 Task: Add Similasan Complete Eye Relief Drops to the cart.
Action: Mouse moved to (310, 142)
Screenshot: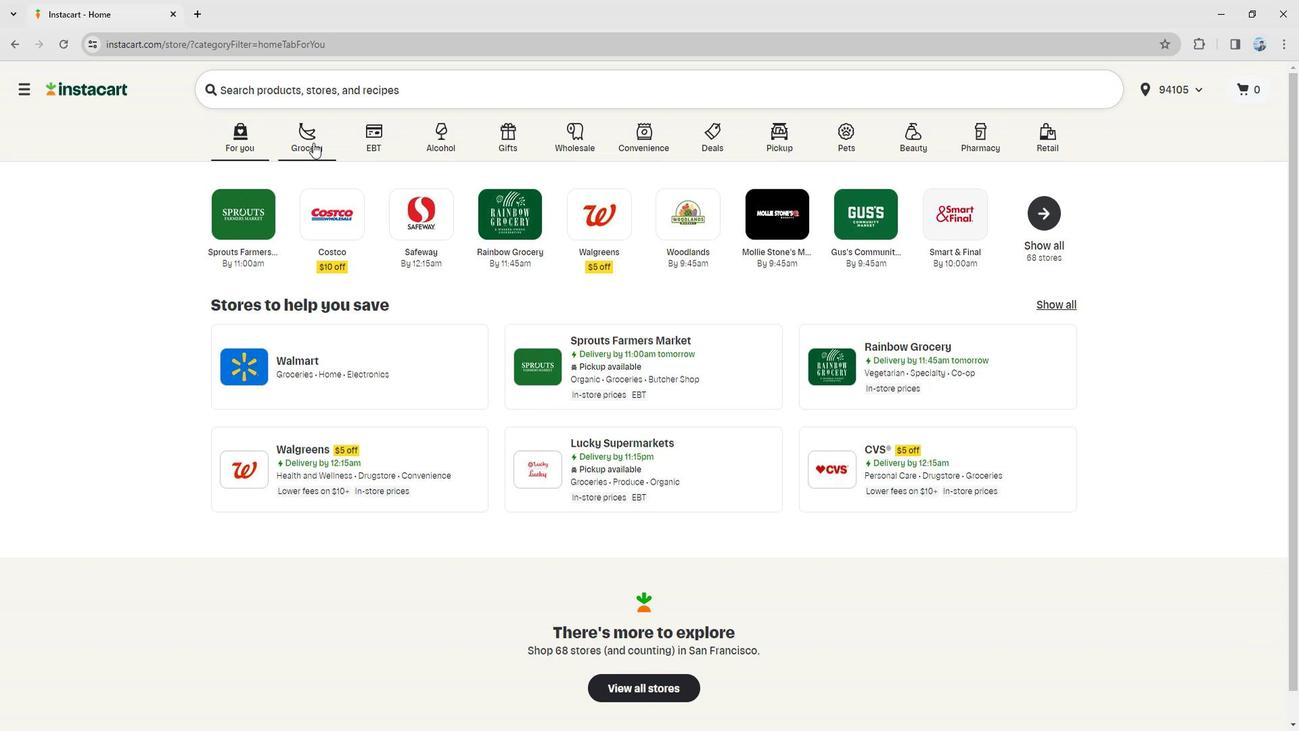 
Action: Mouse pressed left at (310, 142)
Screenshot: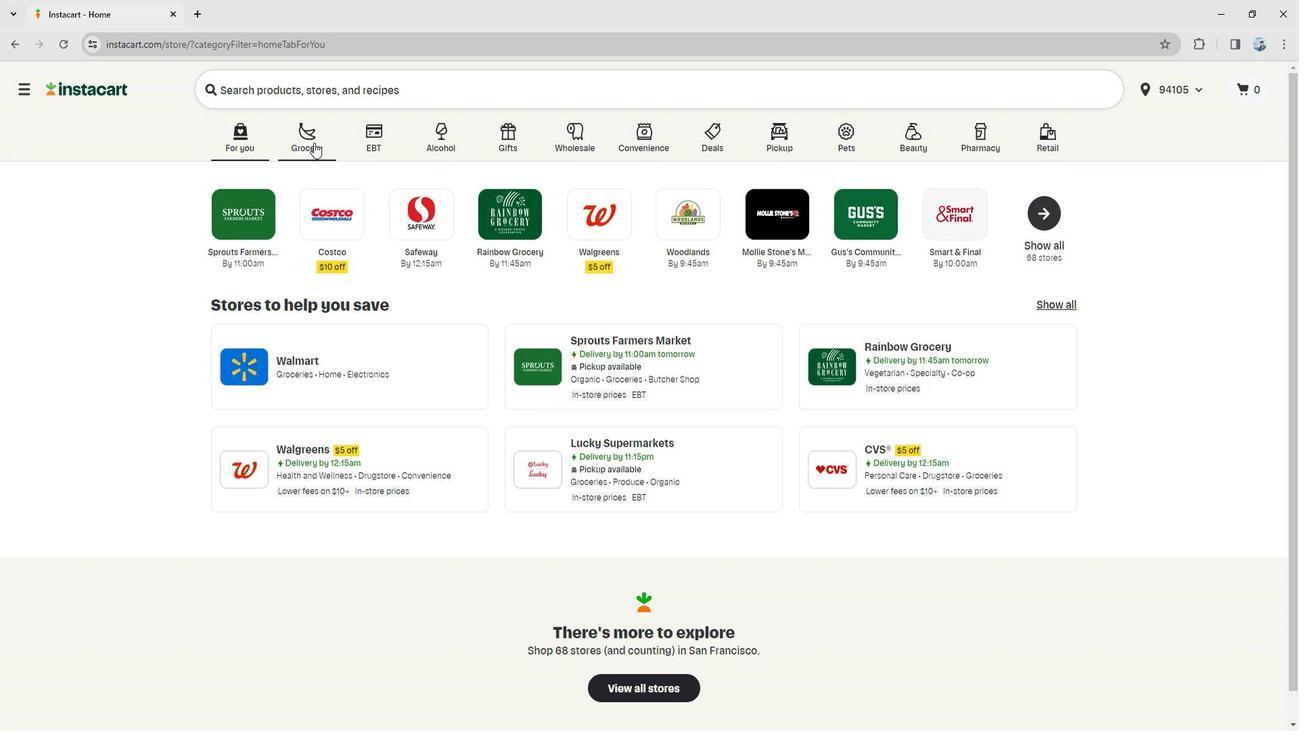 
Action: Mouse moved to (1010, 232)
Screenshot: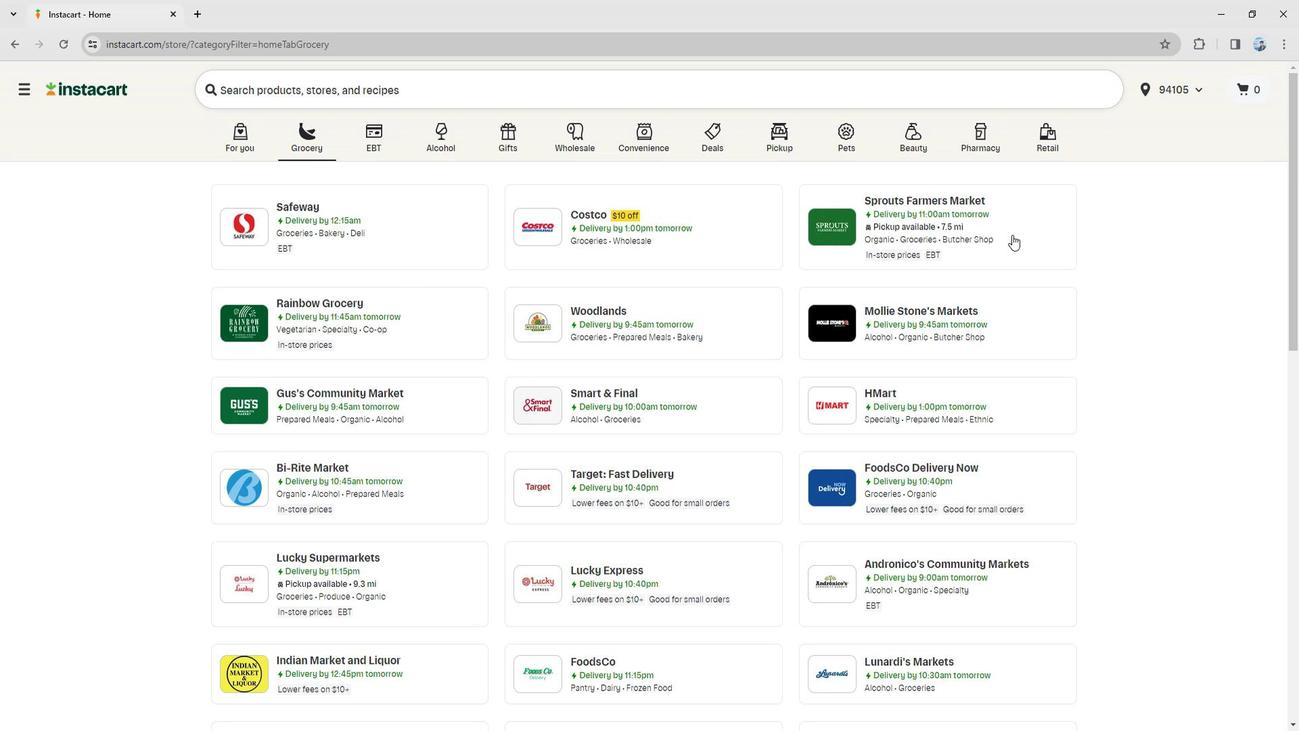 
Action: Mouse pressed left at (1010, 232)
Screenshot: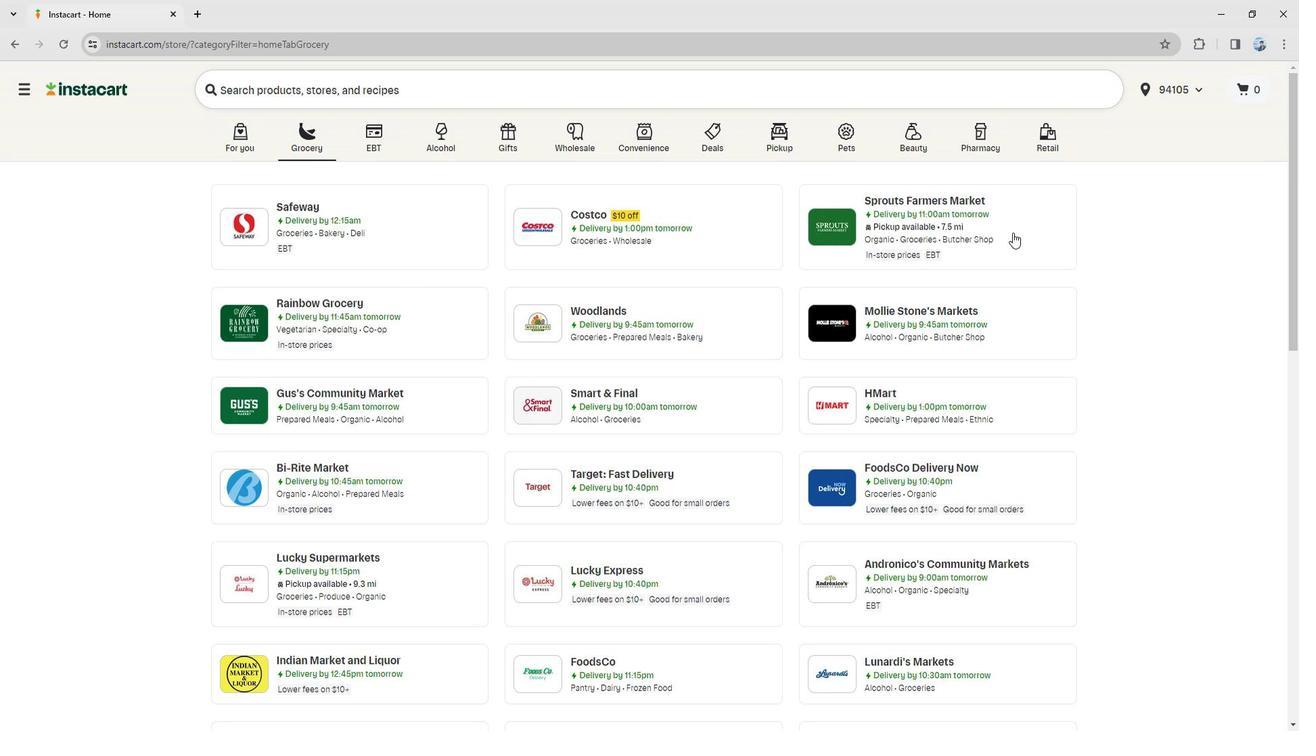 
Action: Mouse moved to (71, 468)
Screenshot: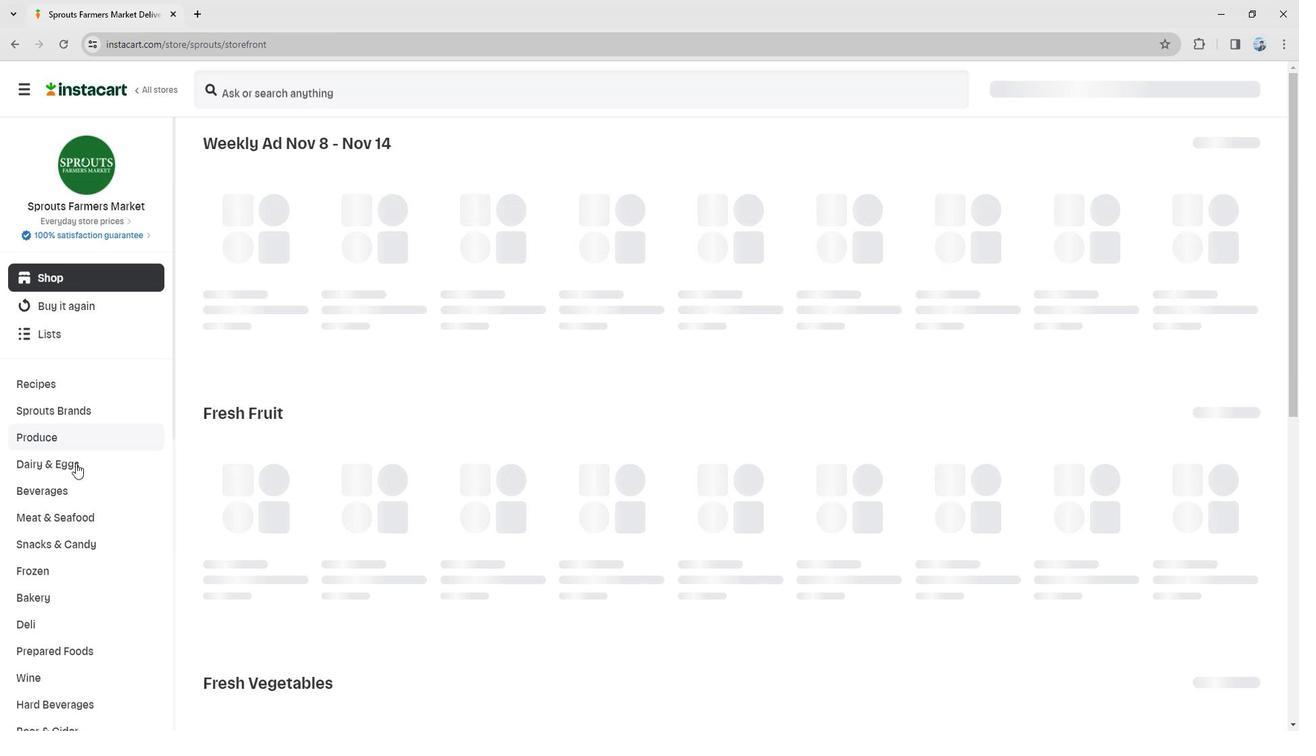 
Action: Mouse scrolled (71, 467) with delta (0, 0)
Screenshot: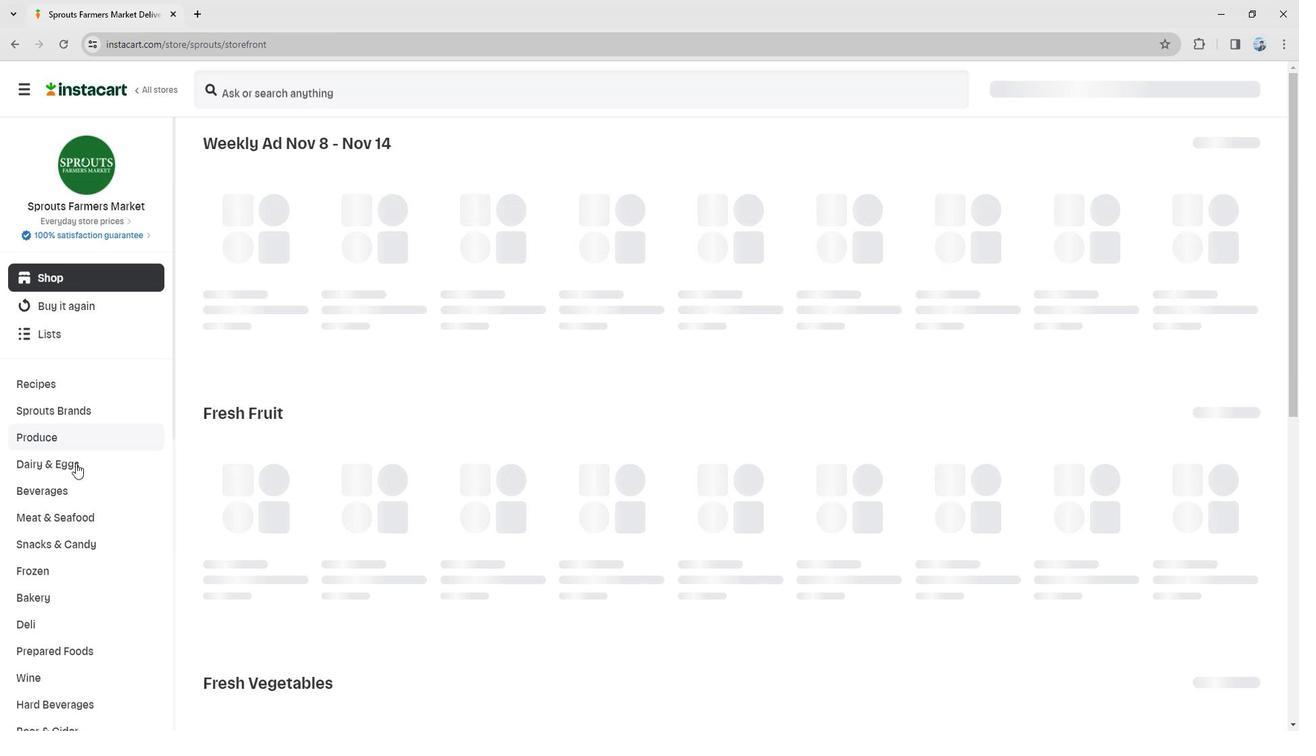 
Action: Mouse scrolled (71, 467) with delta (0, 0)
Screenshot: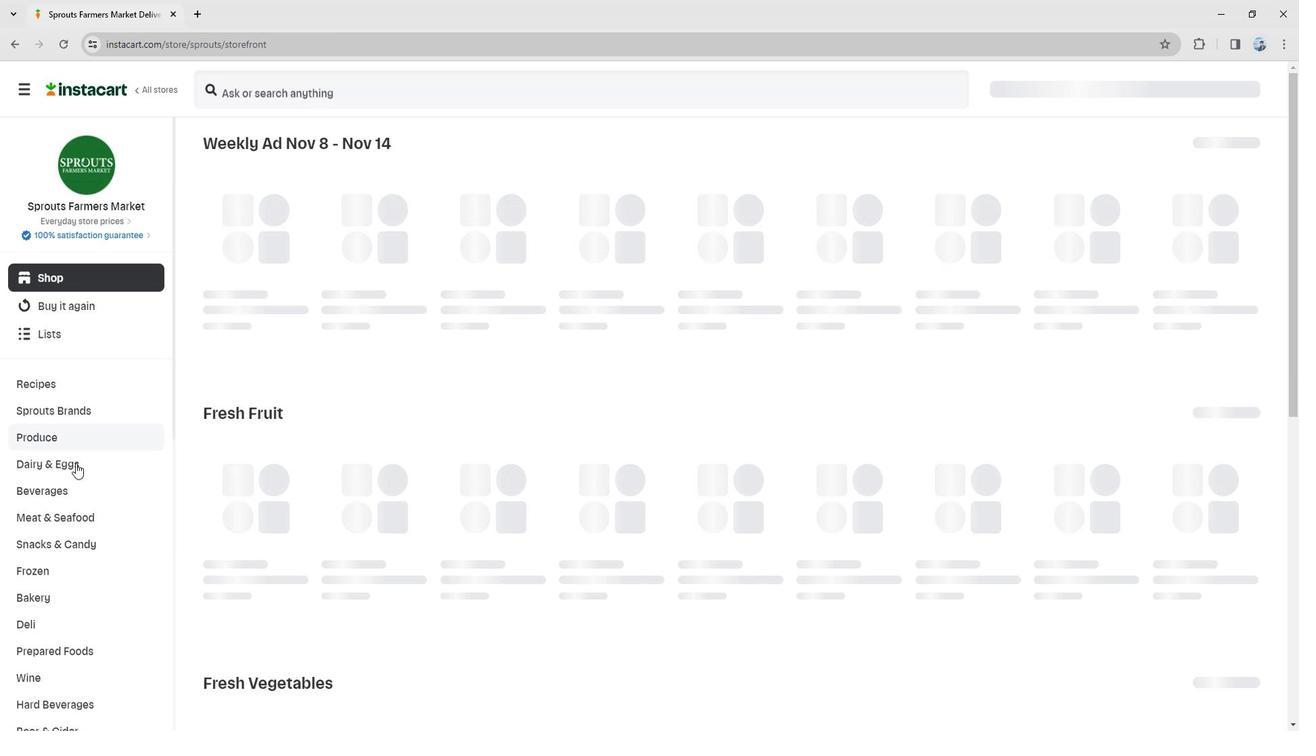 
Action: Mouse moved to (71, 469)
Screenshot: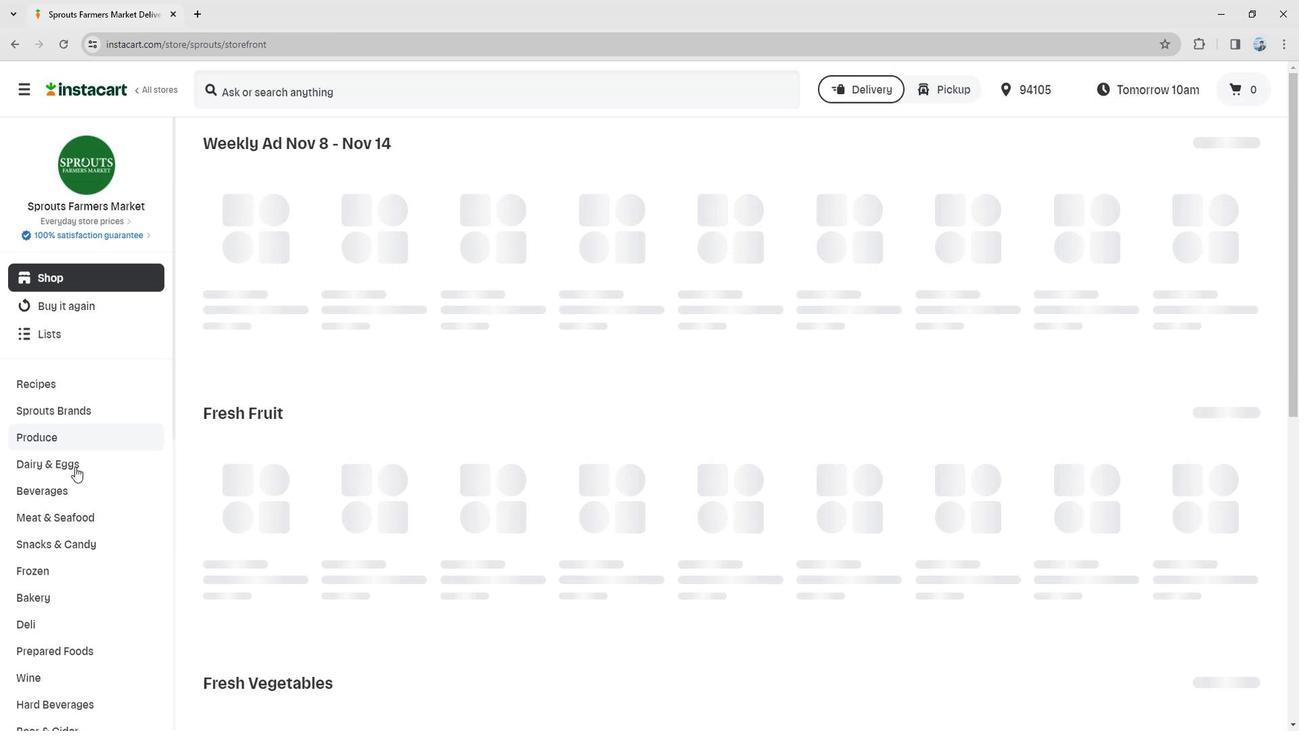 
Action: Mouse scrolled (71, 468) with delta (0, 0)
Screenshot: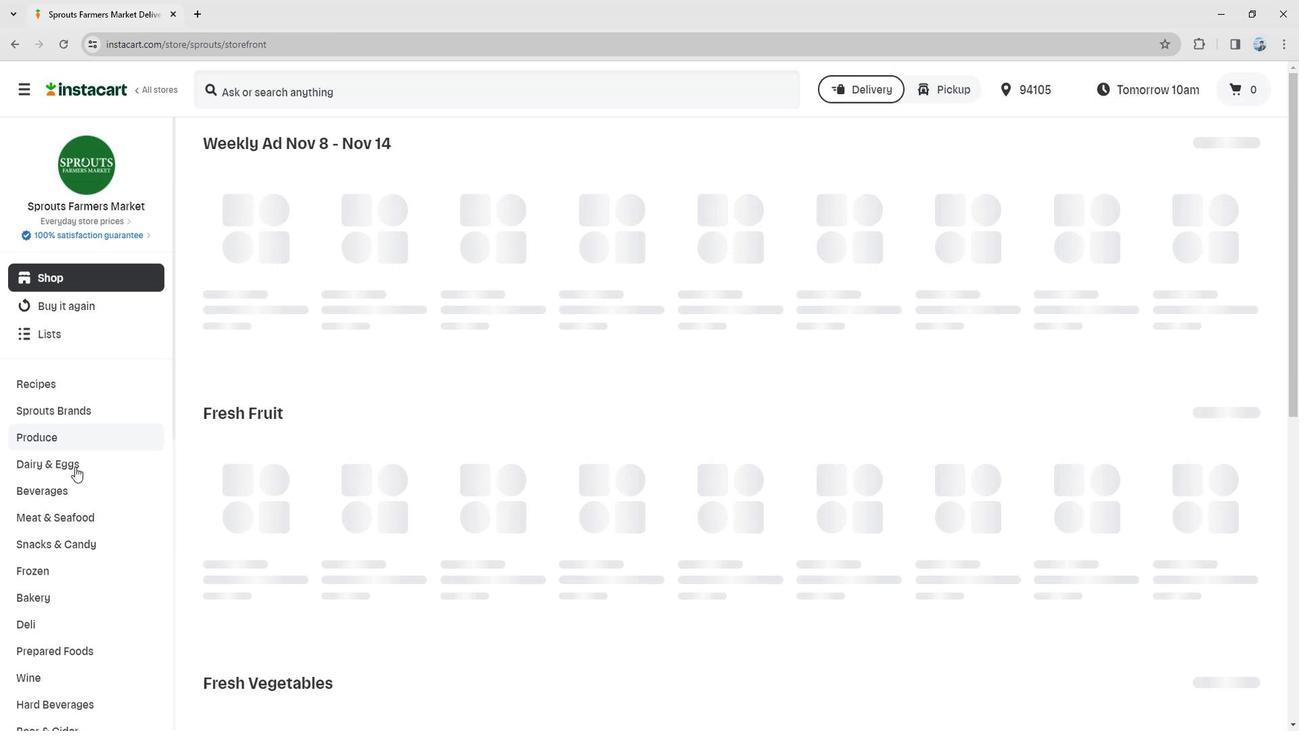 
Action: Mouse moved to (71, 470)
Screenshot: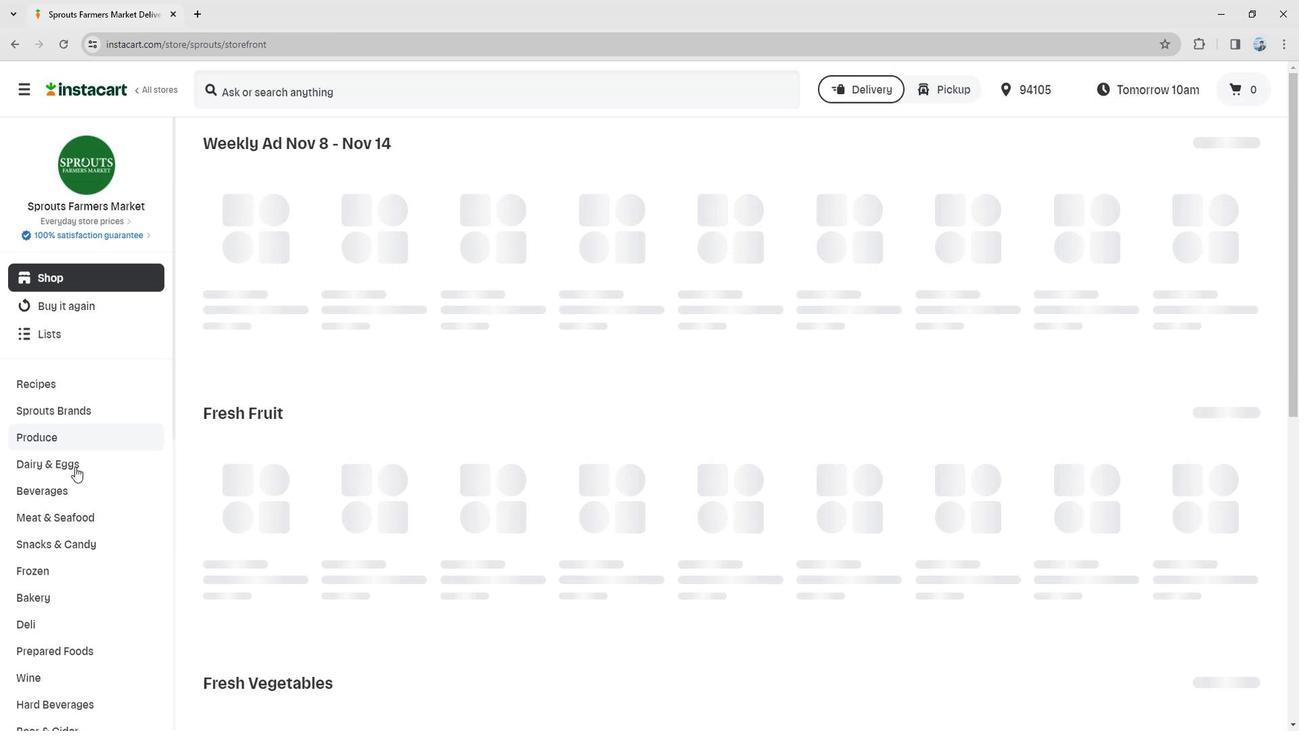 
Action: Mouse scrolled (71, 469) with delta (0, 0)
Screenshot: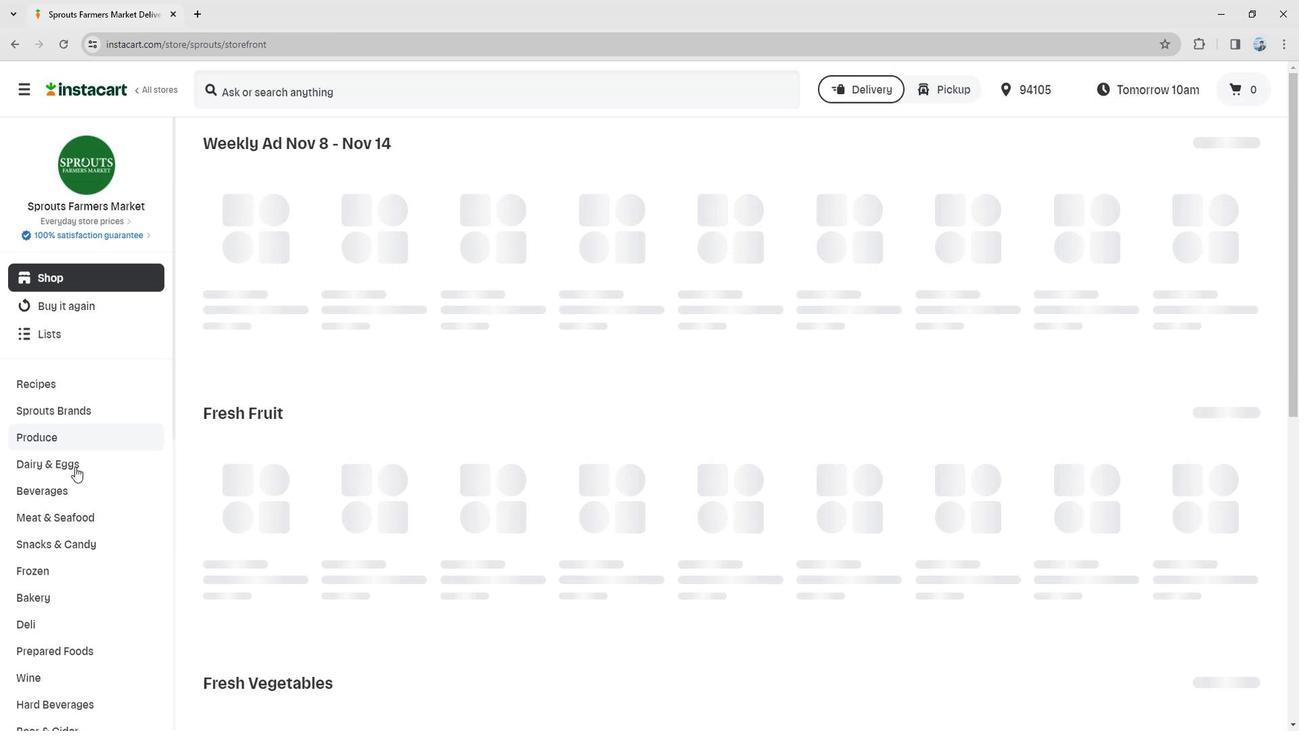 
Action: Mouse moved to (71, 470)
Screenshot: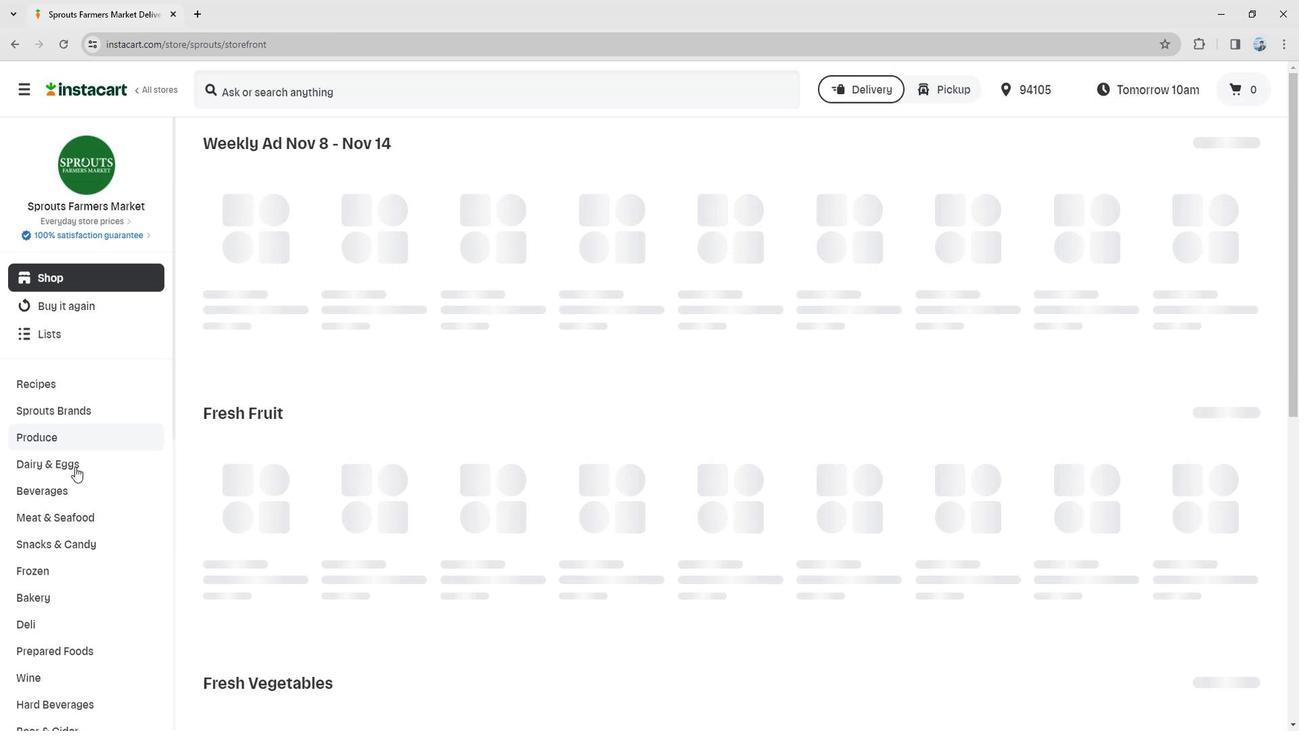 
Action: Mouse scrolled (71, 469) with delta (0, 0)
Screenshot: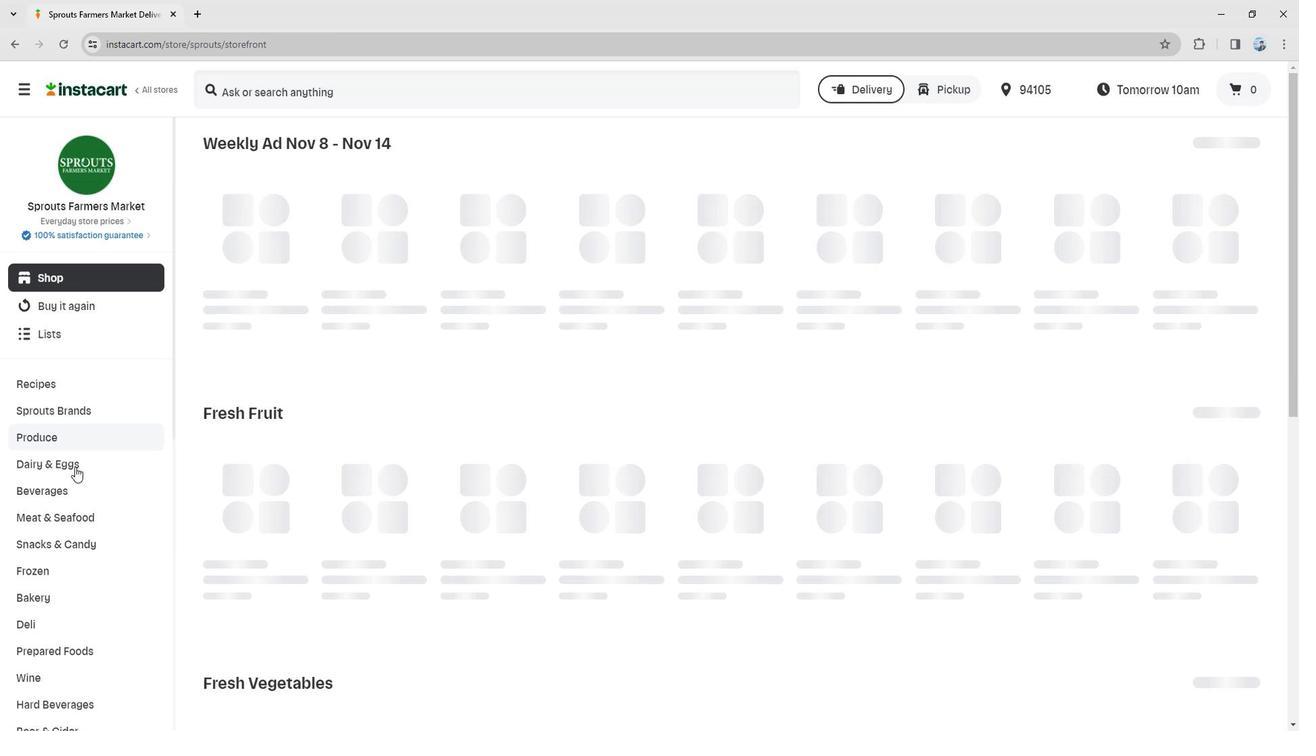 
Action: Mouse scrolled (71, 469) with delta (0, 0)
Screenshot: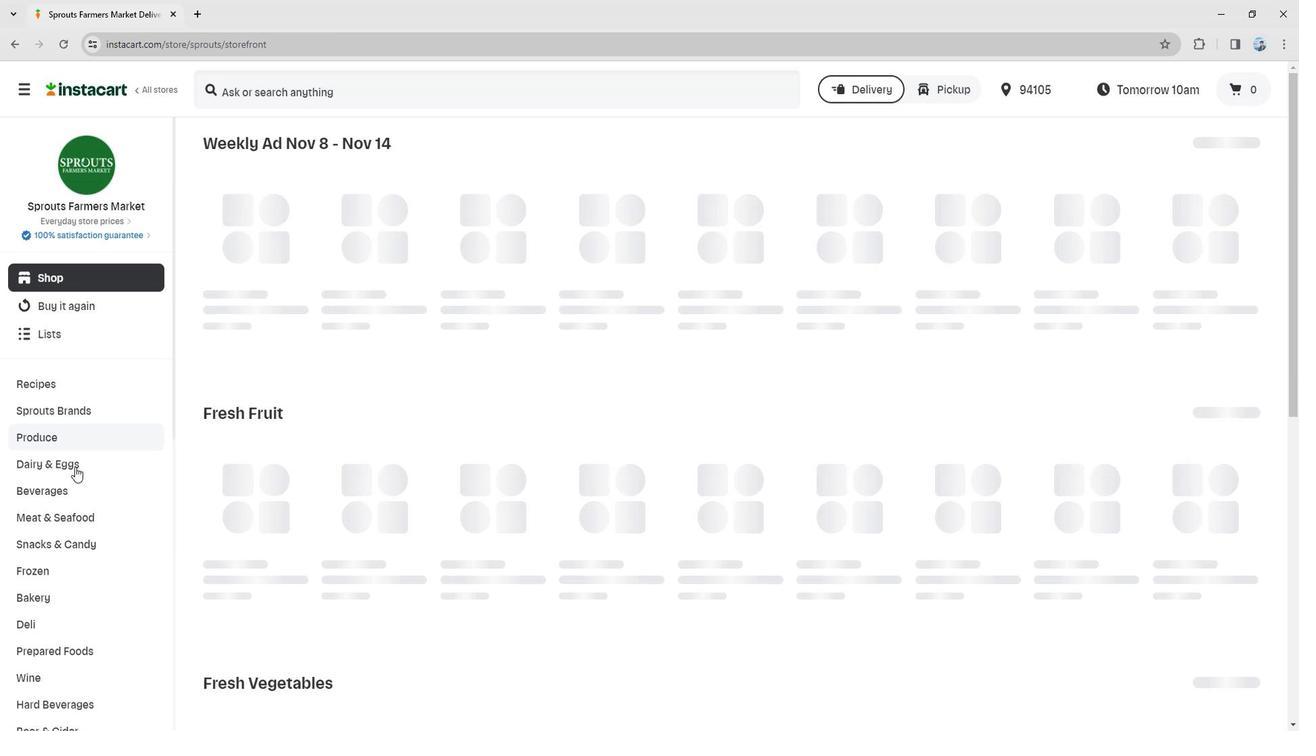 
Action: Mouse scrolled (71, 469) with delta (0, 0)
Screenshot: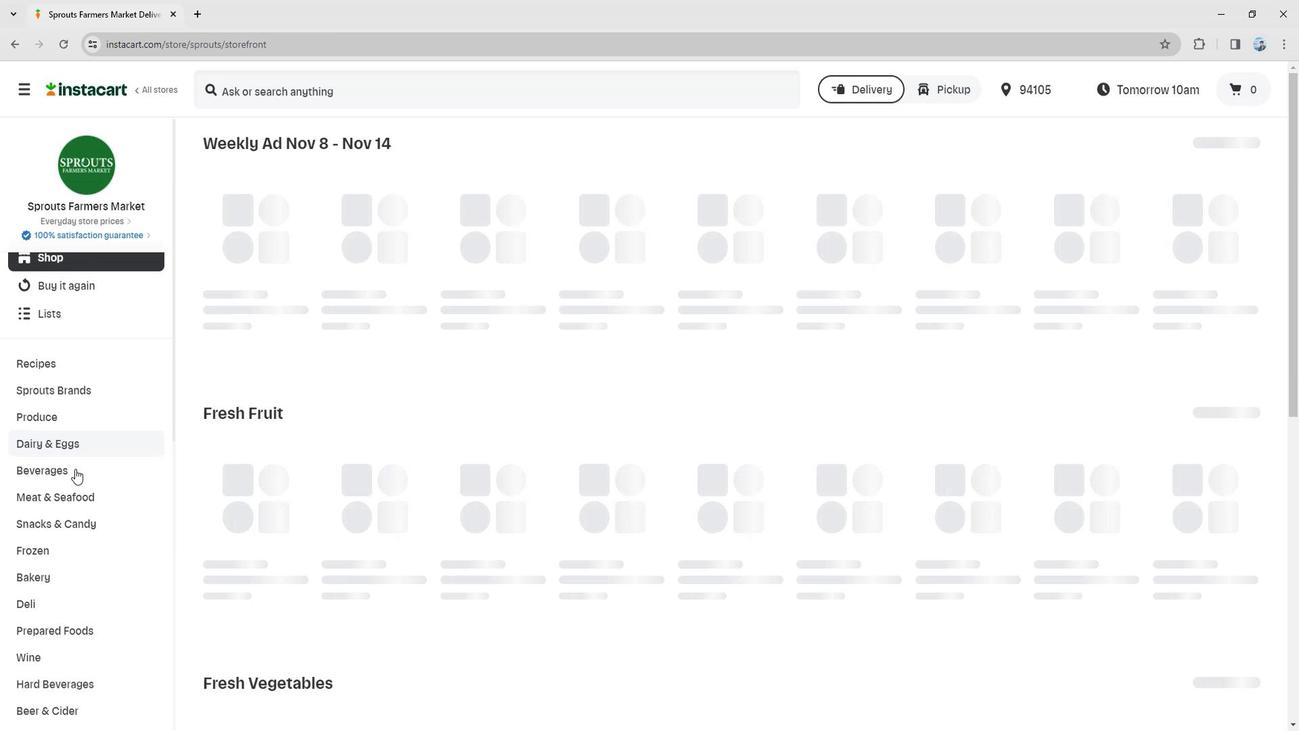 
Action: Mouse scrolled (71, 469) with delta (0, 0)
Screenshot: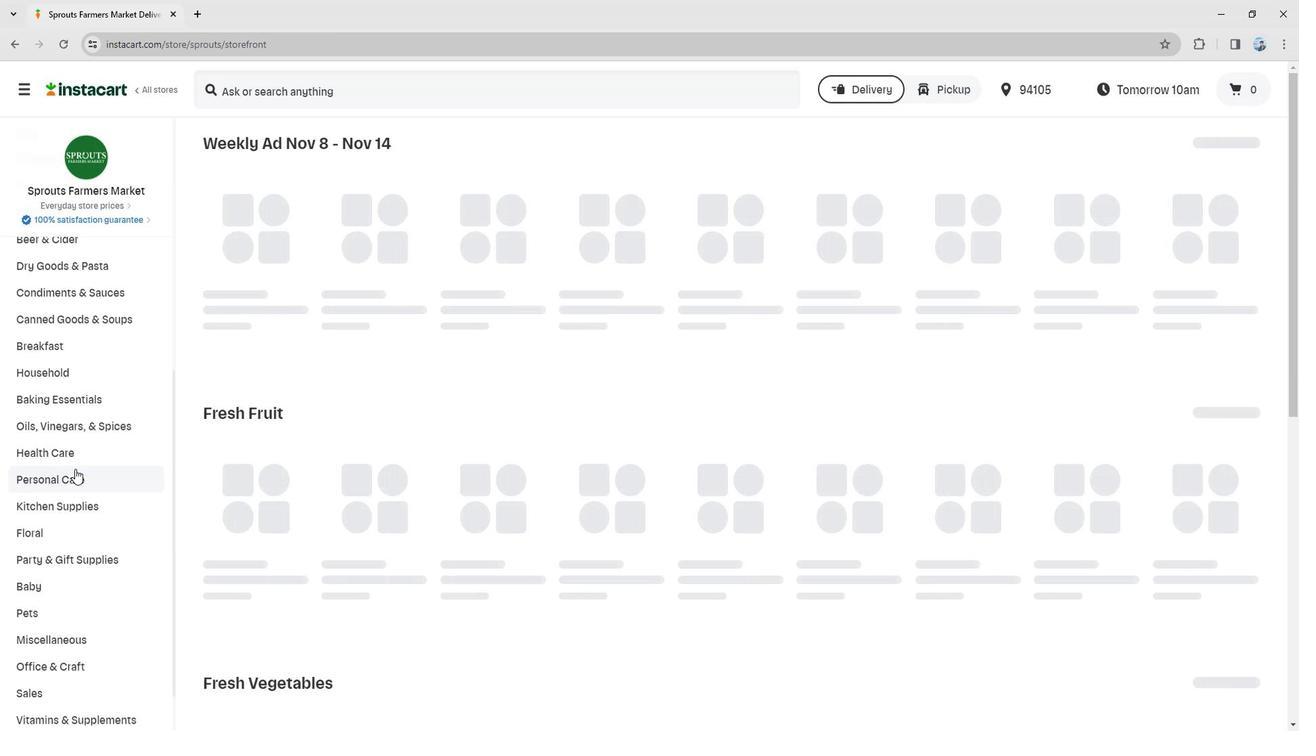 
Action: Mouse scrolled (71, 469) with delta (0, 0)
Screenshot: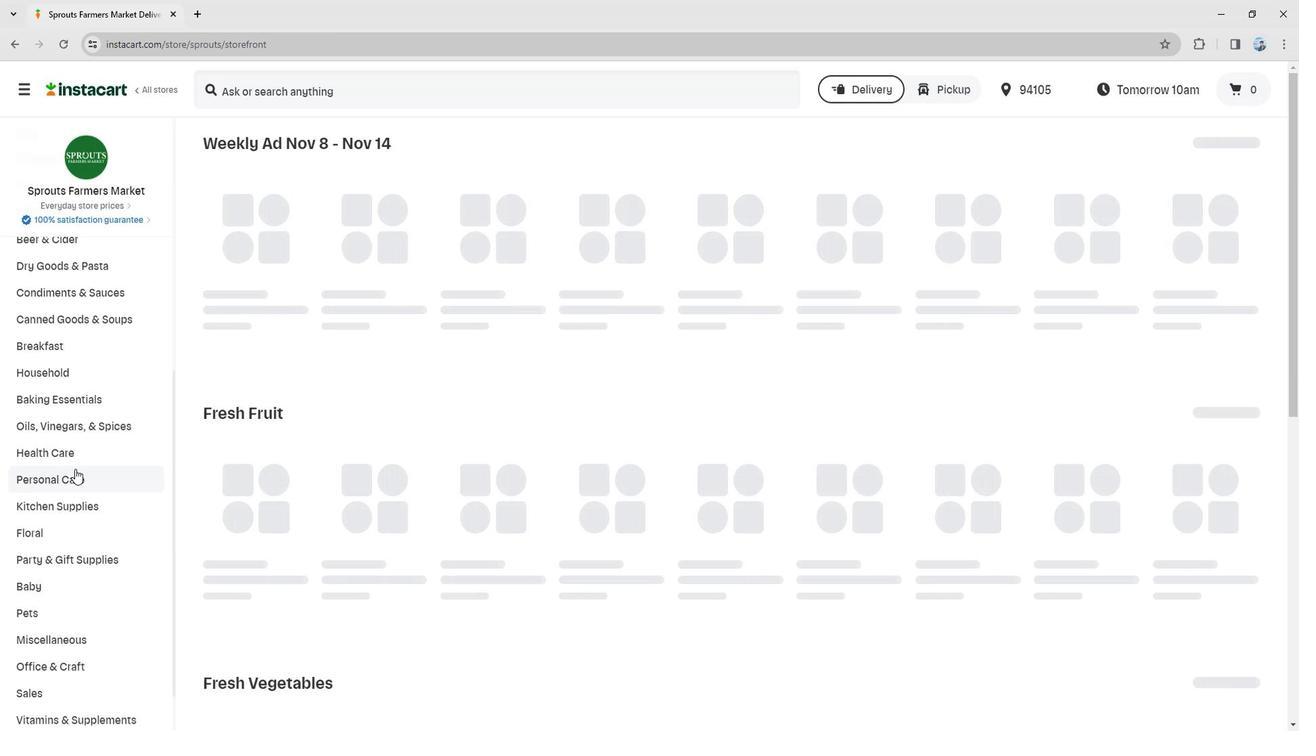 
Action: Mouse scrolled (71, 469) with delta (0, 0)
Screenshot: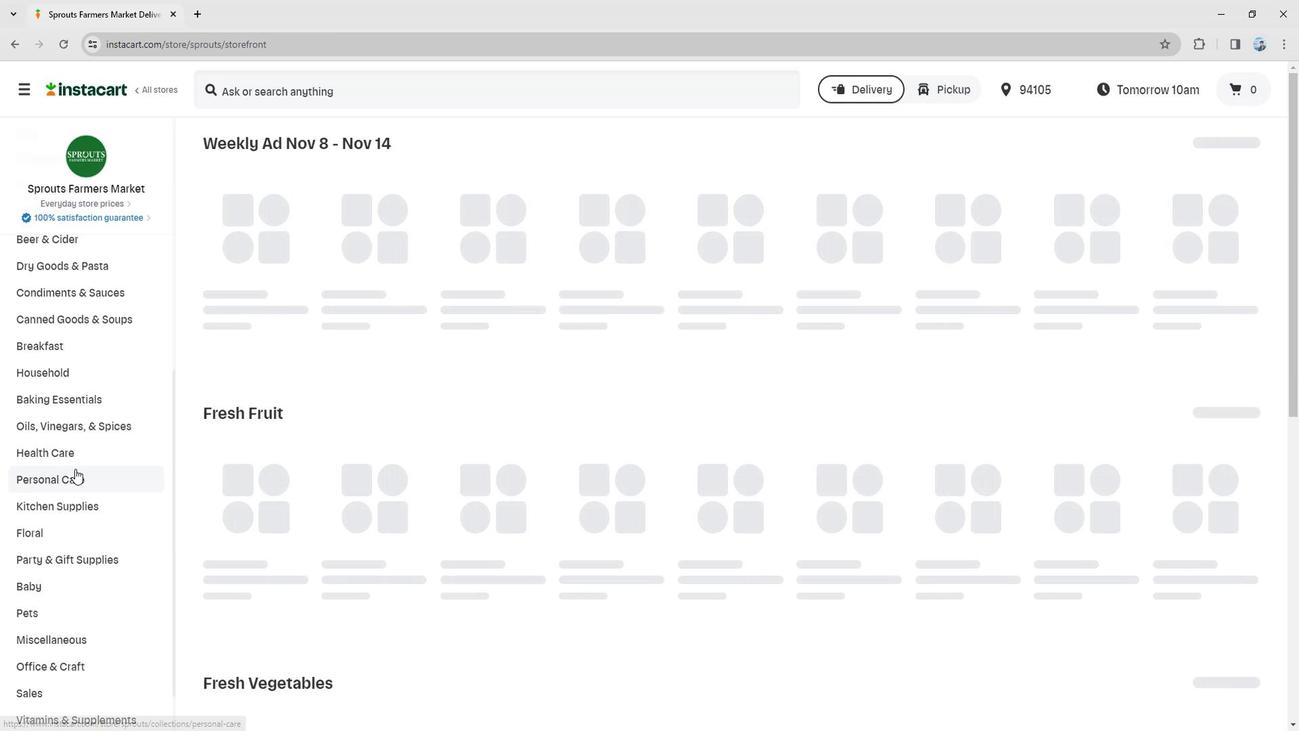 
Action: Mouse scrolled (71, 469) with delta (0, 0)
Screenshot: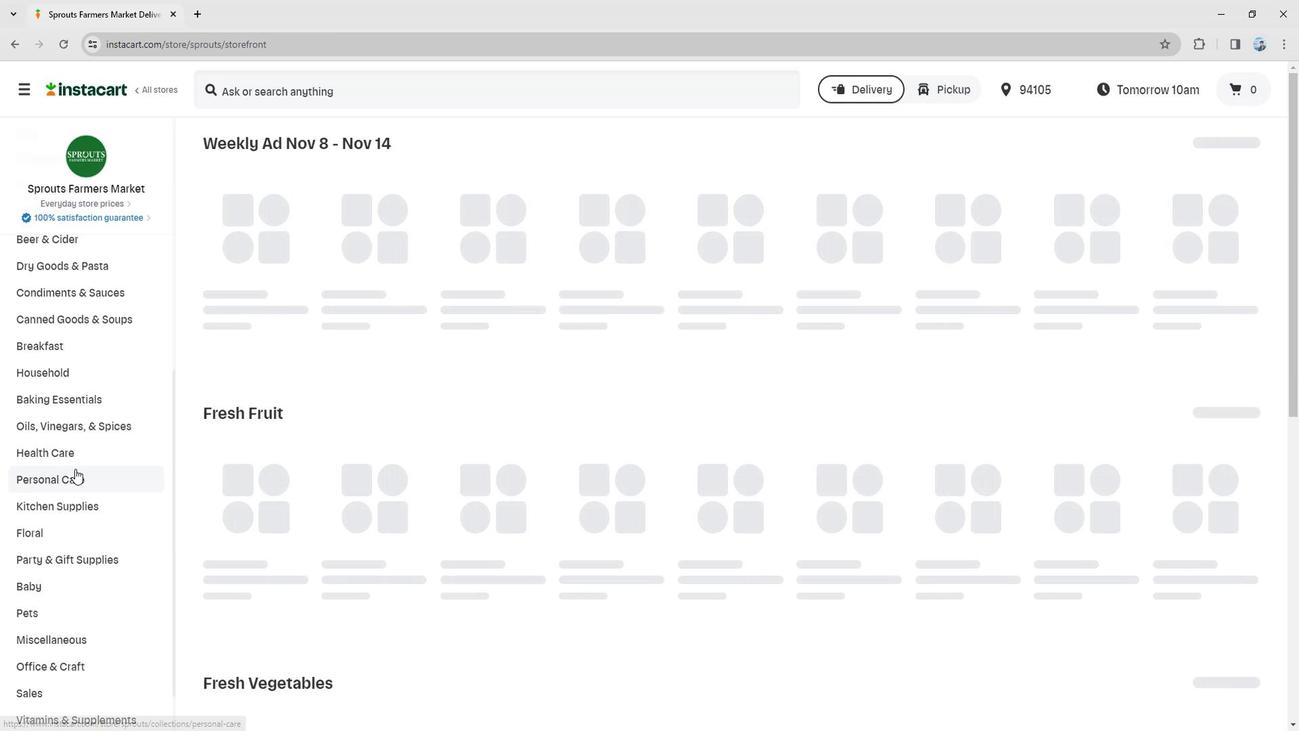 
Action: Mouse moved to (73, 419)
Screenshot: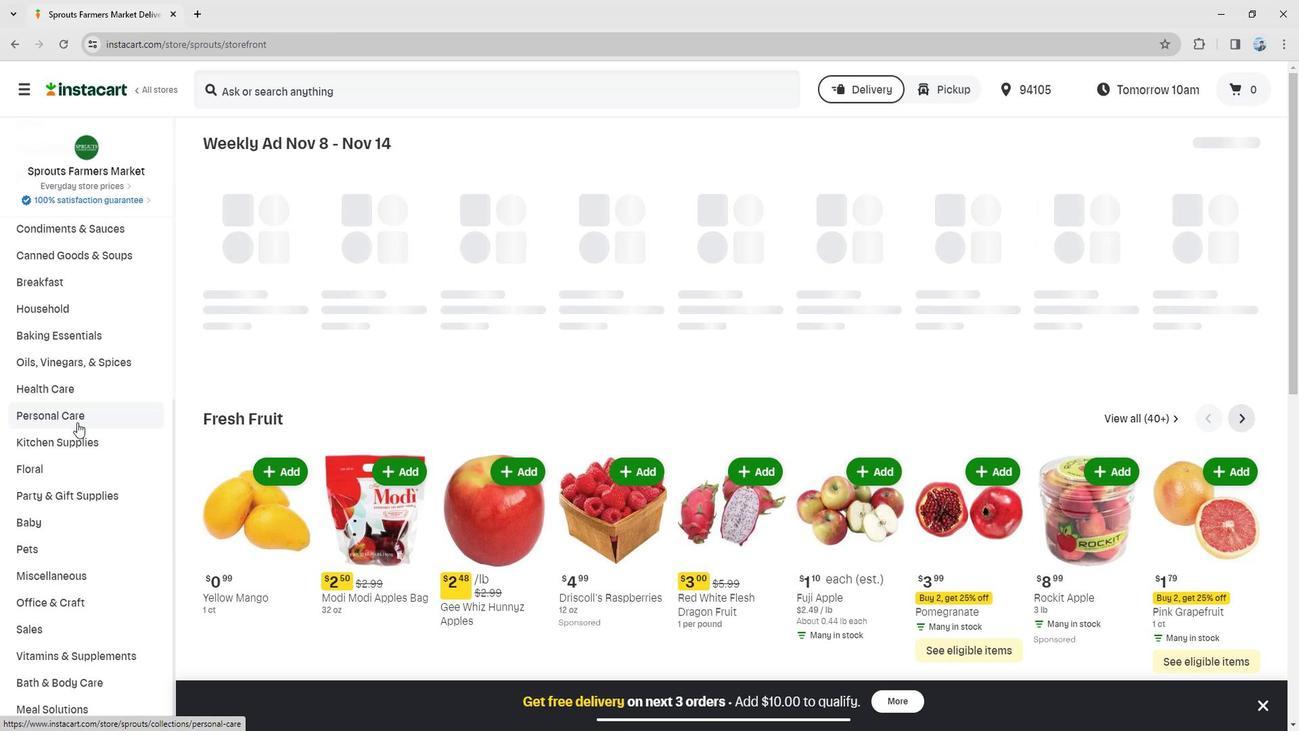 
Action: Mouse pressed left at (73, 419)
Screenshot: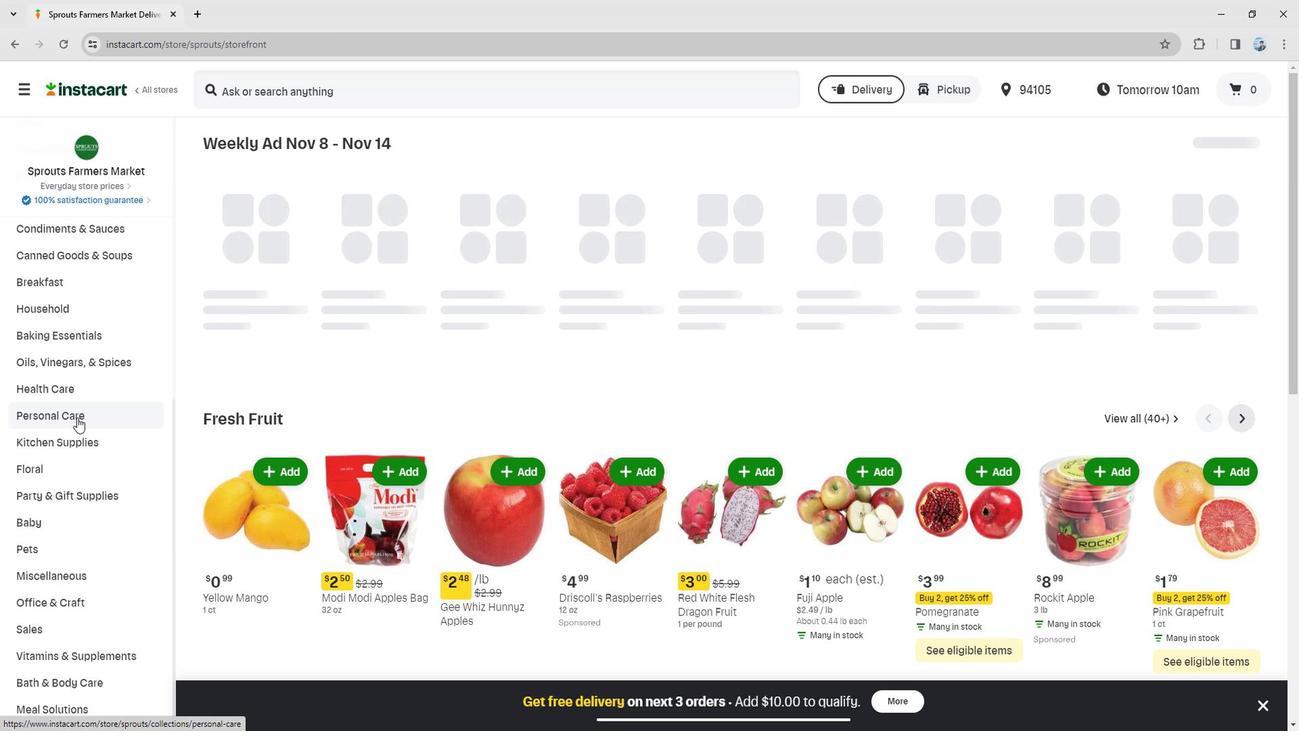 
Action: Mouse moved to (76, 605)
Screenshot: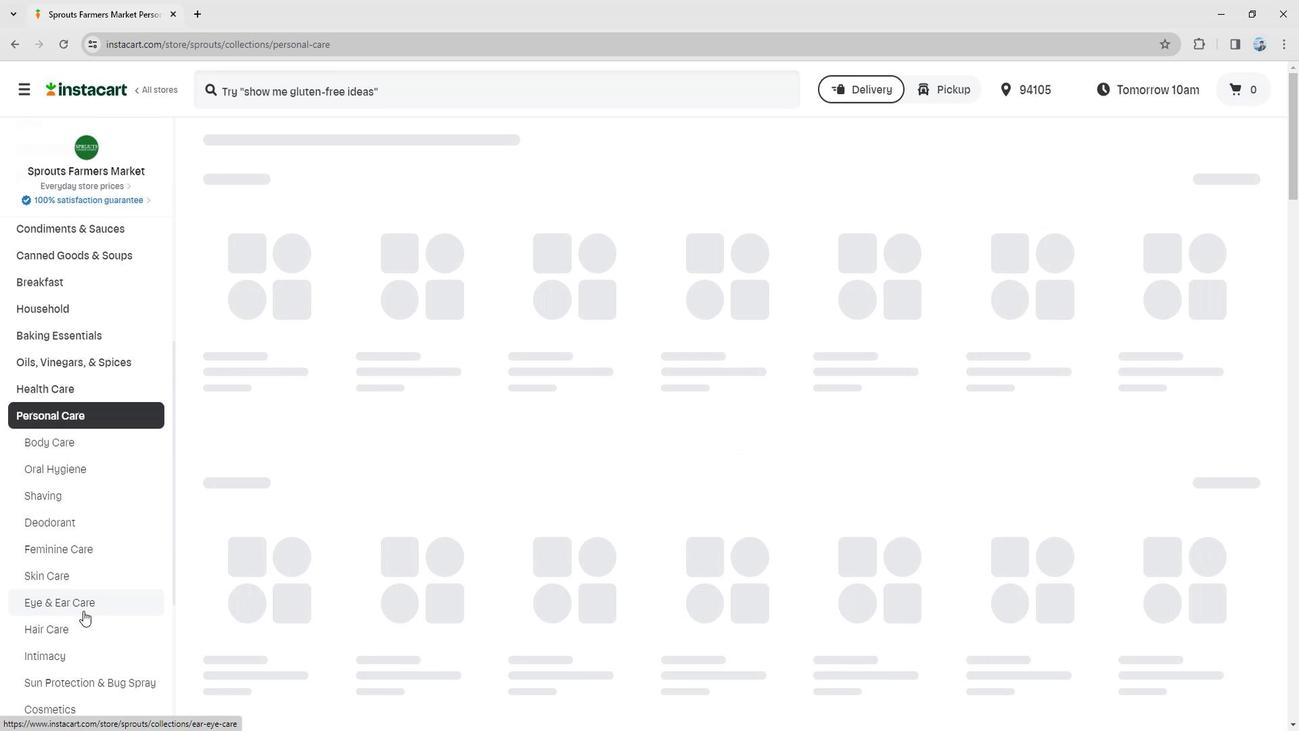
Action: Mouse pressed left at (76, 605)
Screenshot: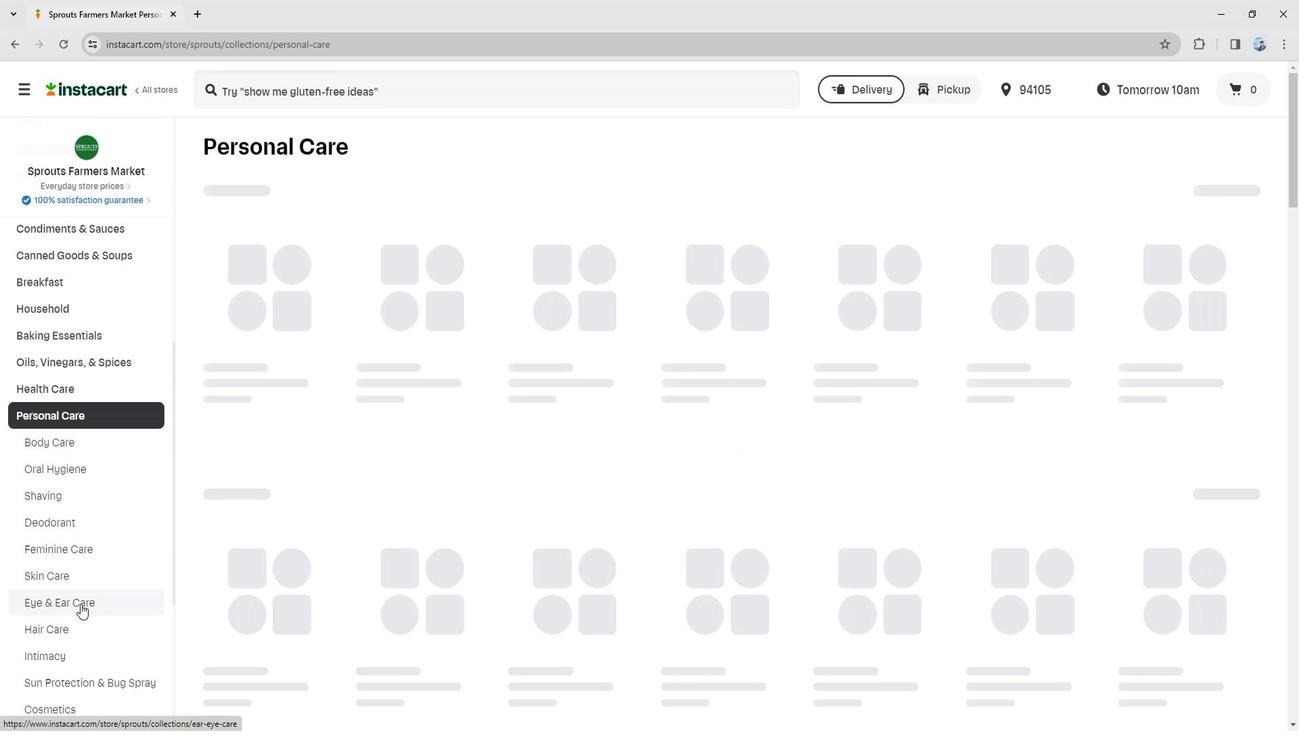 
Action: Mouse moved to (316, 91)
Screenshot: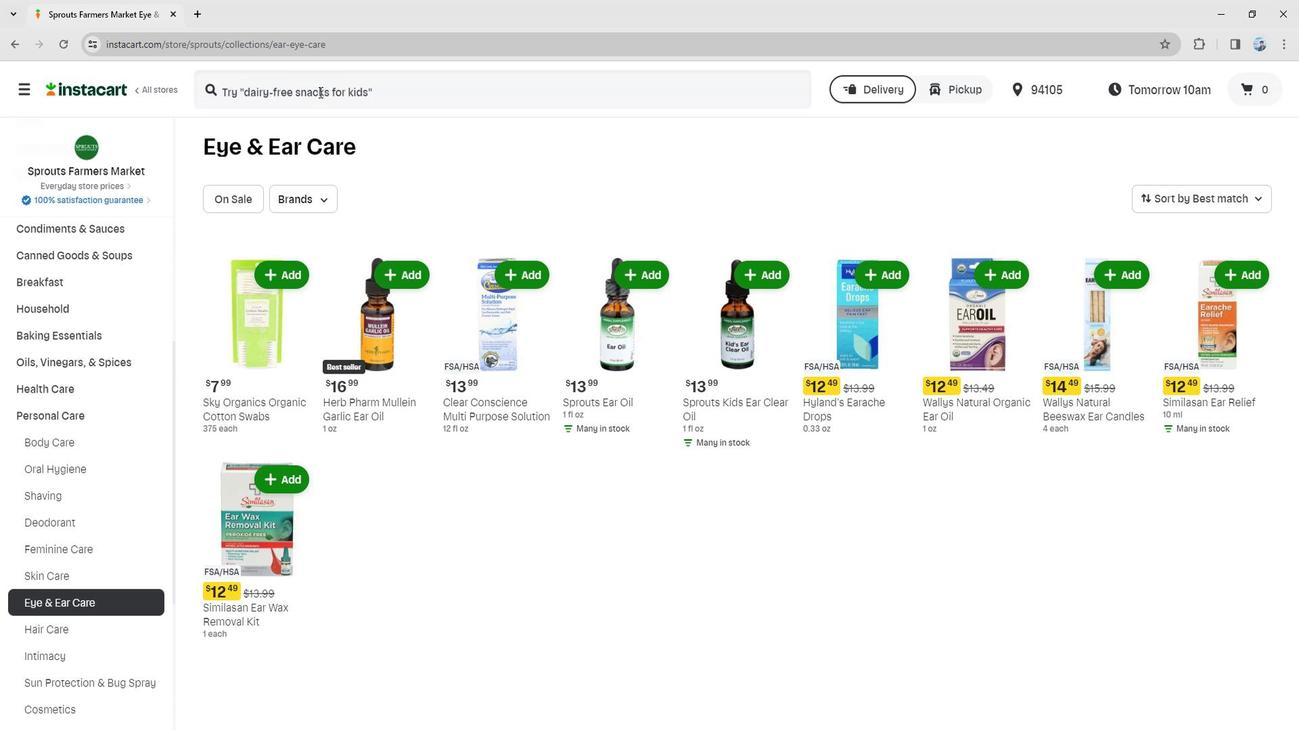 
Action: Mouse pressed left at (316, 91)
Screenshot: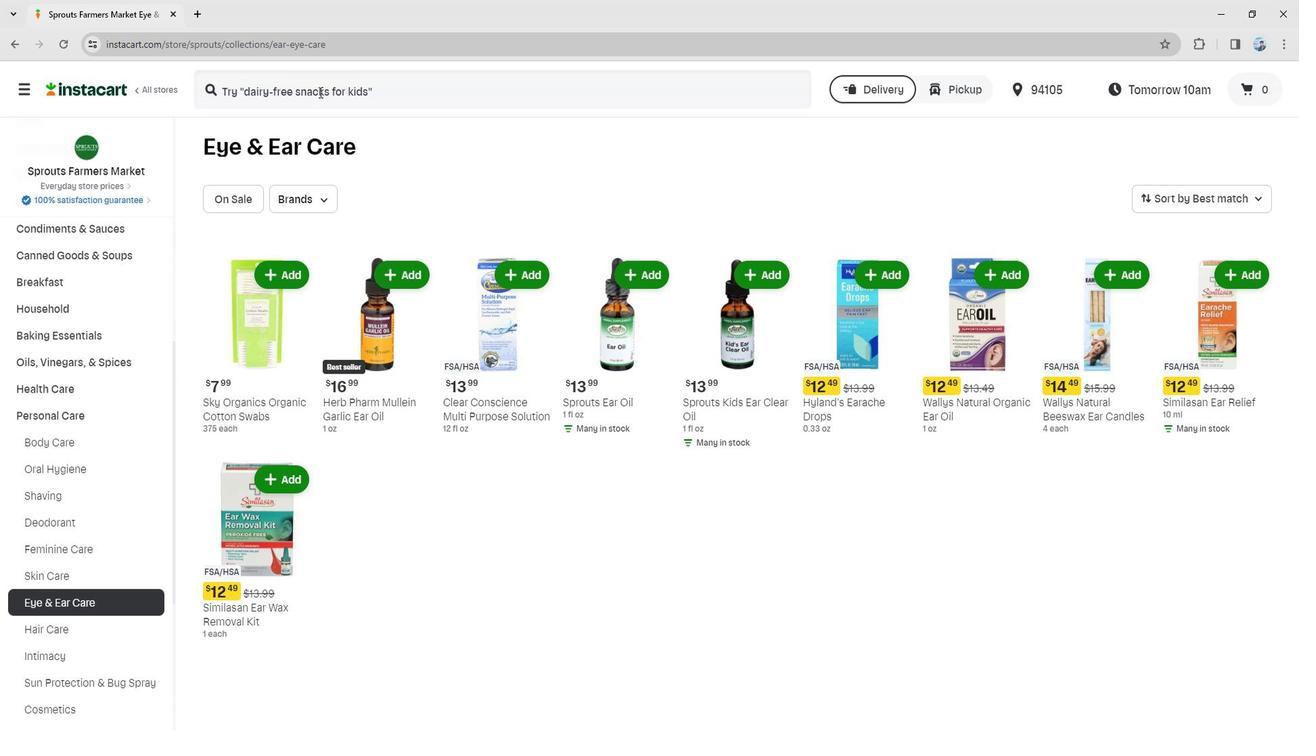 
Action: Key pressed <Key.shift>Similasan<Key.space><Key.shift>Complete<Key.space><Key.shift>Eye<Key.space><Key.shift><Key.shift><Key.shift>Relief<Key.space><Key.shift>Drops<Key.enter>
Screenshot: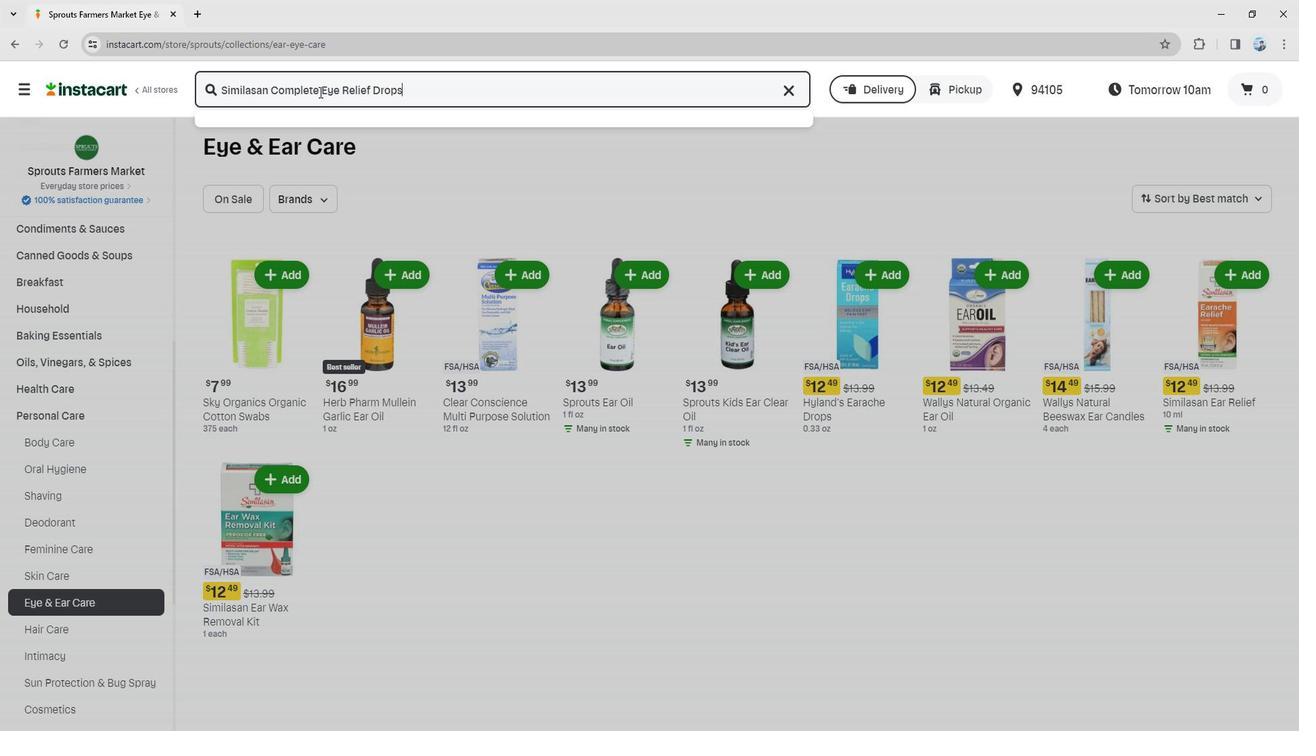 
Action: Mouse moved to (414, 201)
Screenshot: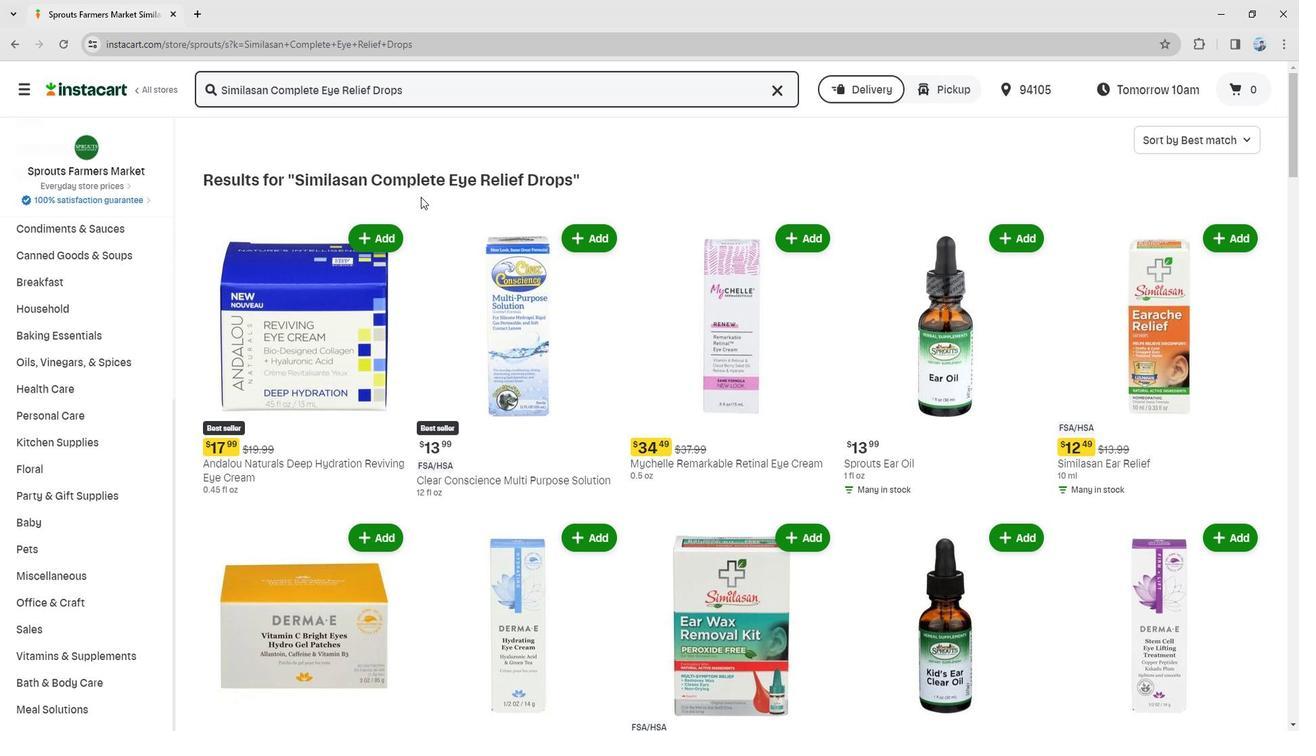
Action: Mouse scrolled (414, 200) with delta (0, 0)
Screenshot: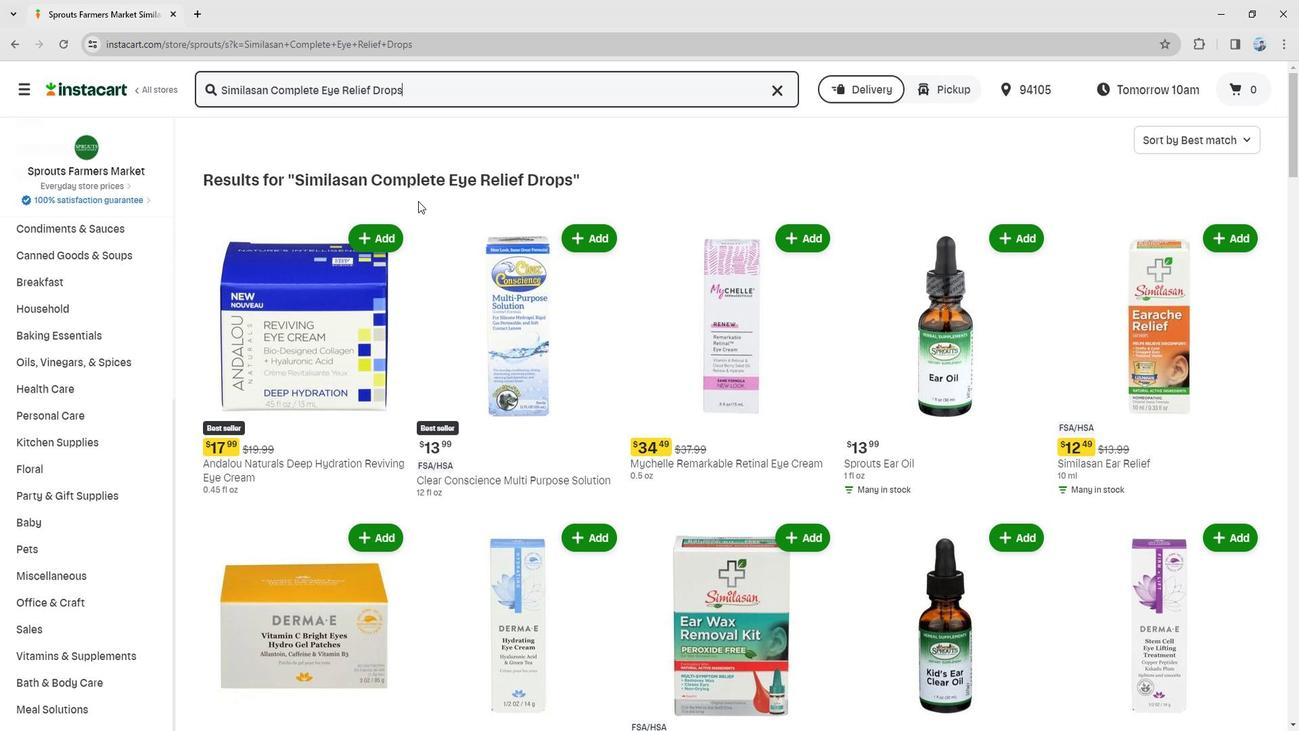 
Action: Mouse scrolled (414, 200) with delta (0, 0)
Screenshot: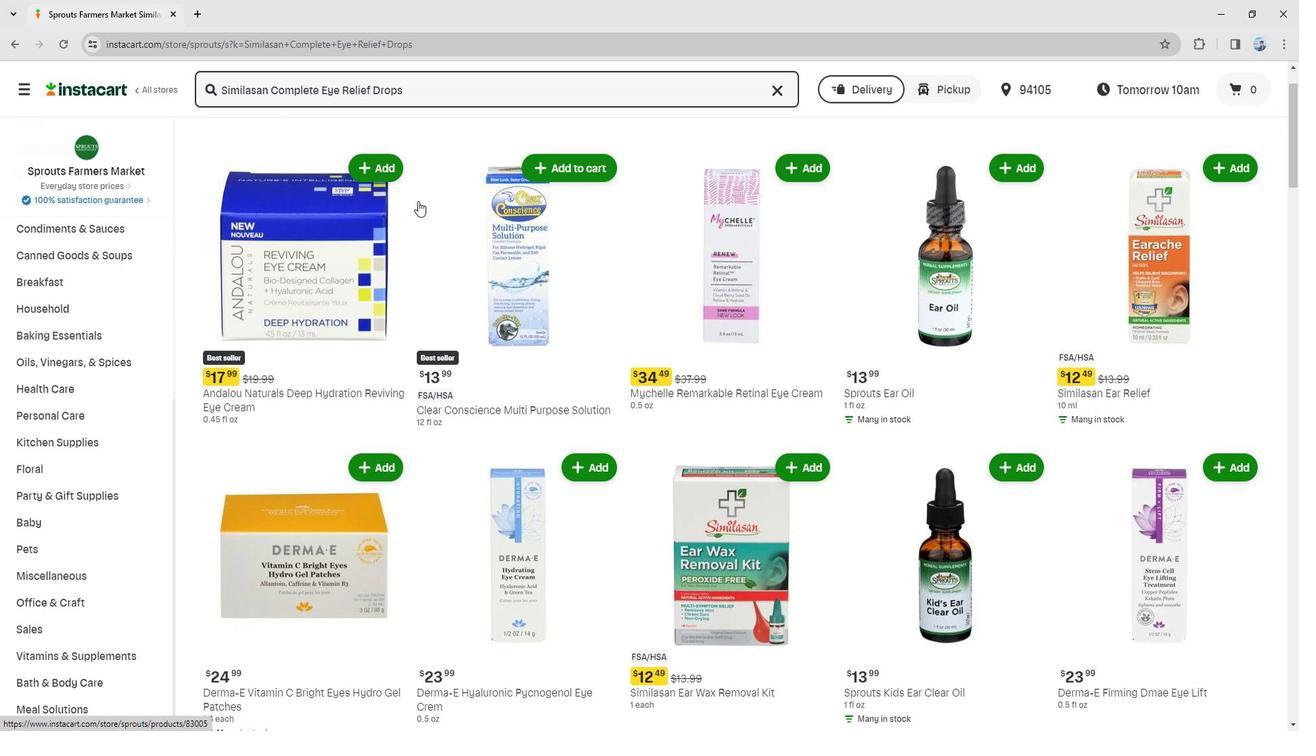 
Action: Mouse scrolled (414, 200) with delta (0, 0)
Screenshot: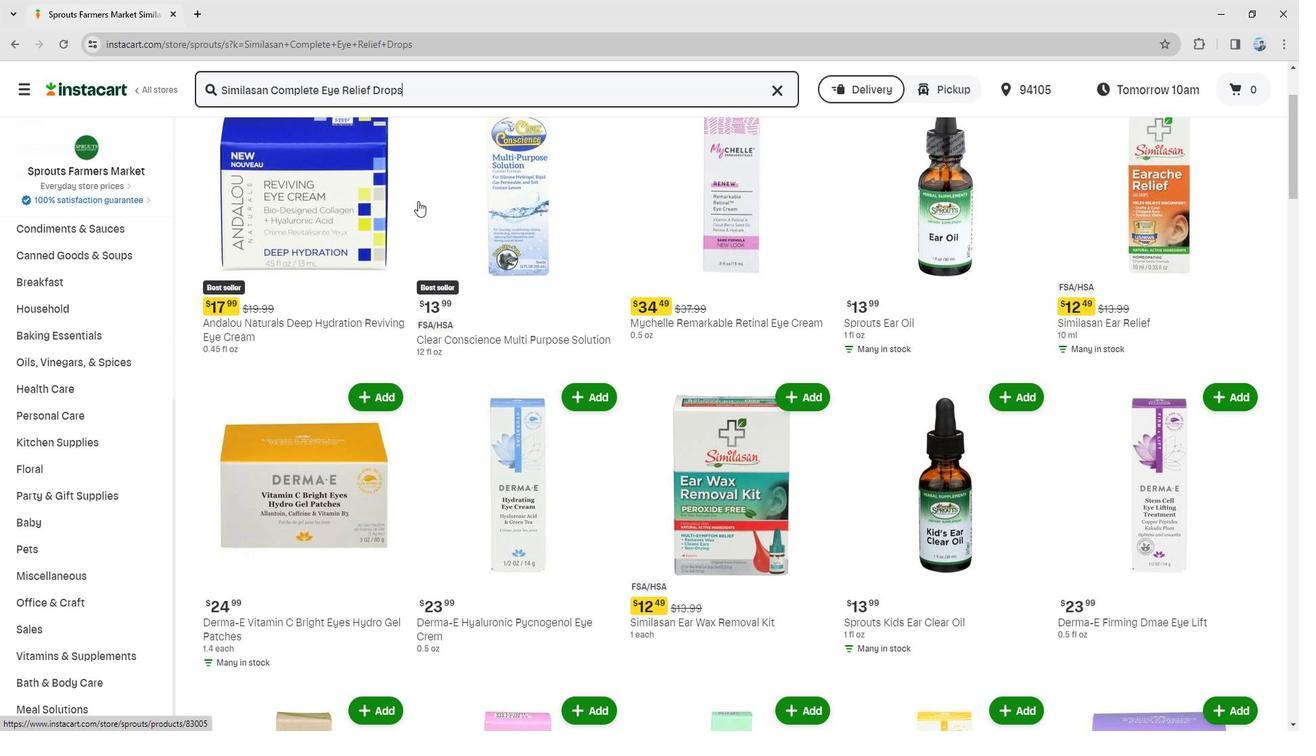 
Action: Mouse scrolled (414, 200) with delta (0, 0)
Screenshot: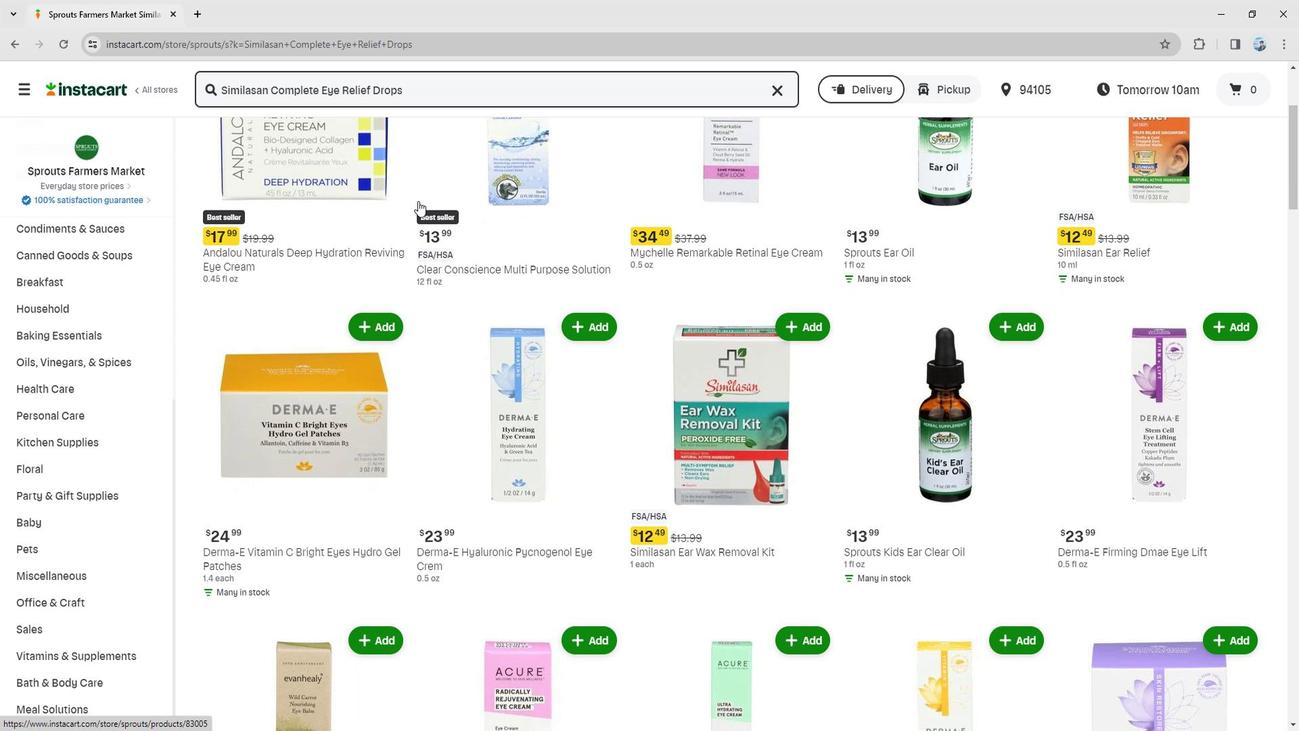 
Action: Mouse scrolled (414, 200) with delta (0, 0)
Screenshot: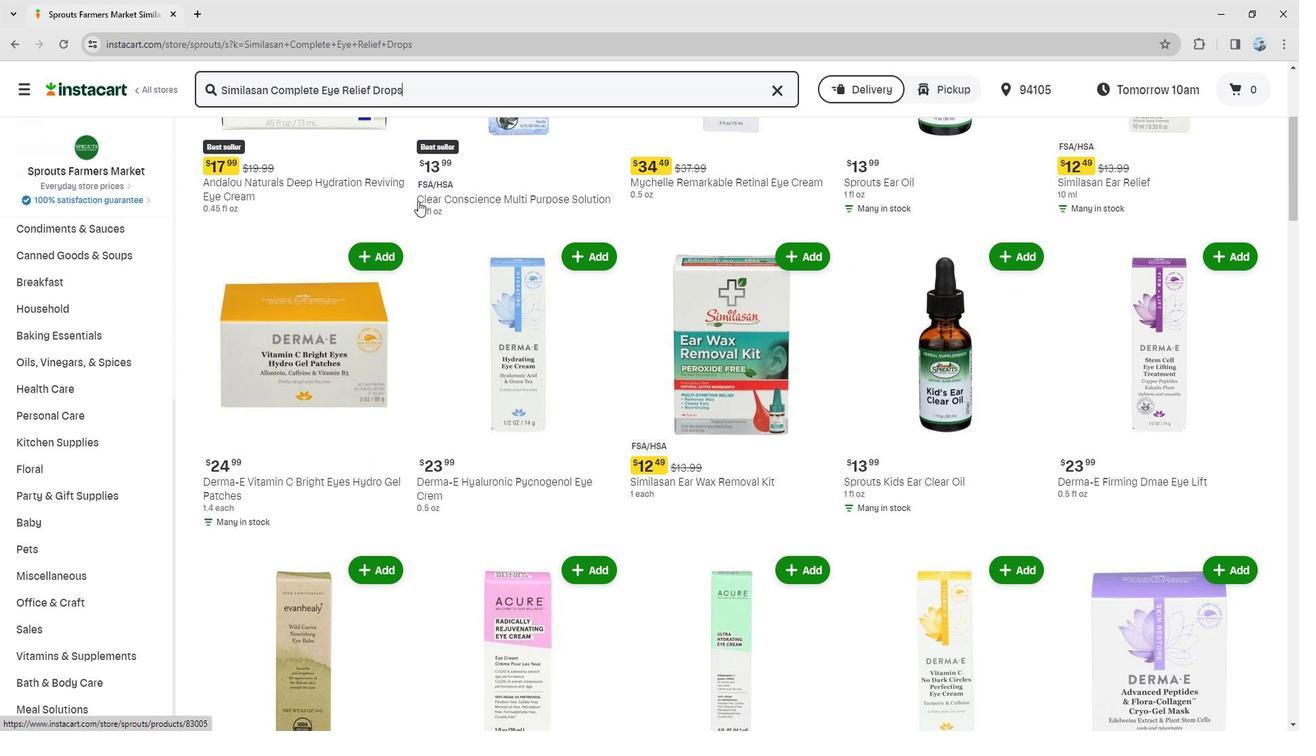 
Action: Mouse scrolled (414, 200) with delta (0, 0)
Screenshot: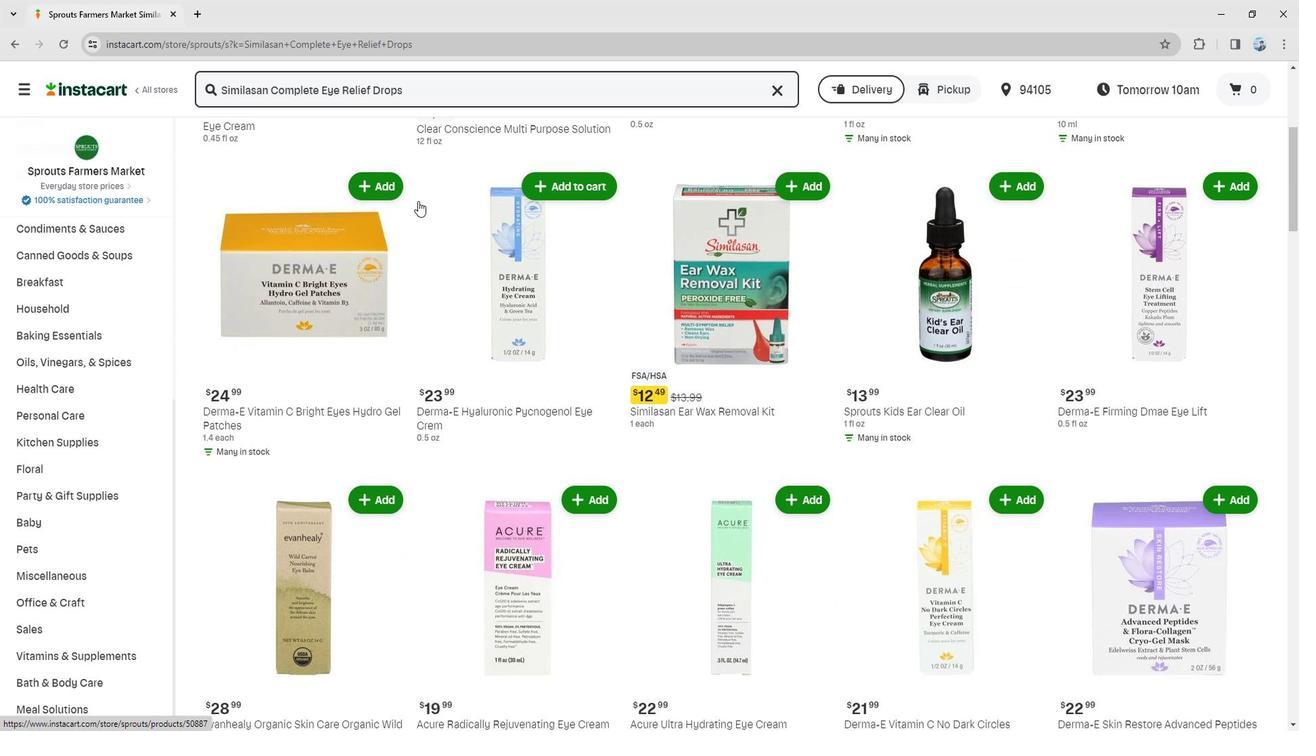 
Action: Mouse scrolled (414, 200) with delta (0, 0)
Screenshot: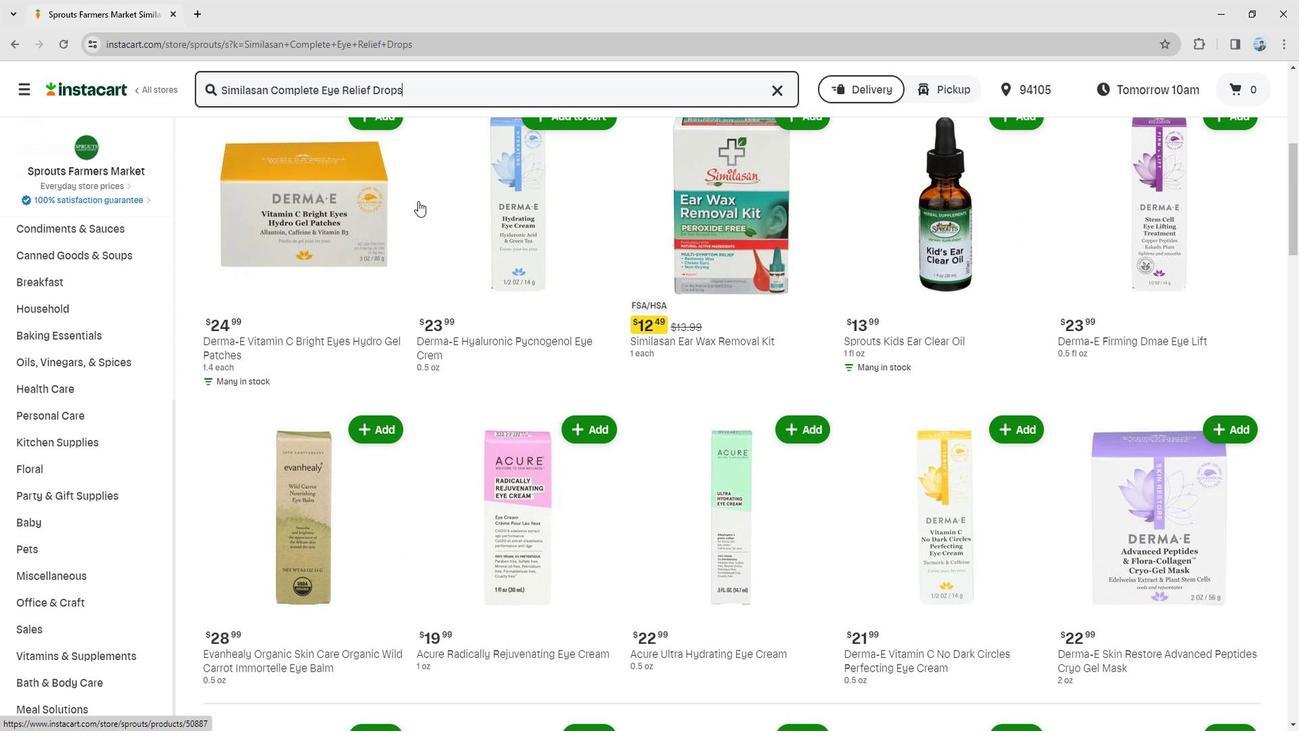 
Action: Mouse scrolled (414, 200) with delta (0, 0)
Screenshot: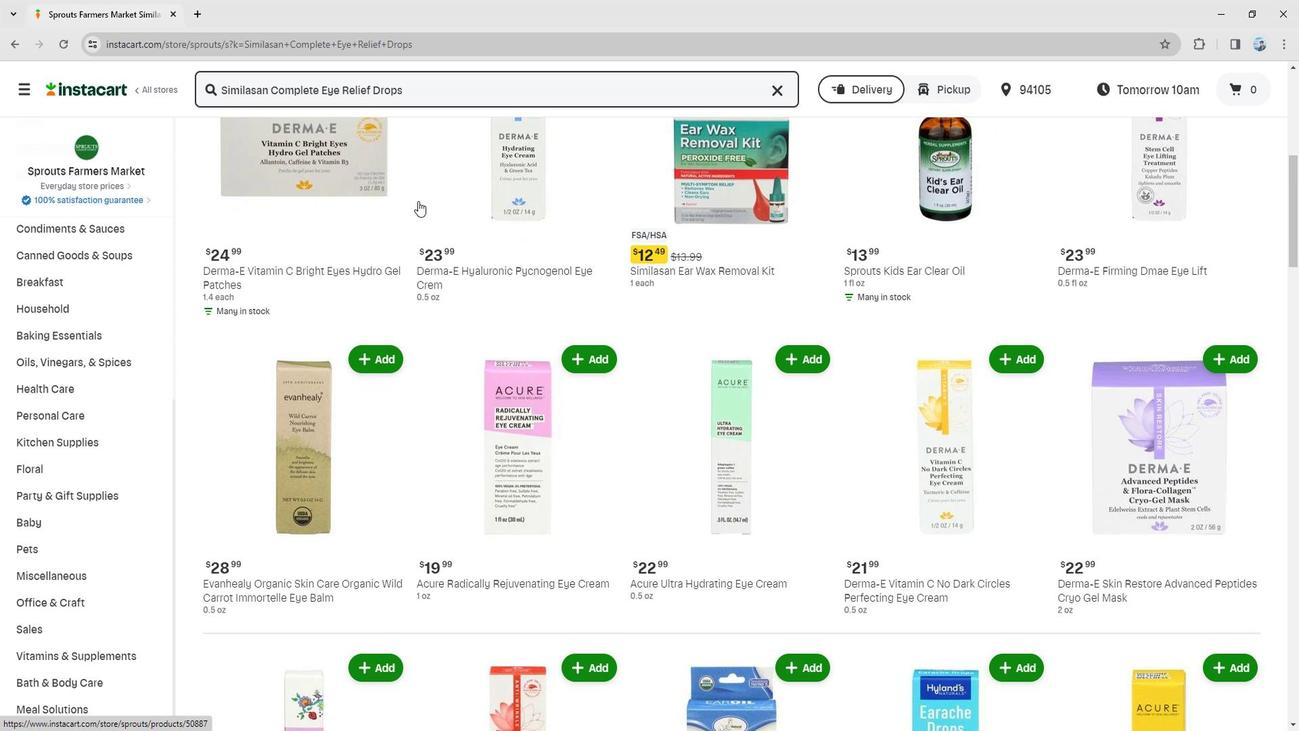 
Action: Mouse scrolled (414, 200) with delta (0, 0)
Screenshot: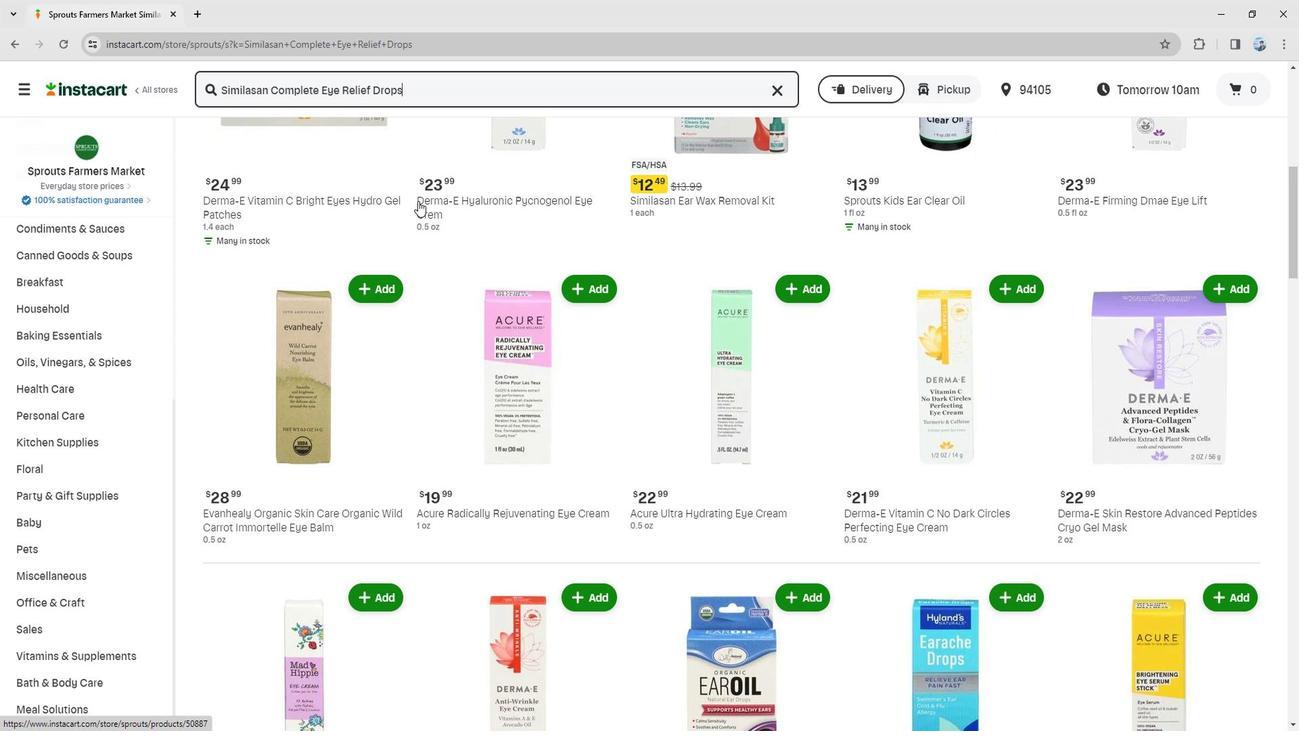 
Action: Mouse scrolled (414, 200) with delta (0, 0)
Screenshot: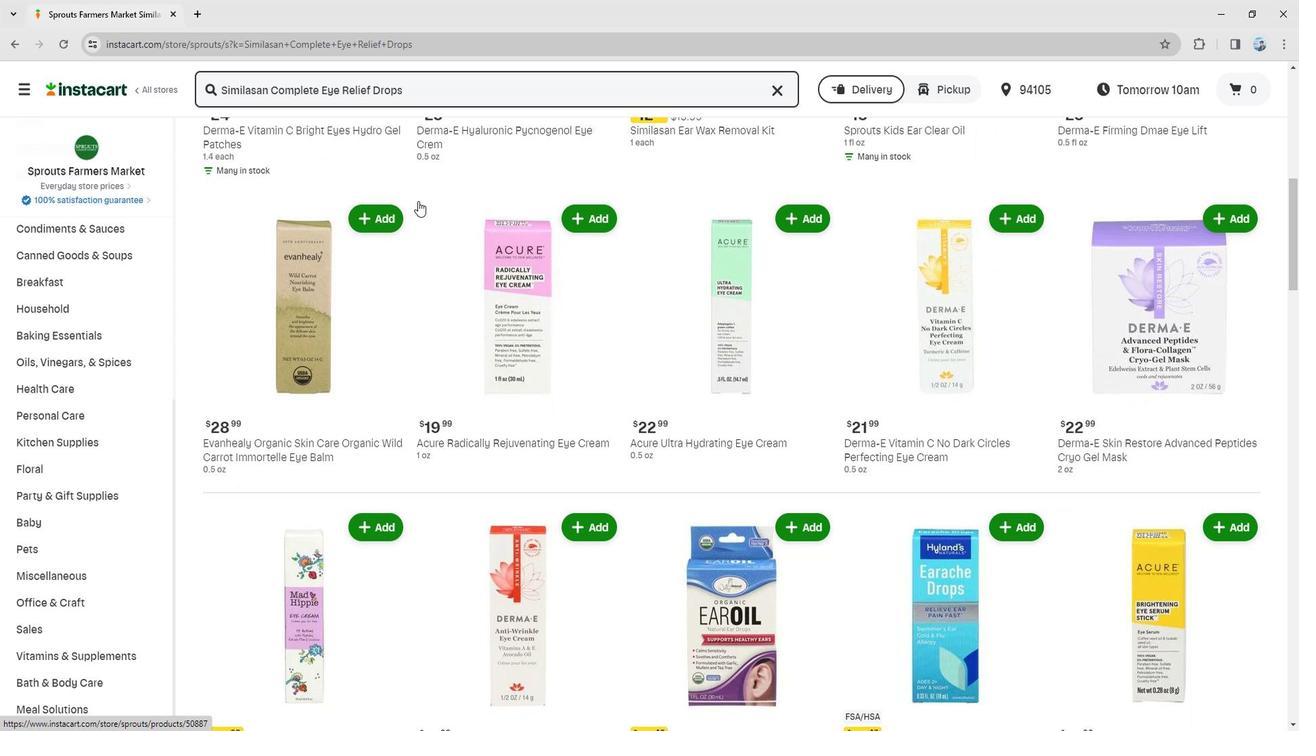 
Action: Mouse scrolled (414, 200) with delta (0, 0)
Screenshot: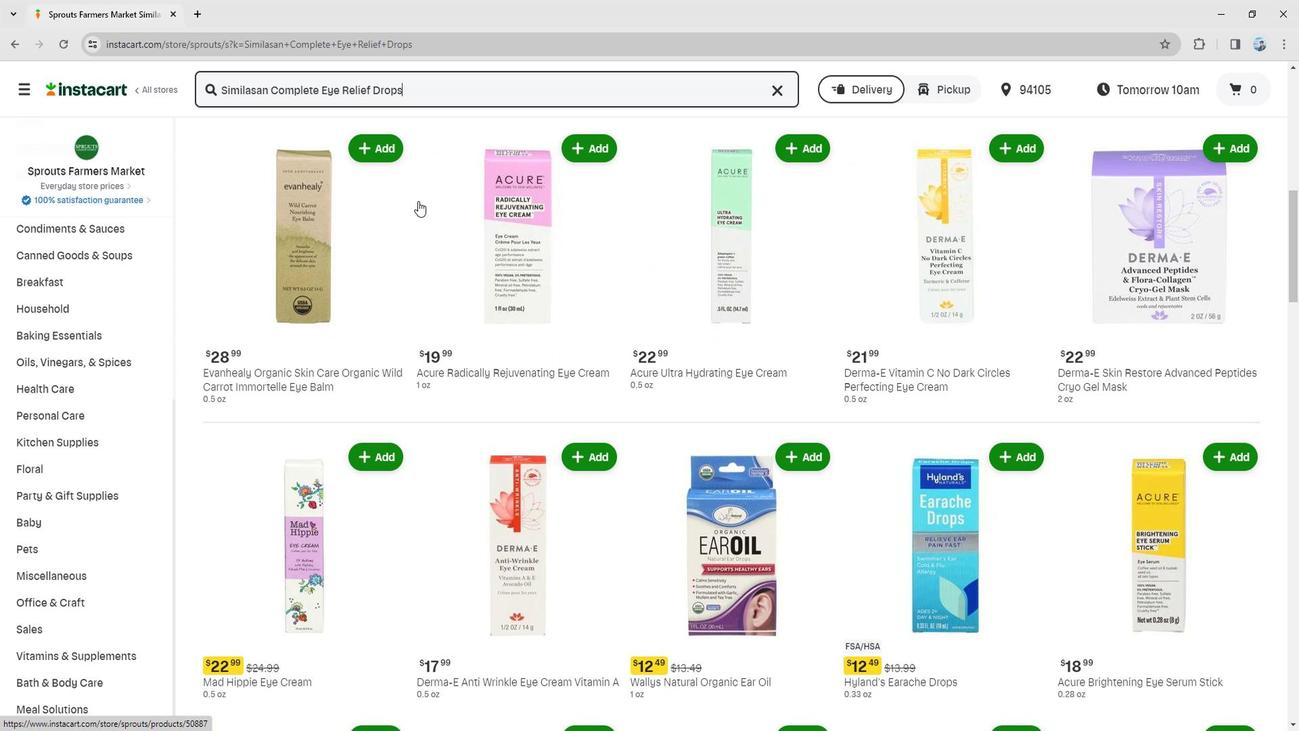 
Action: Mouse scrolled (414, 200) with delta (0, 0)
Screenshot: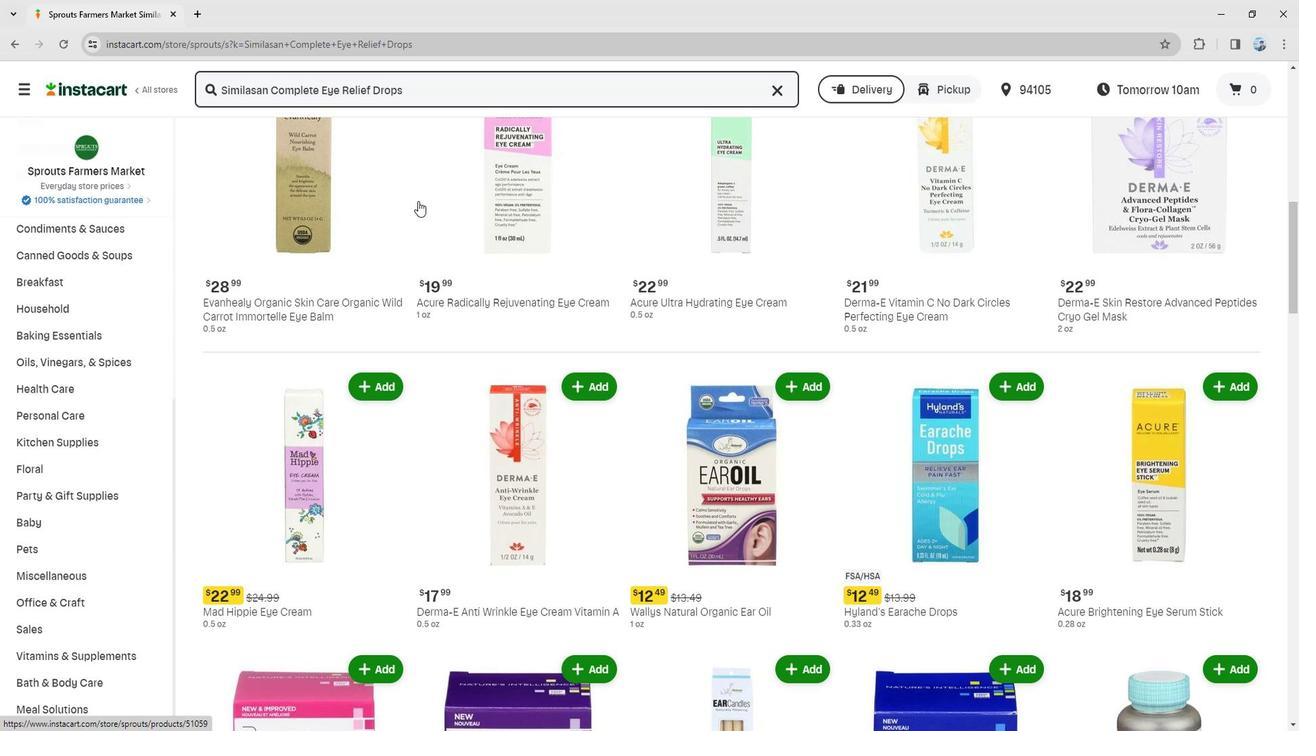 
Action: Mouse scrolled (414, 200) with delta (0, 0)
Screenshot: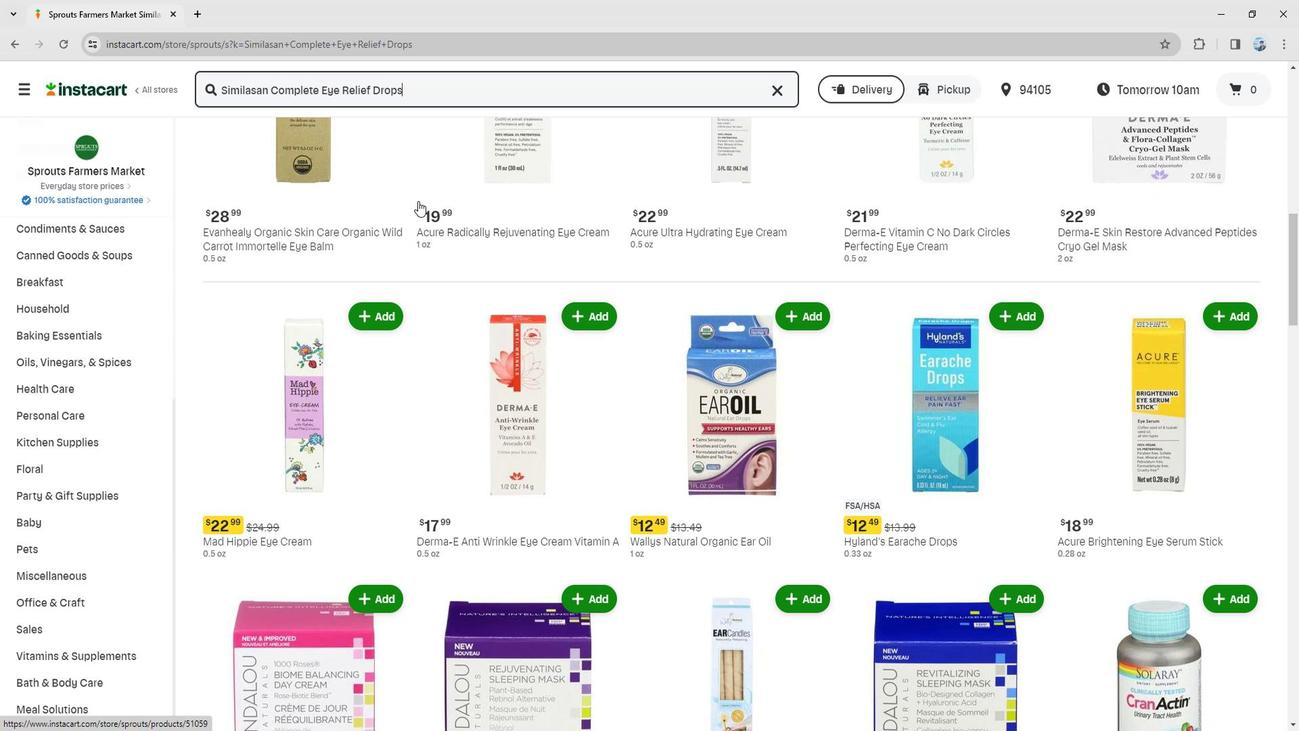 
Action: Mouse scrolled (414, 200) with delta (0, 0)
Screenshot: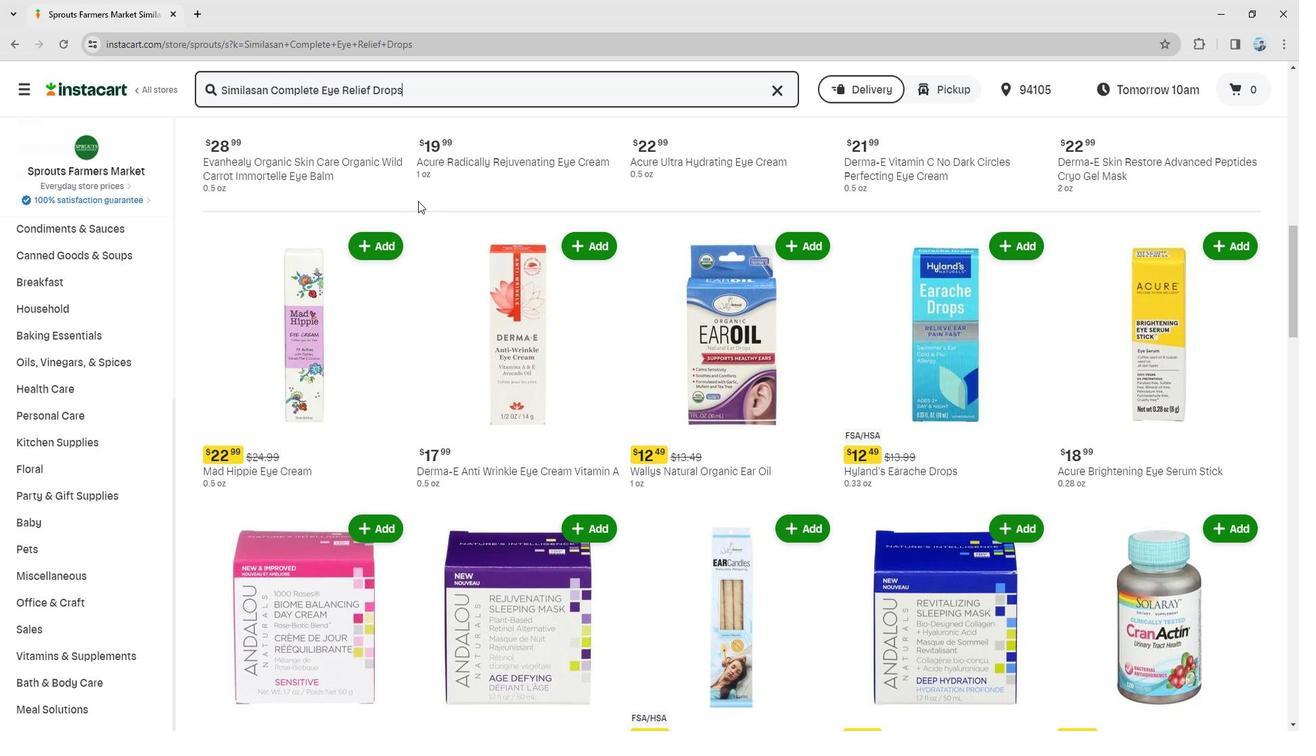 
Action: Mouse scrolled (414, 200) with delta (0, 0)
Screenshot: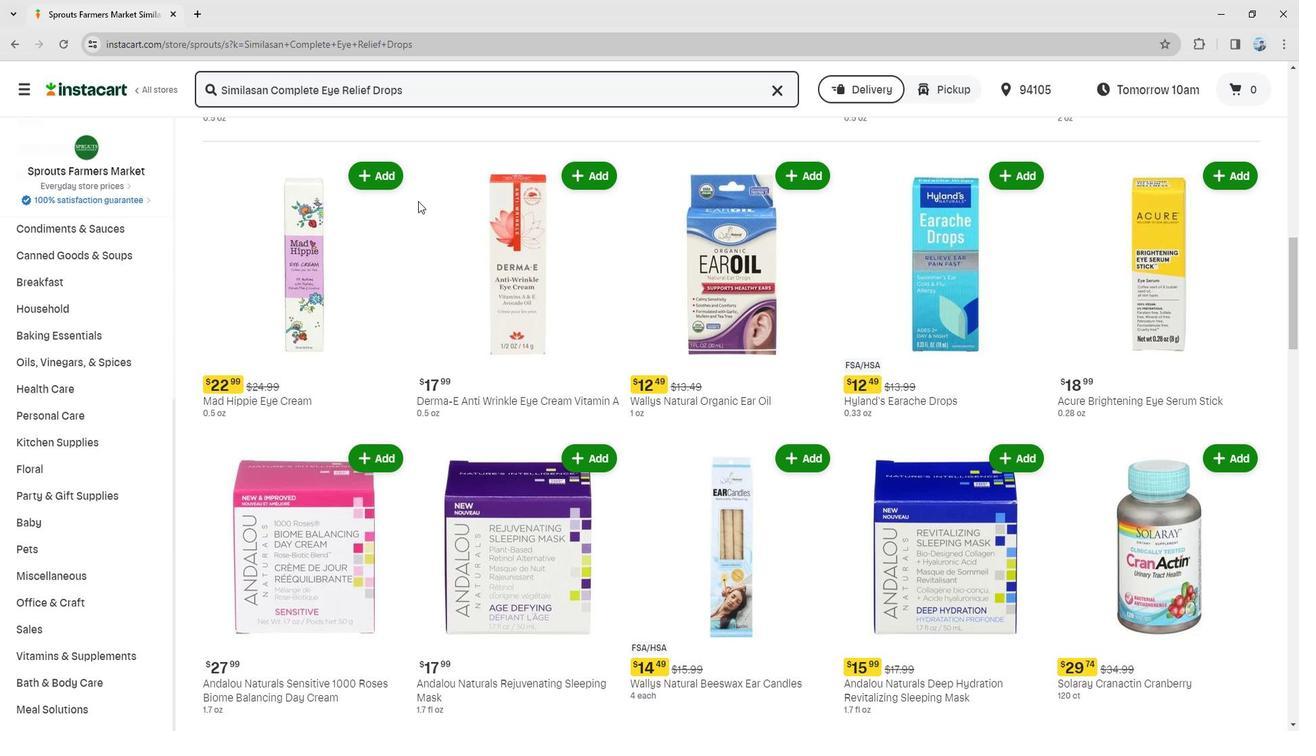 
Action: Mouse scrolled (414, 200) with delta (0, 0)
Screenshot: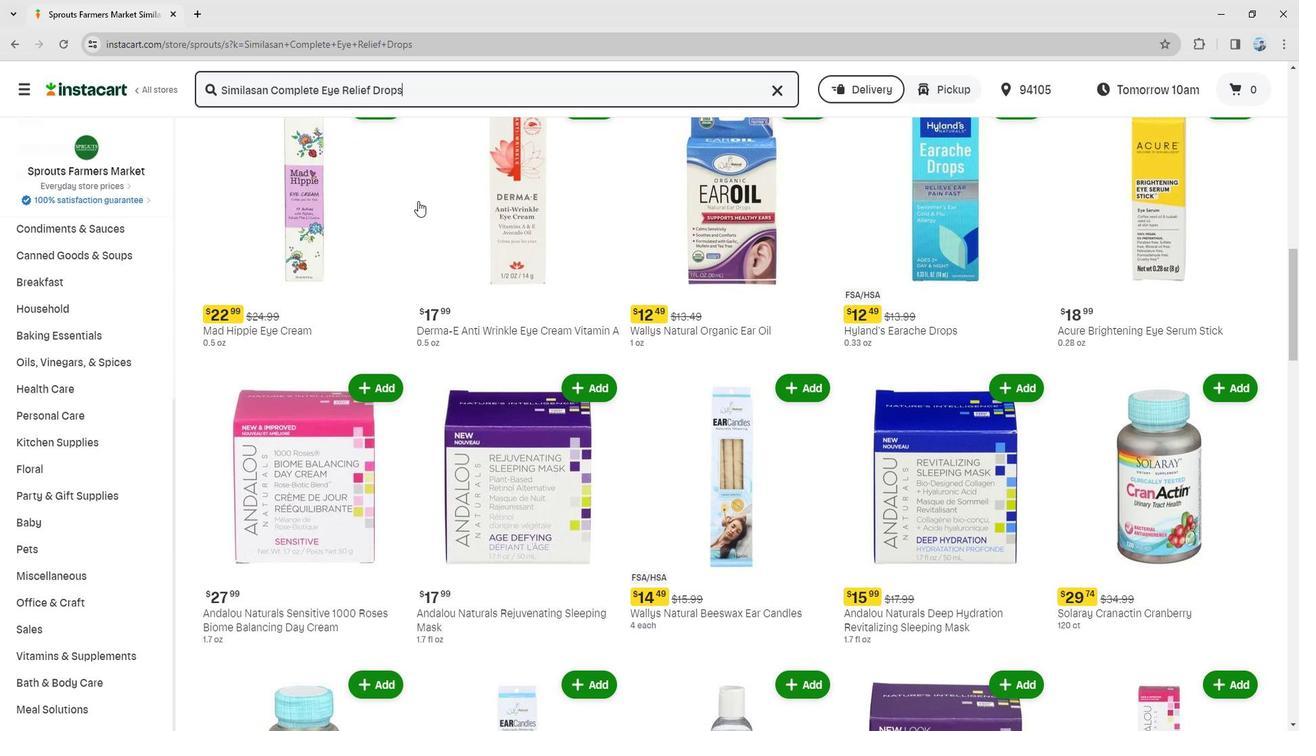 
Action: Mouse scrolled (414, 200) with delta (0, 0)
Screenshot: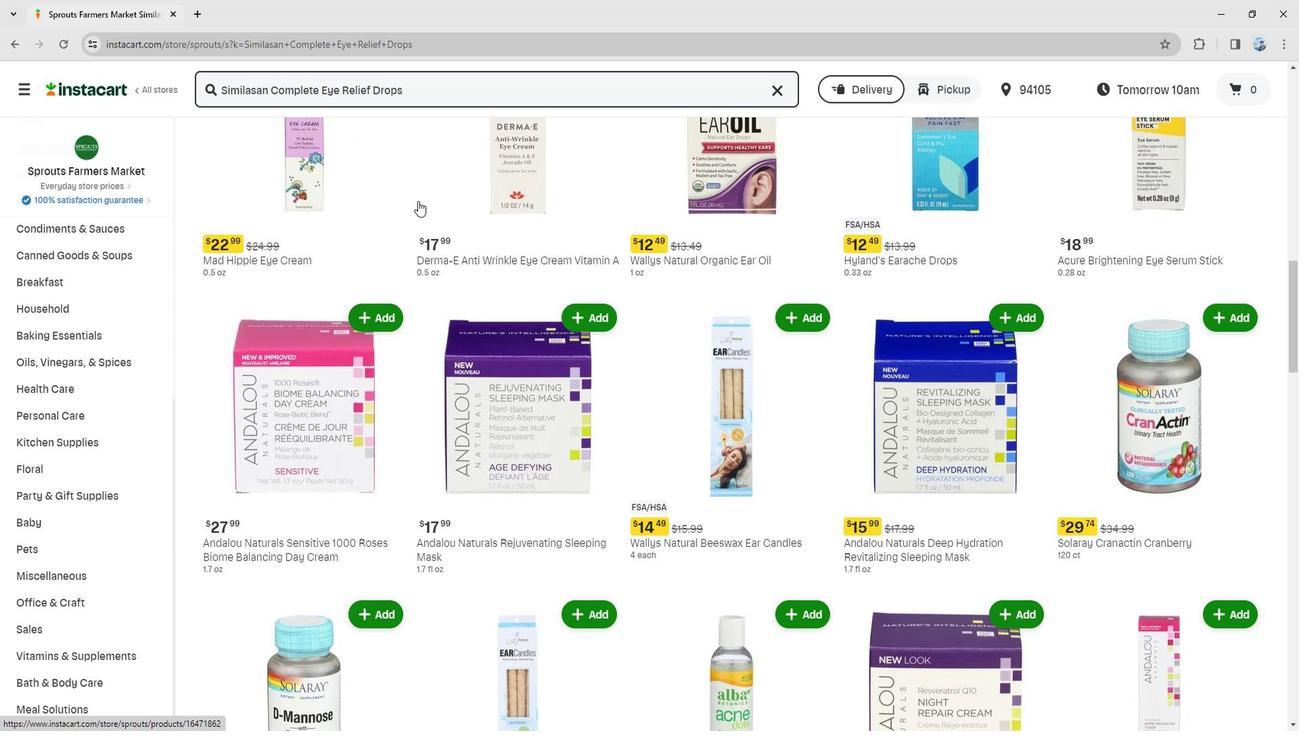 
Action: Mouse scrolled (414, 200) with delta (0, 0)
Screenshot: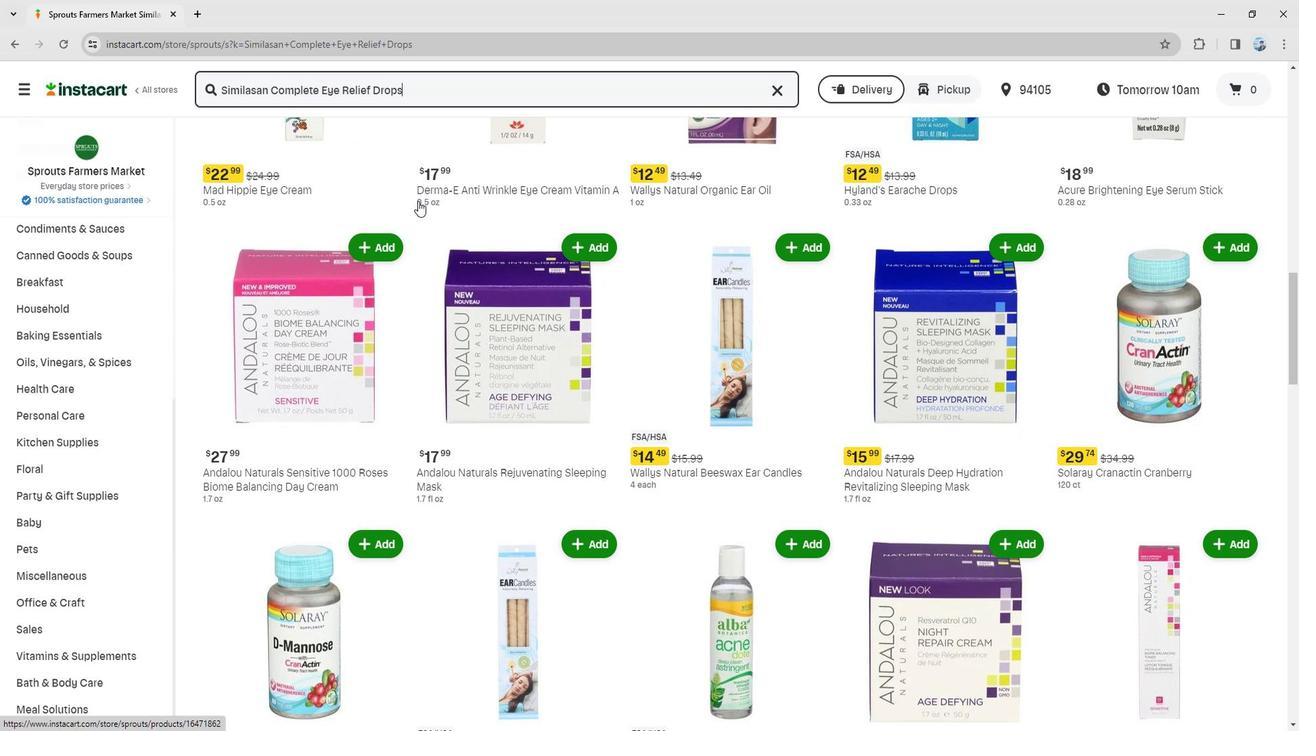 
Action: Mouse scrolled (414, 200) with delta (0, 0)
Screenshot: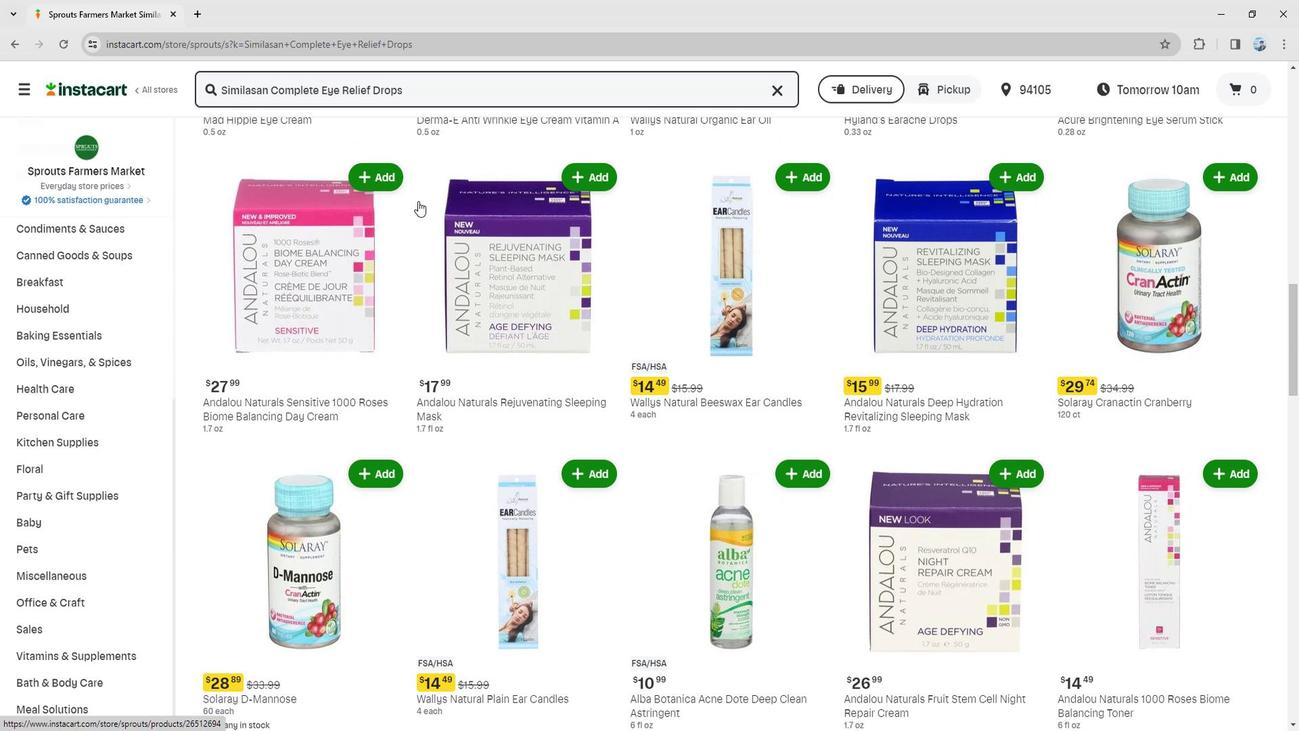 
Action: Mouse scrolled (414, 200) with delta (0, 0)
Screenshot: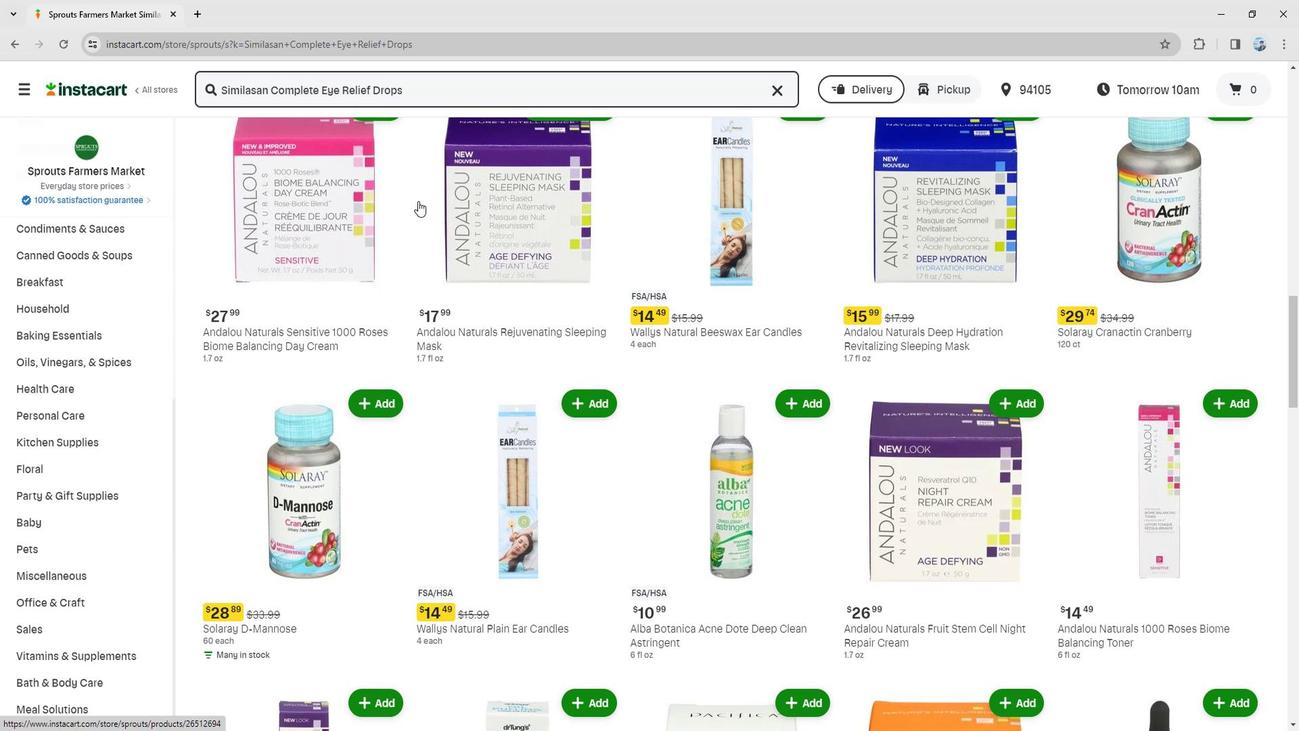 
Action: Mouse scrolled (414, 200) with delta (0, 0)
Screenshot: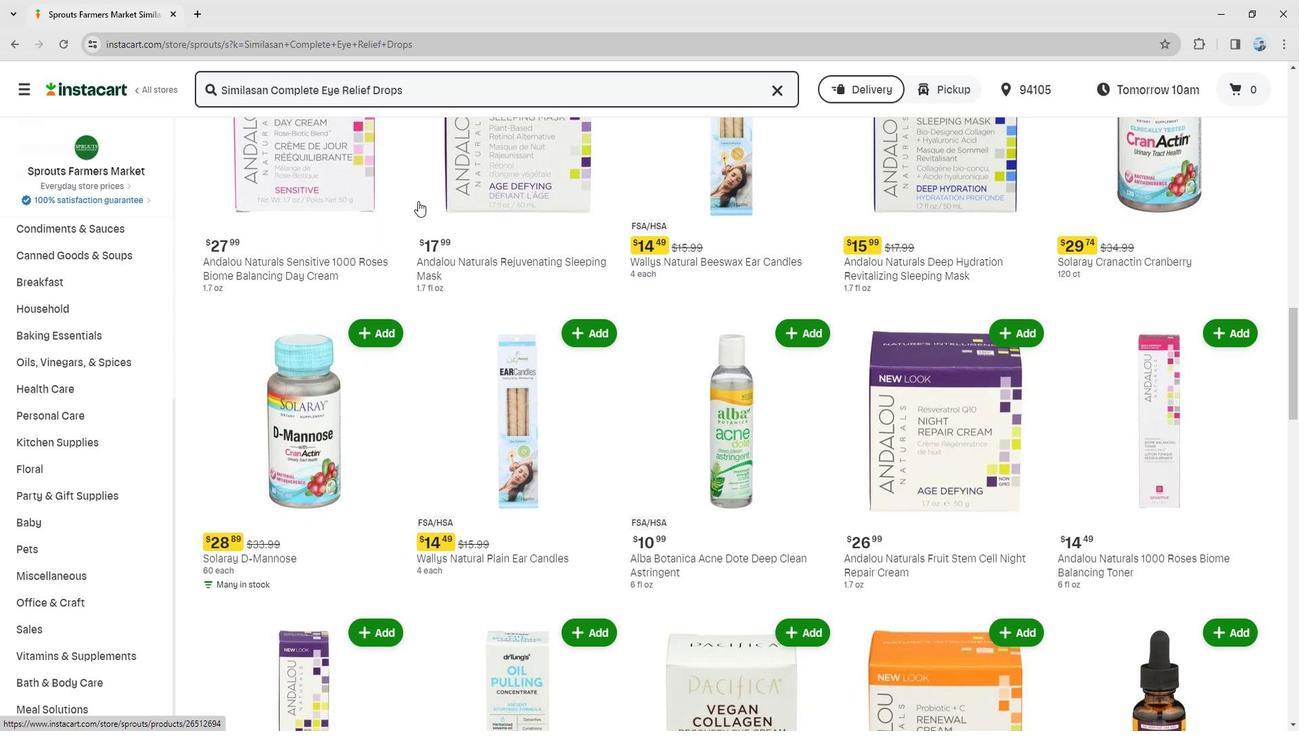 
Action: Mouse scrolled (414, 200) with delta (0, 0)
Screenshot: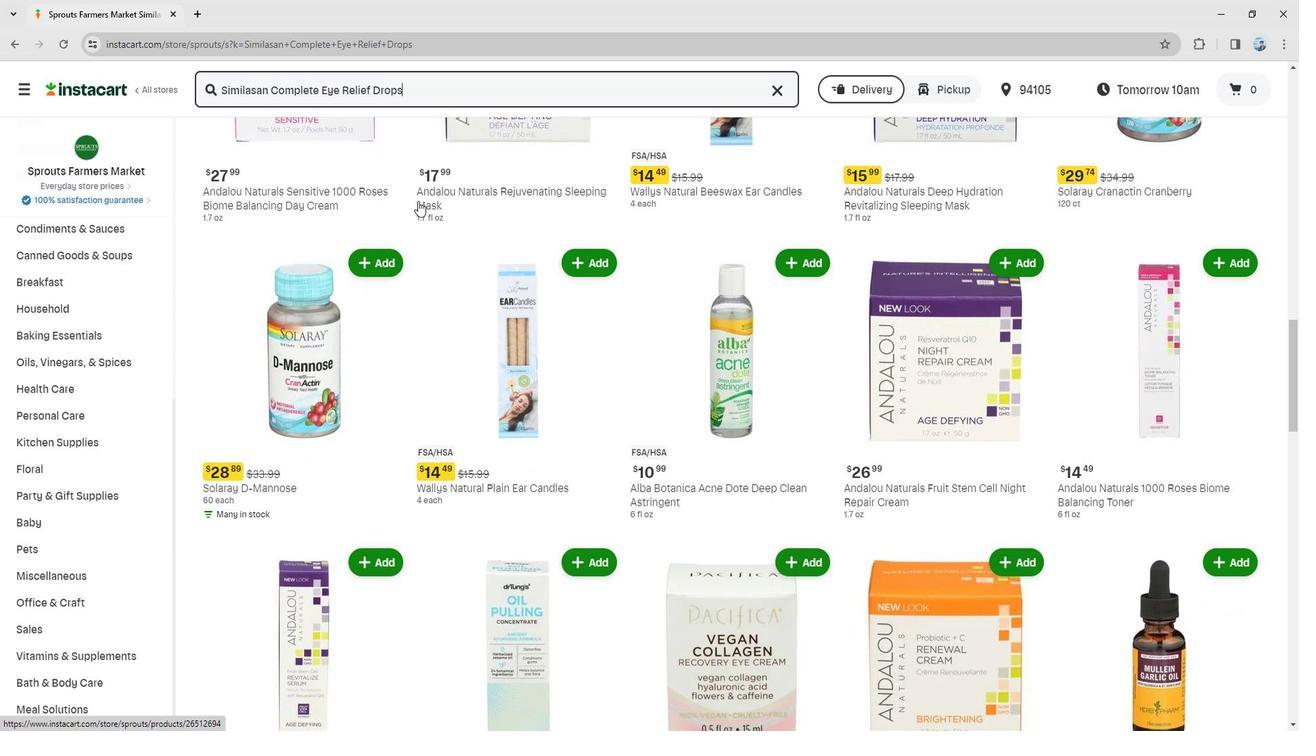 
Action: Mouse scrolled (414, 200) with delta (0, 0)
Screenshot: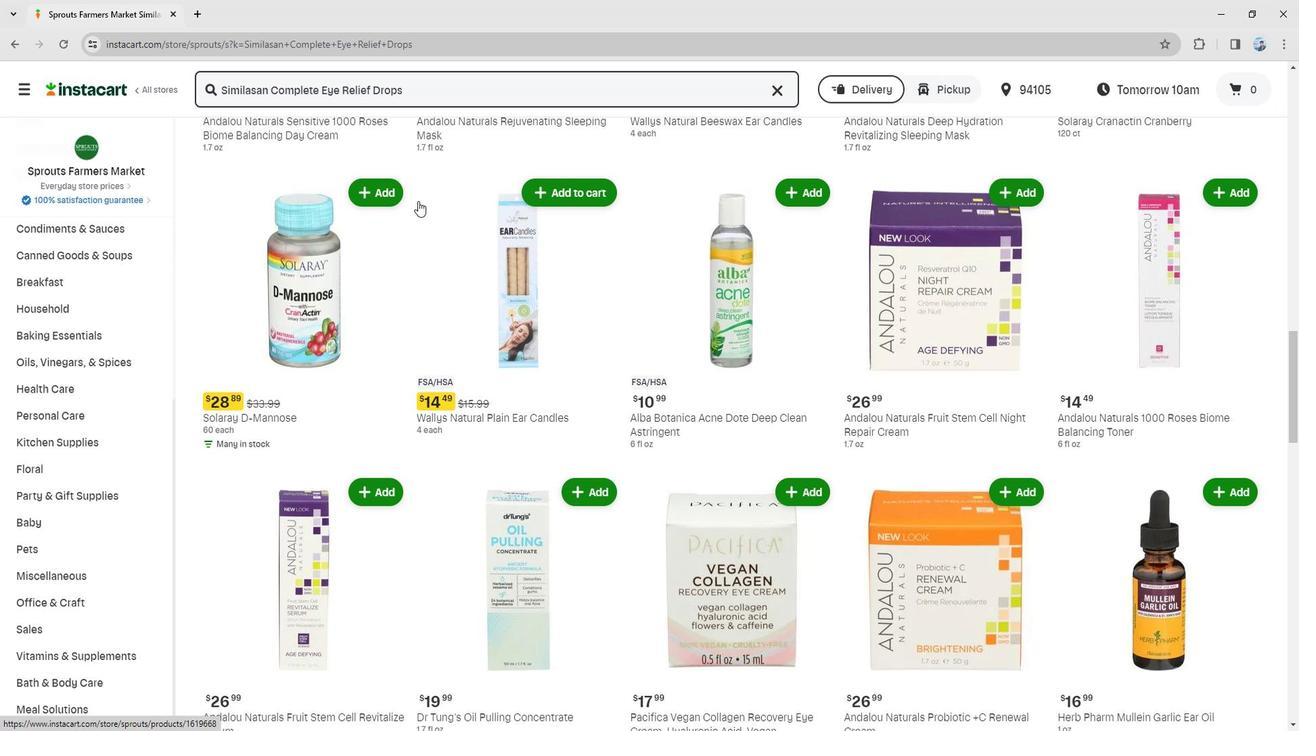 
Action: Mouse scrolled (414, 200) with delta (0, 0)
Screenshot: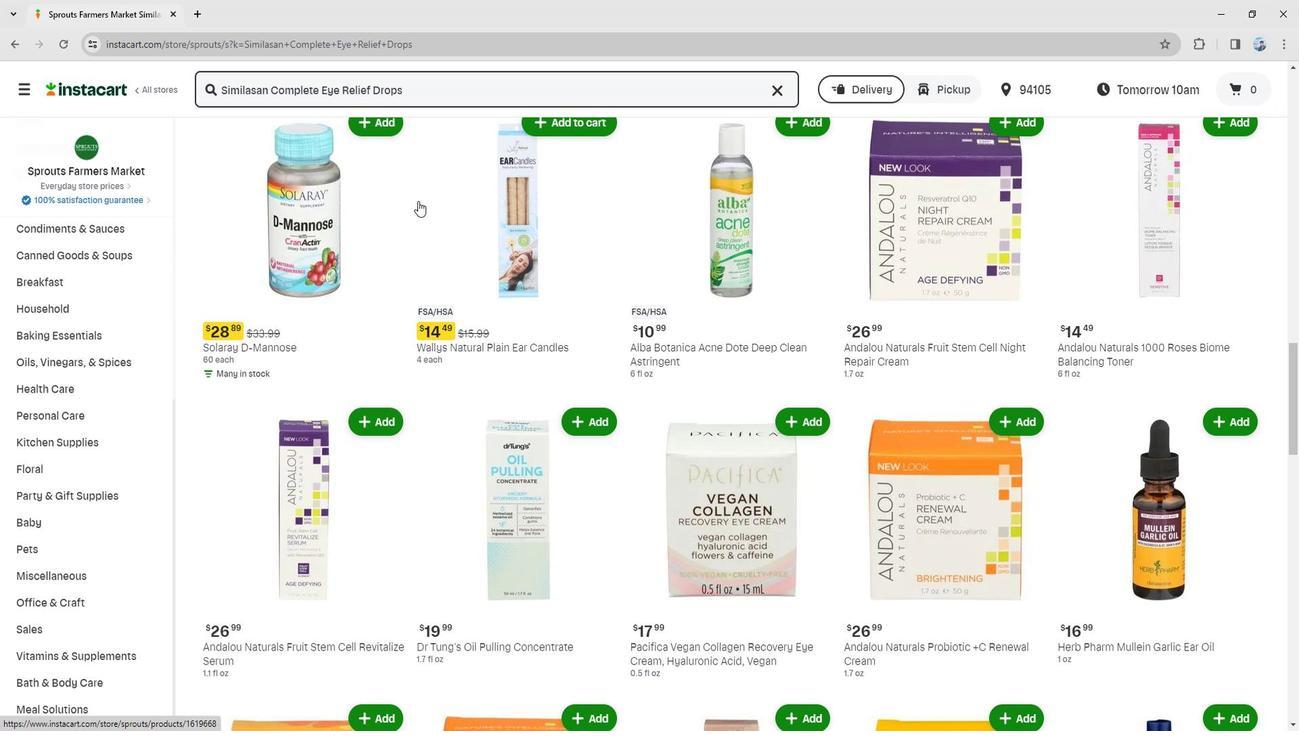 
Action: Mouse scrolled (414, 200) with delta (0, 0)
Screenshot: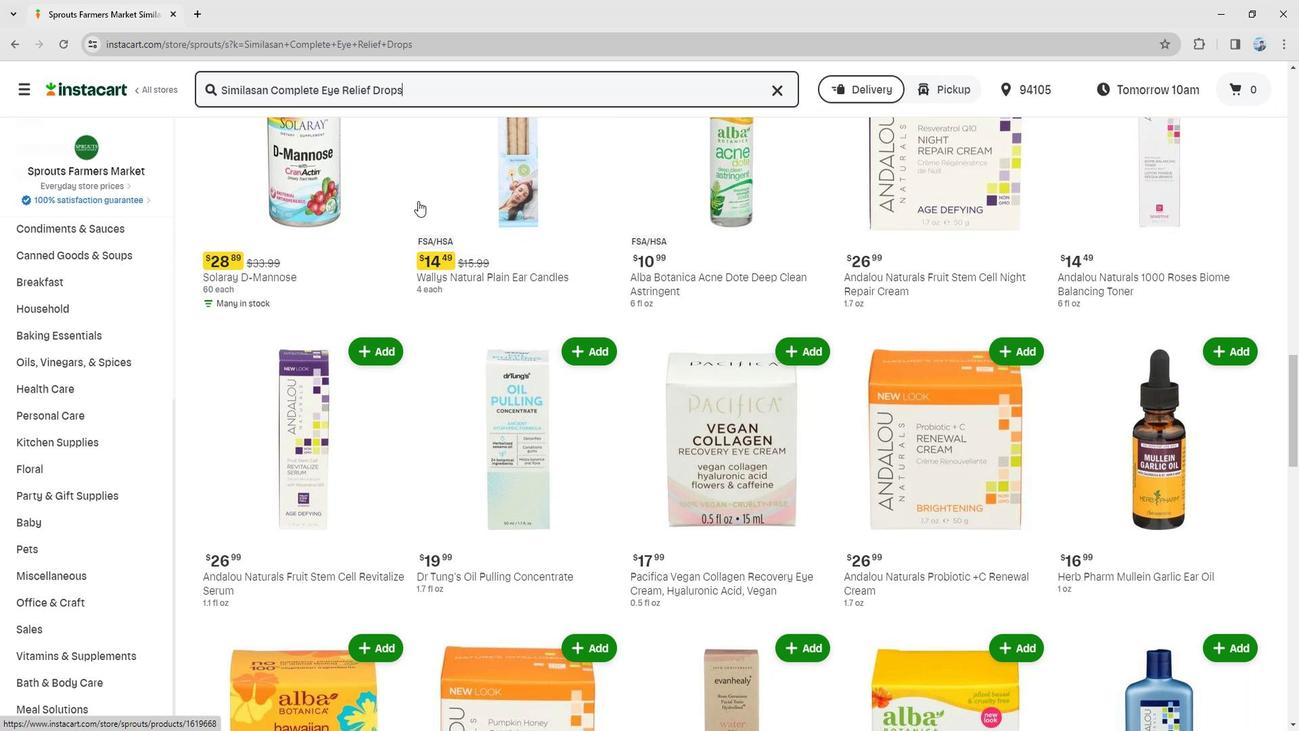 
Action: Mouse scrolled (414, 200) with delta (0, 0)
Screenshot: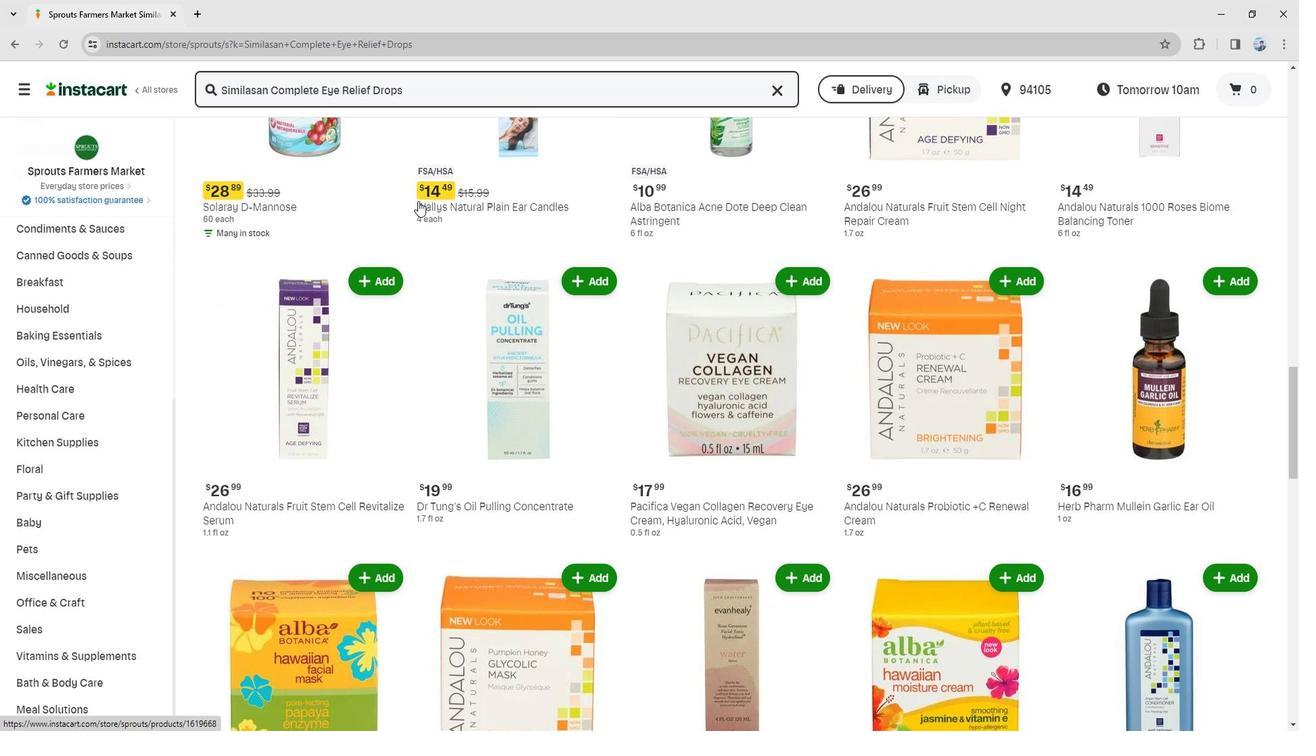
Action: Mouse scrolled (414, 200) with delta (0, 0)
Screenshot: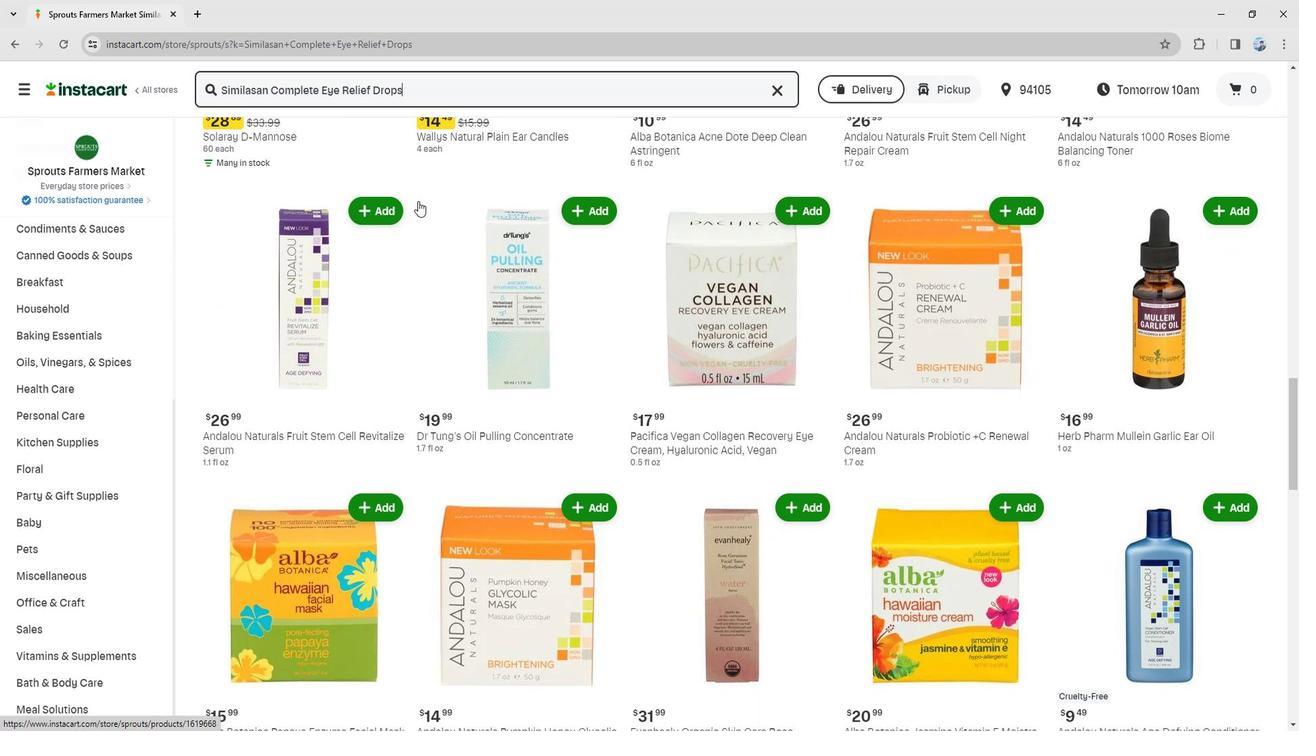 
Action: Mouse scrolled (414, 200) with delta (0, 0)
Screenshot: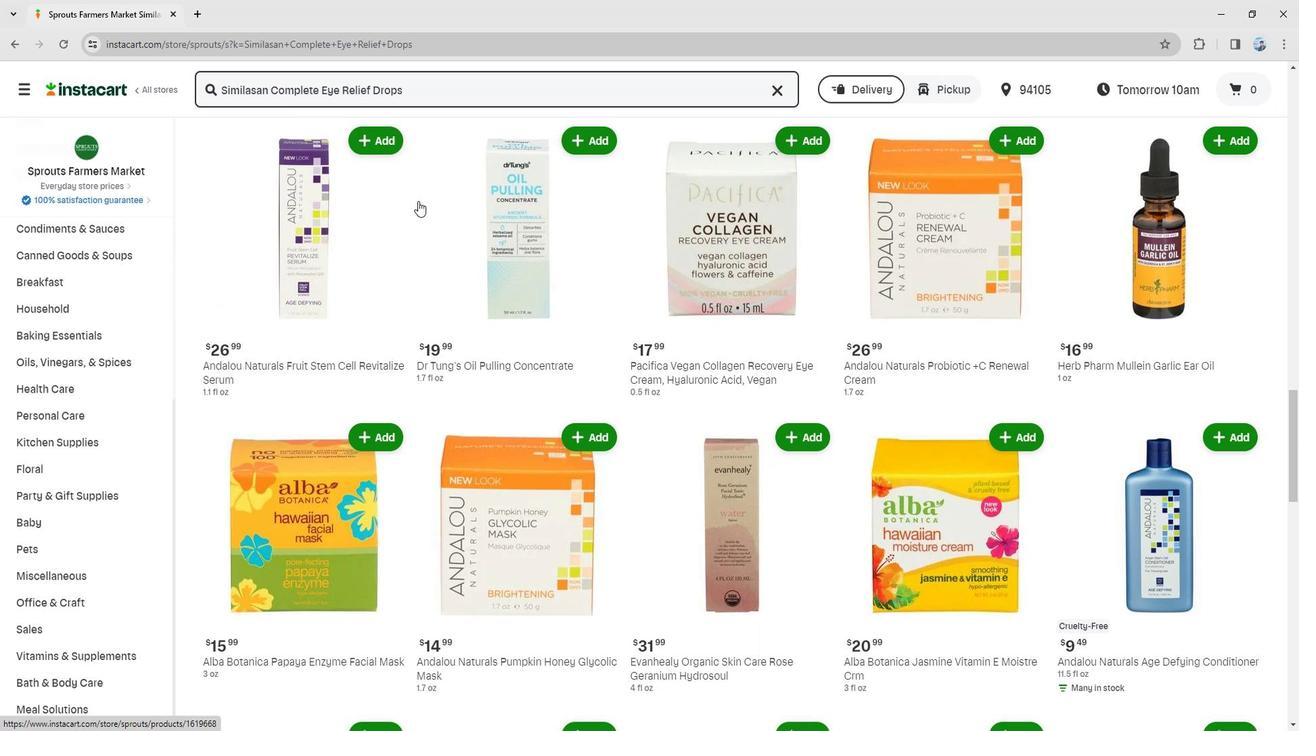 
Action: Mouse scrolled (414, 200) with delta (0, 0)
Screenshot: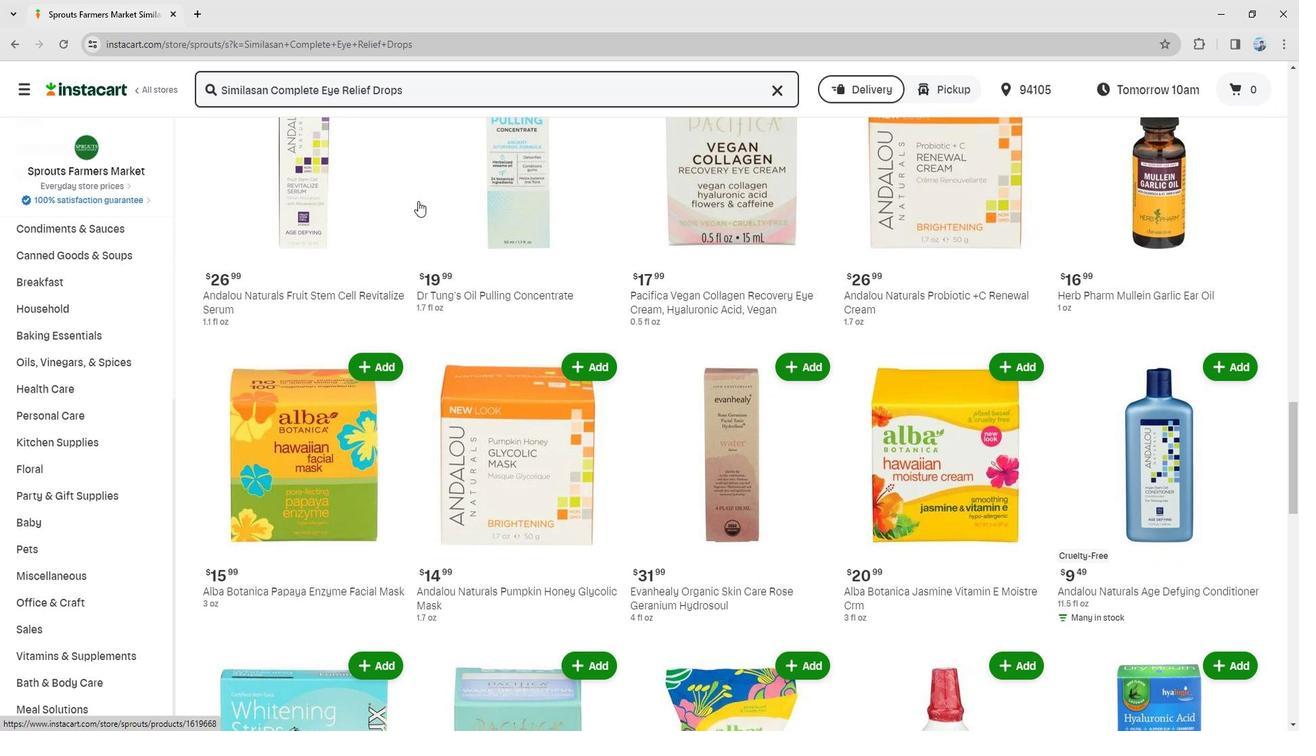 
Action: Mouse scrolled (414, 200) with delta (0, 0)
Screenshot: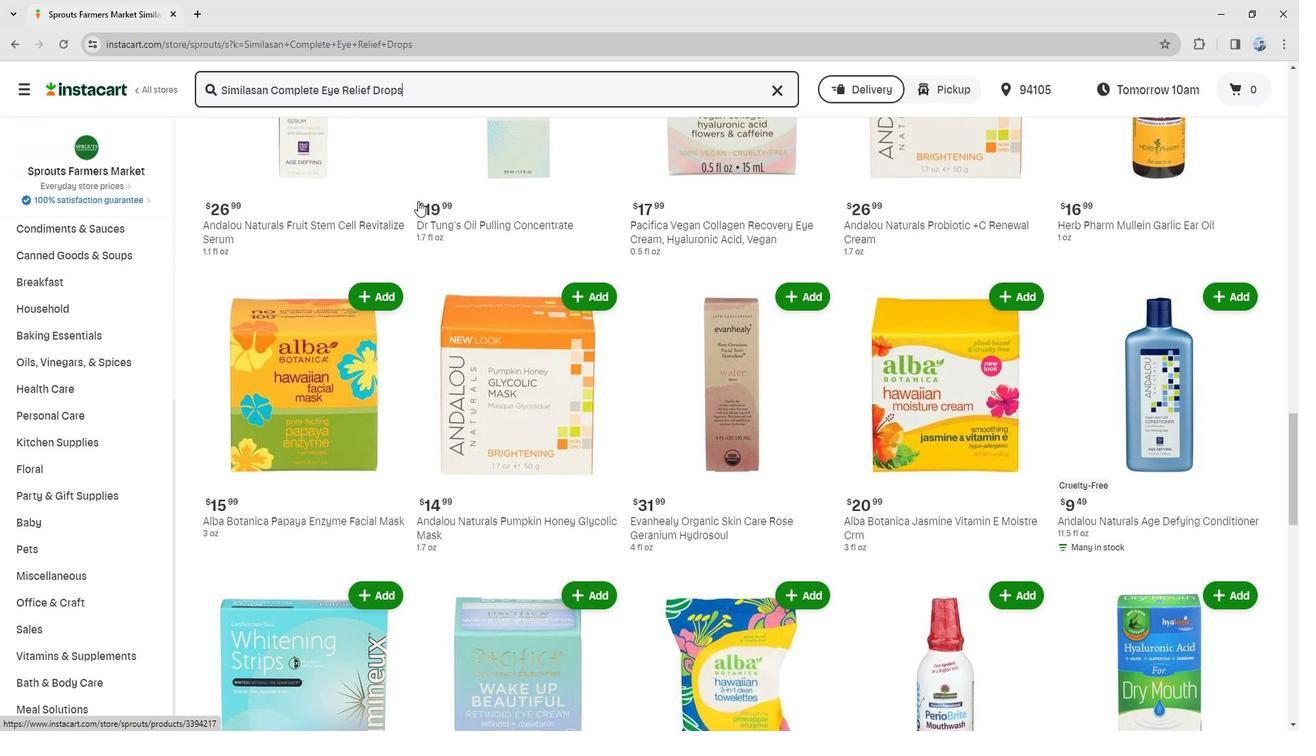 
Action: Mouse scrolled (414, 200) with delta (0, 0)
Screenshot: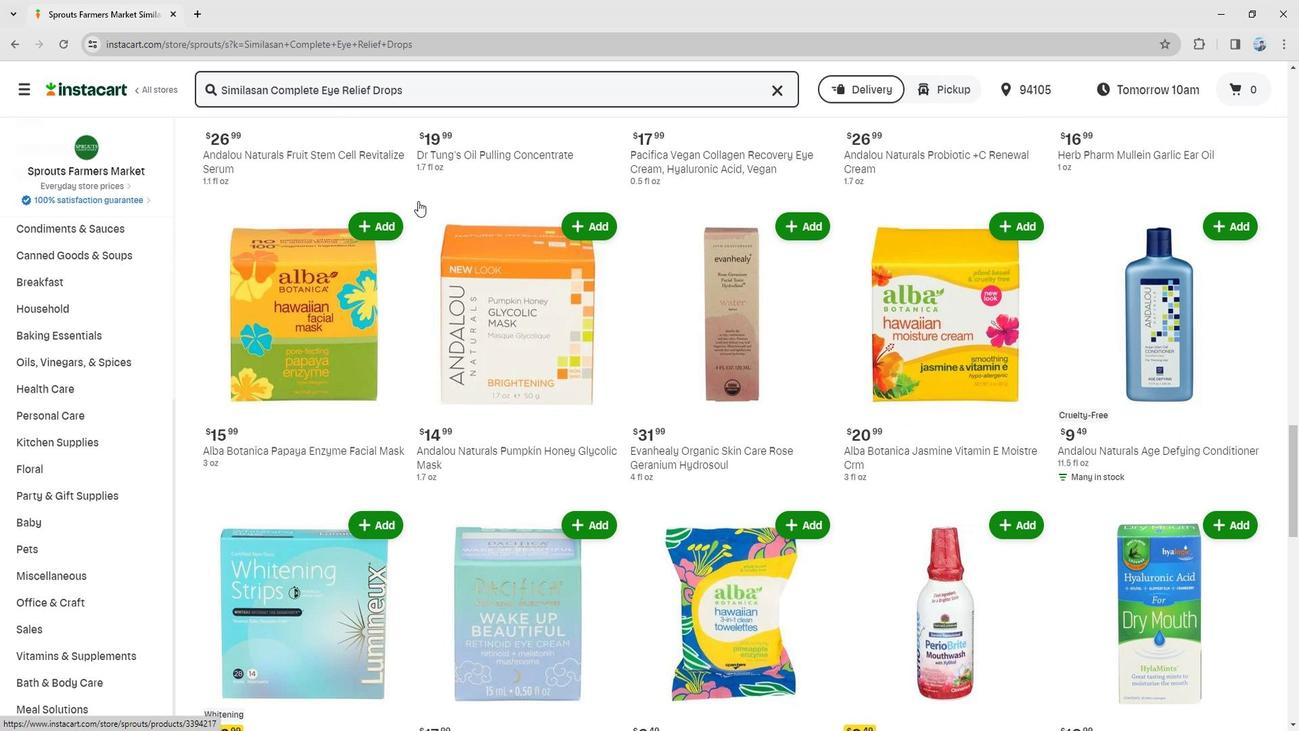 
Action: Mouse scrolled (414, 200) with delta (0, 0)
Screenshot: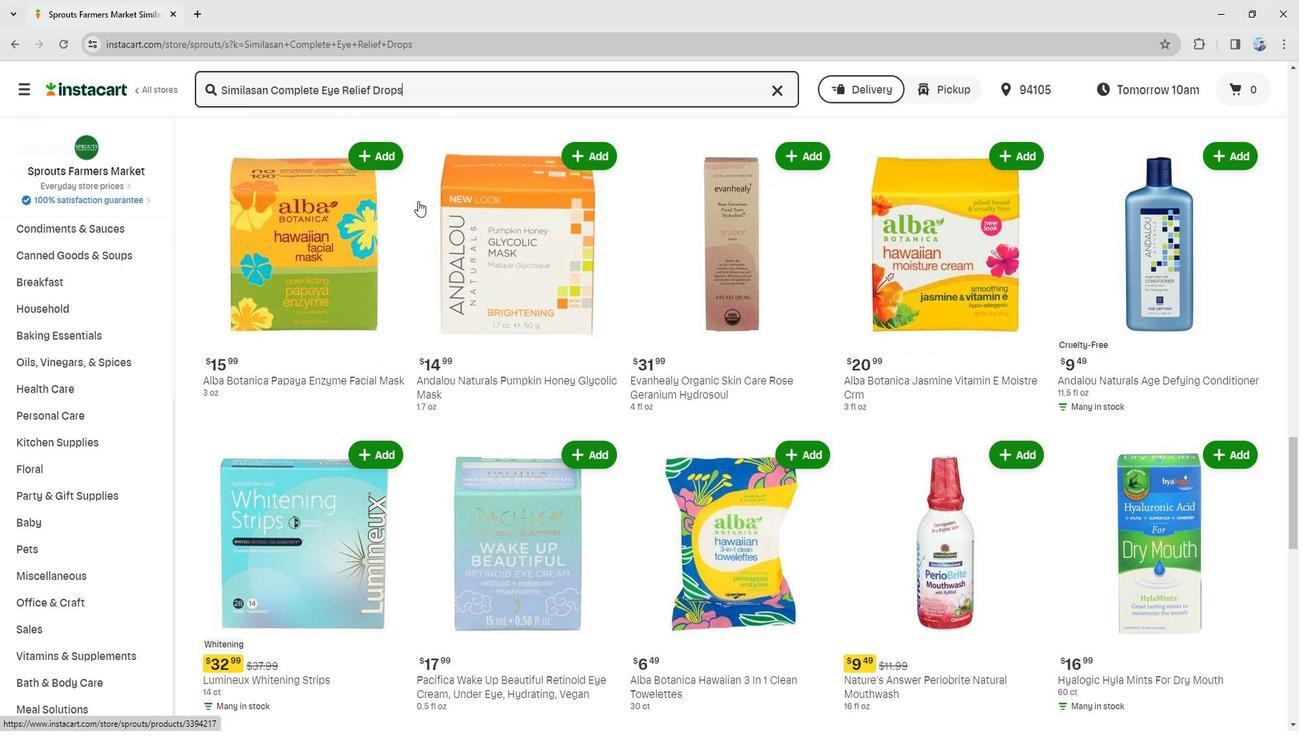 
Action: Mouse scrolled (414, 200) with delta (0, 0)
Screenshot: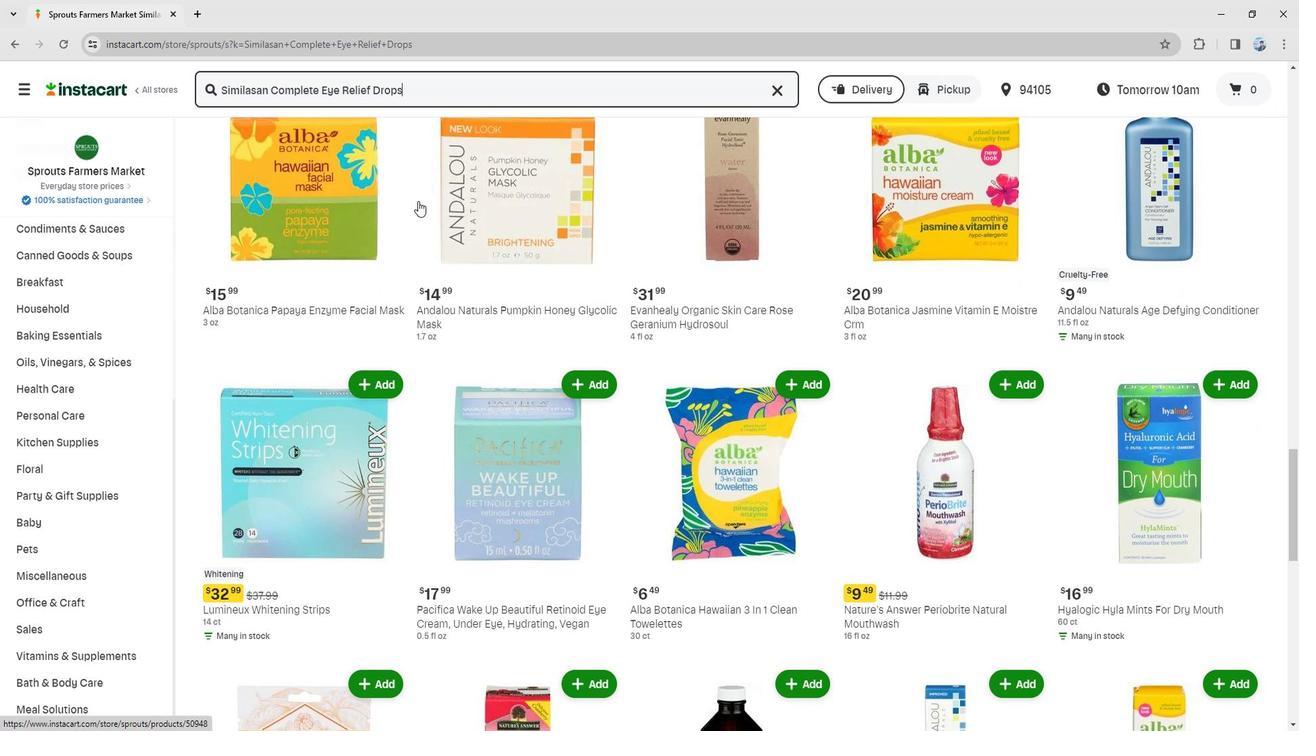 
Action: Mouse scrolled (414, 200) with delta (0, 0)
Screenshot: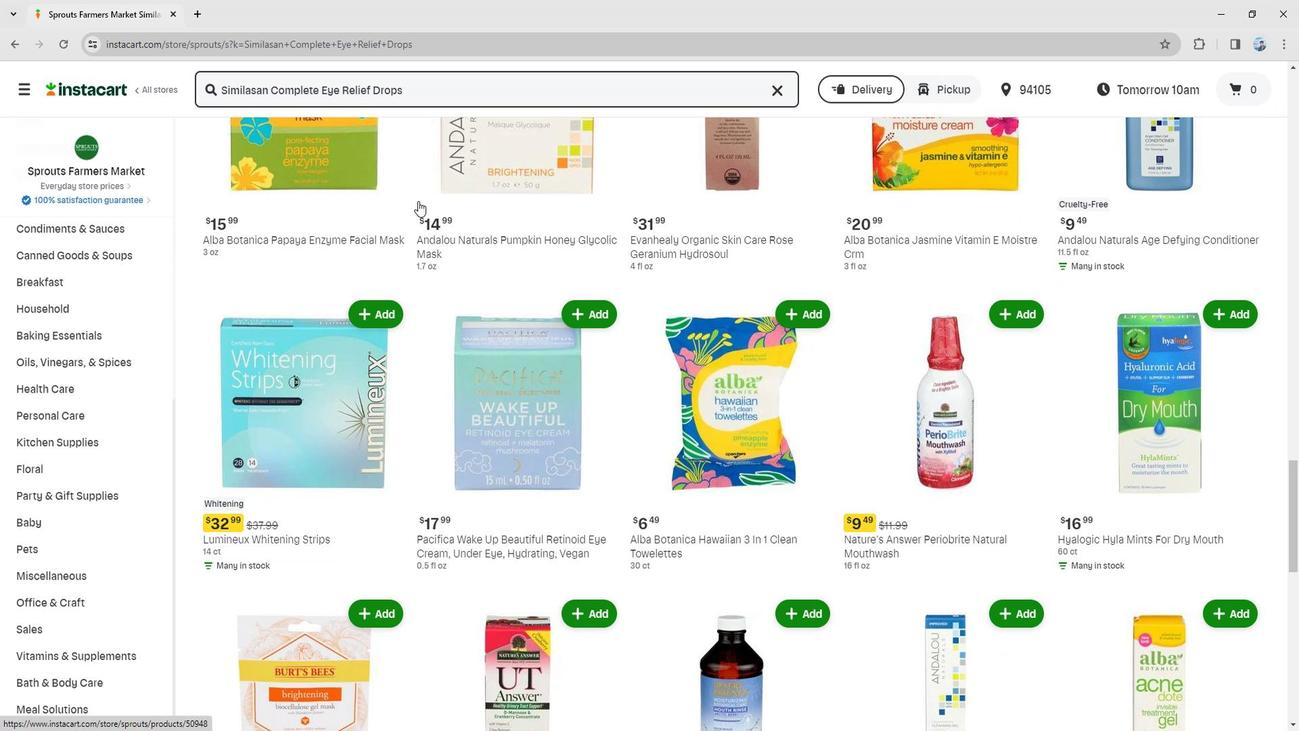 
Action: Mouse scrolled (414, 200) with delta (0, 0)
Screenshot: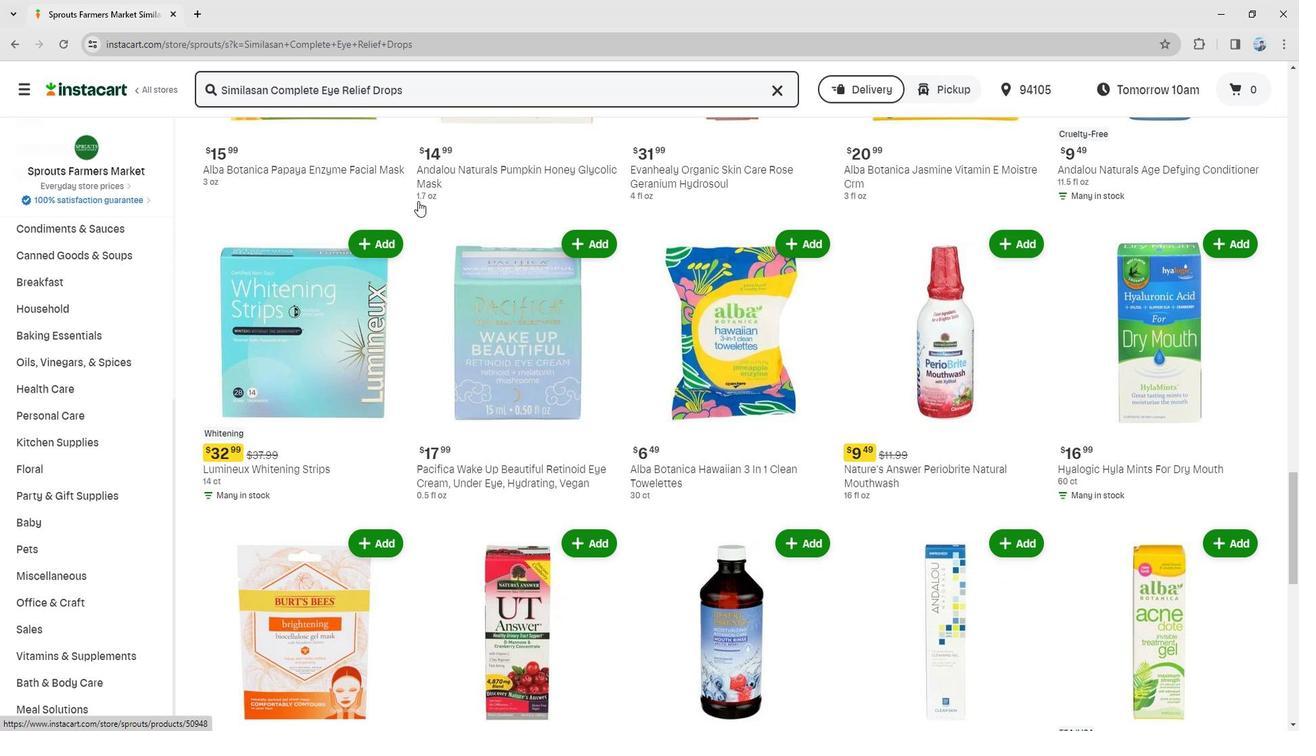 
Action: Mouse scrolled (414, 200) with delta (0, 0)
Screenshot: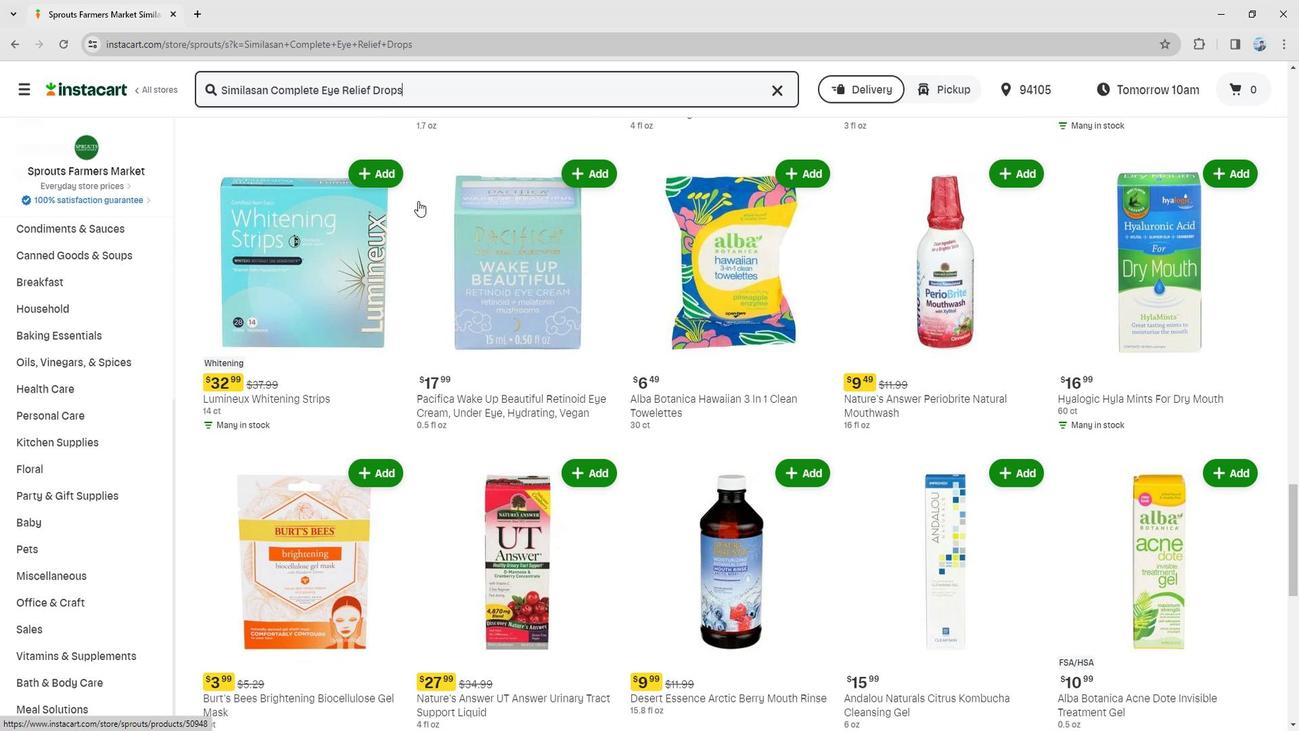 
Action: Mouse scrolled (414, 200) with delta (0, 0)
Screenshot: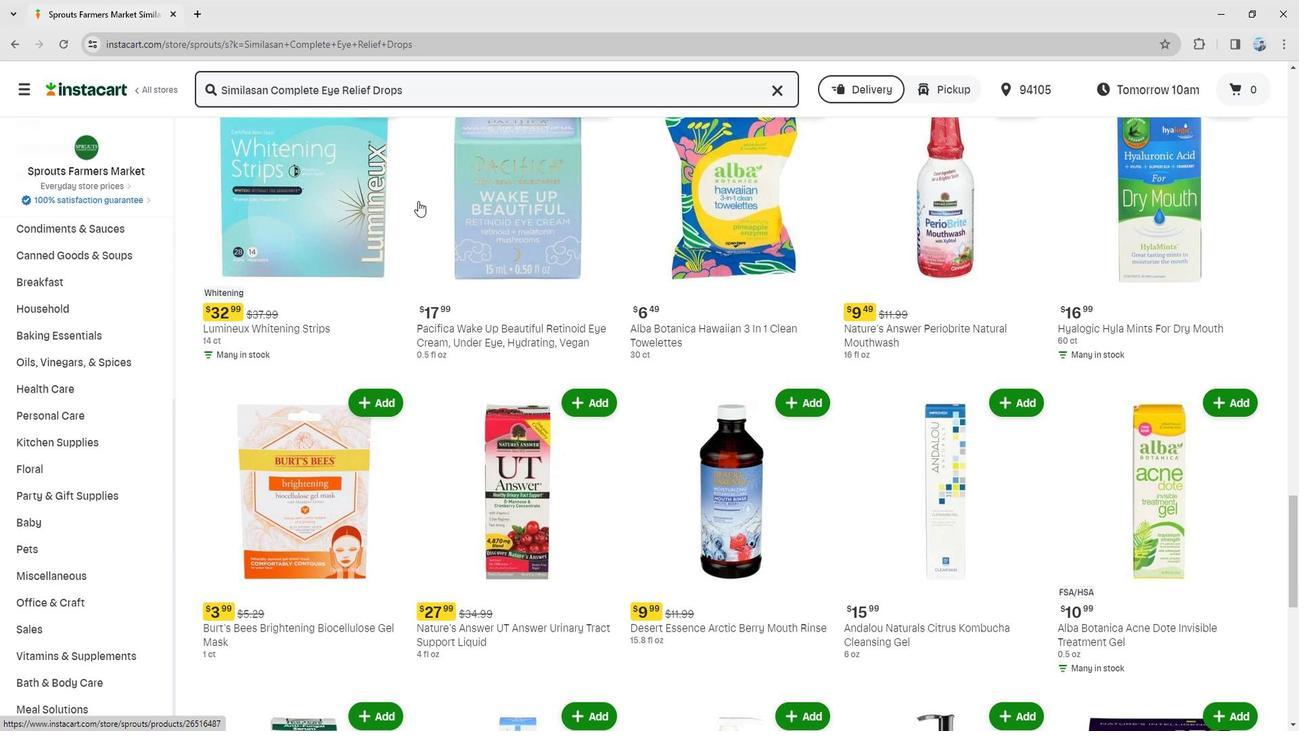 
Action: Mouse scrolled (414, 200) with delta (0, 0)
Screenshot: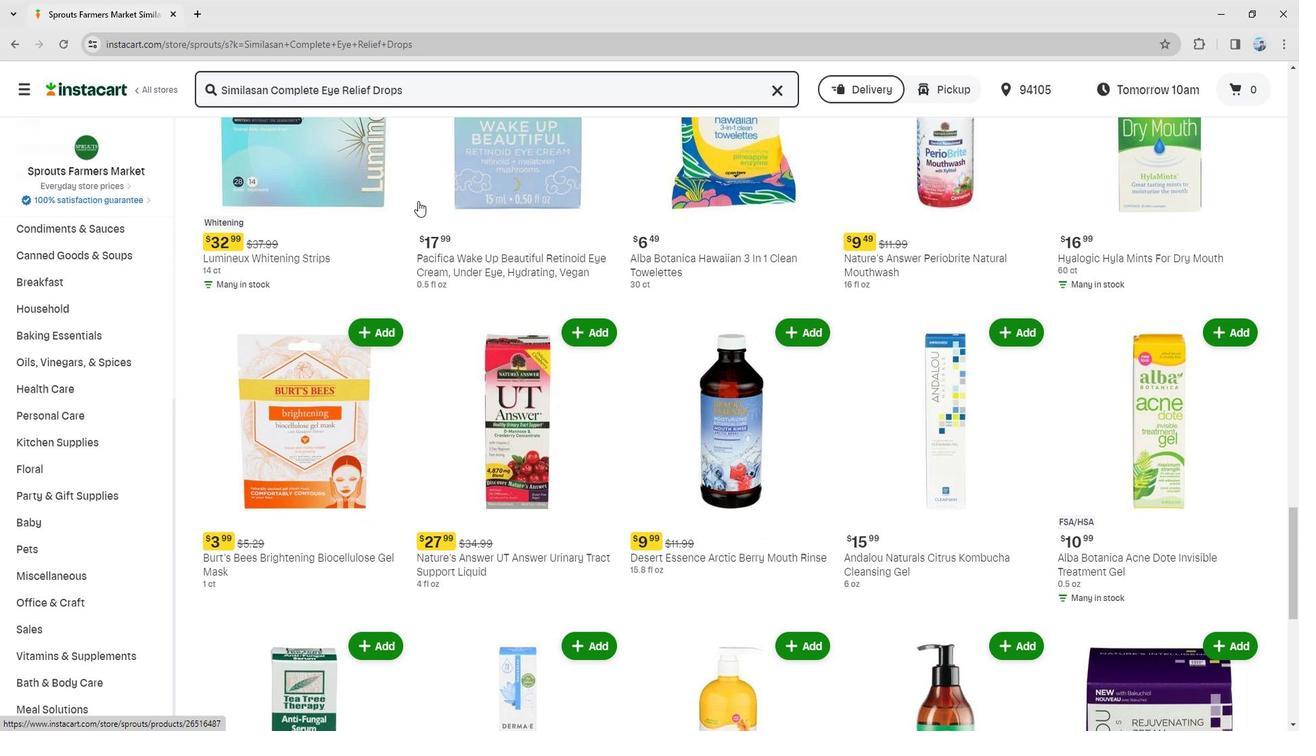 
Action: Mouse scrolled (414, 200) with delta (0, 0)
Screenshot: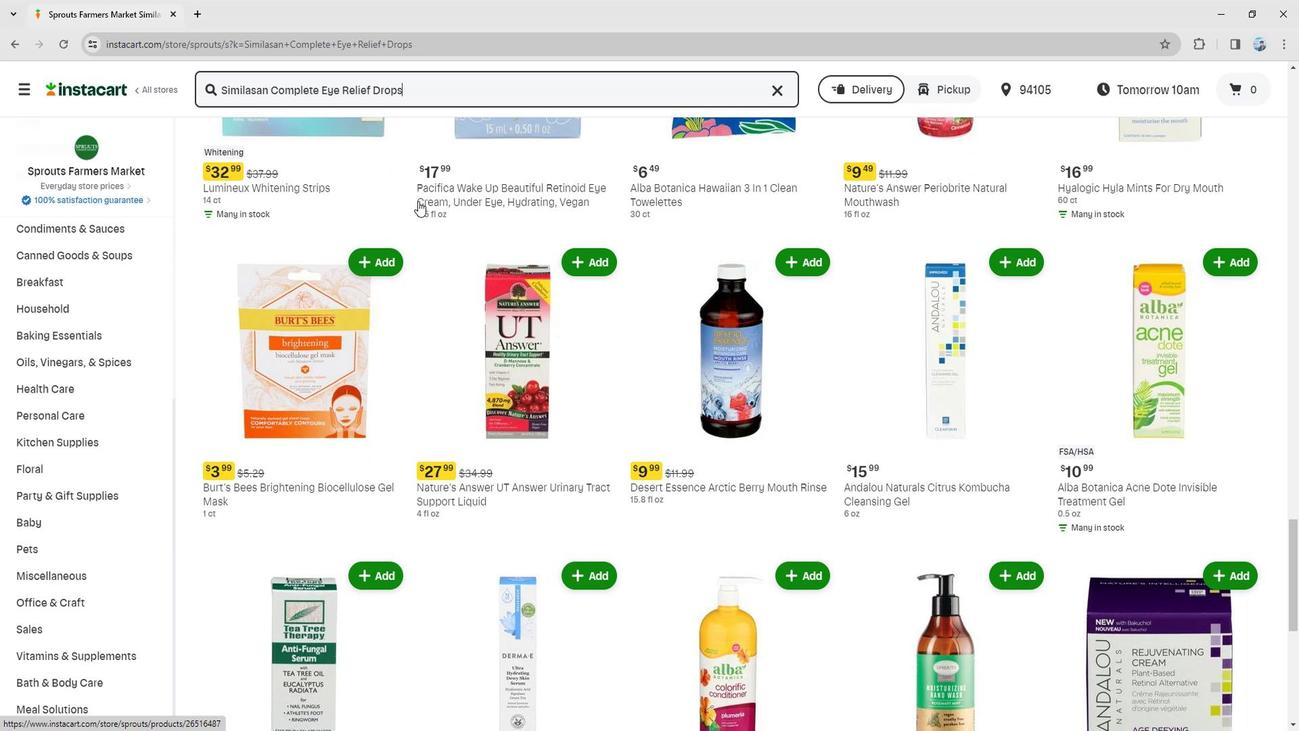 
Action: Mouse scrolled (414, 200) with delta (0, 0)
Screenshot: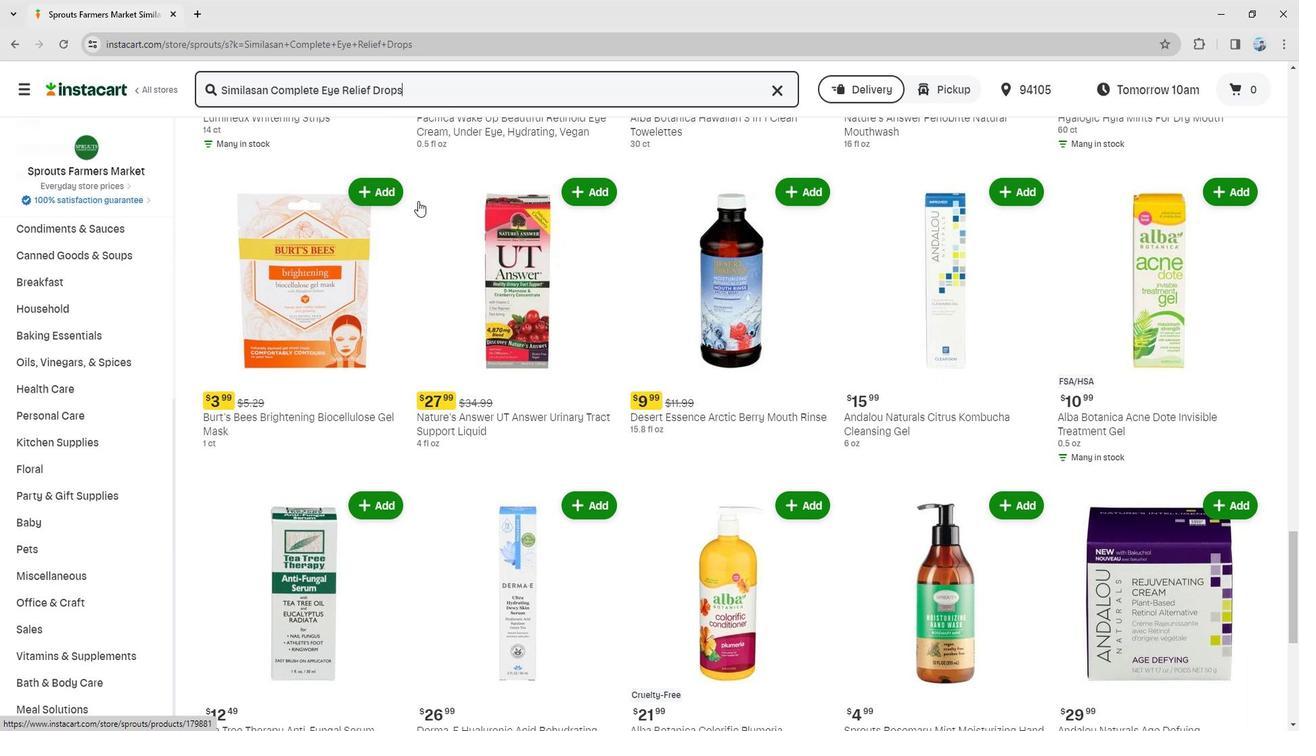 
Action: Mouse scrolled (414, 200) with delta (0, 0)
Screenshot: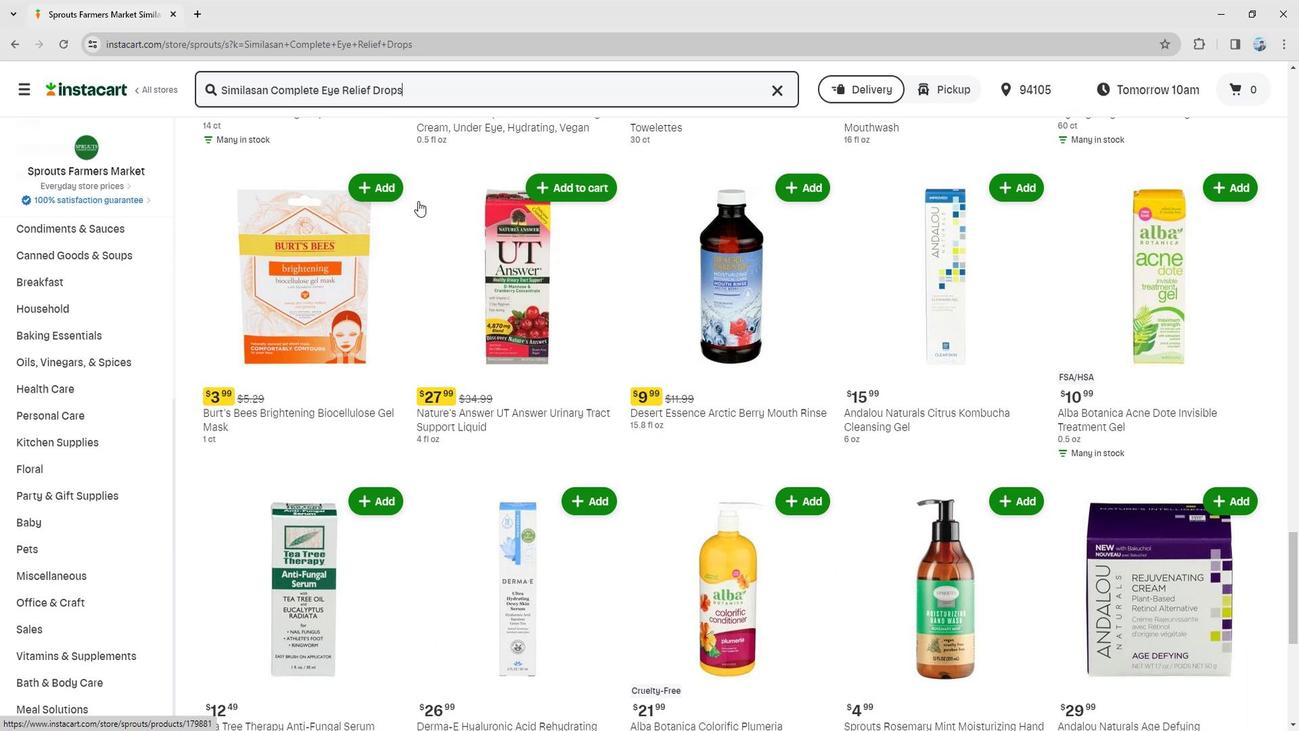 
Action: Mouse scrolled (414, 200) with delta (0, 0)
Screenshot: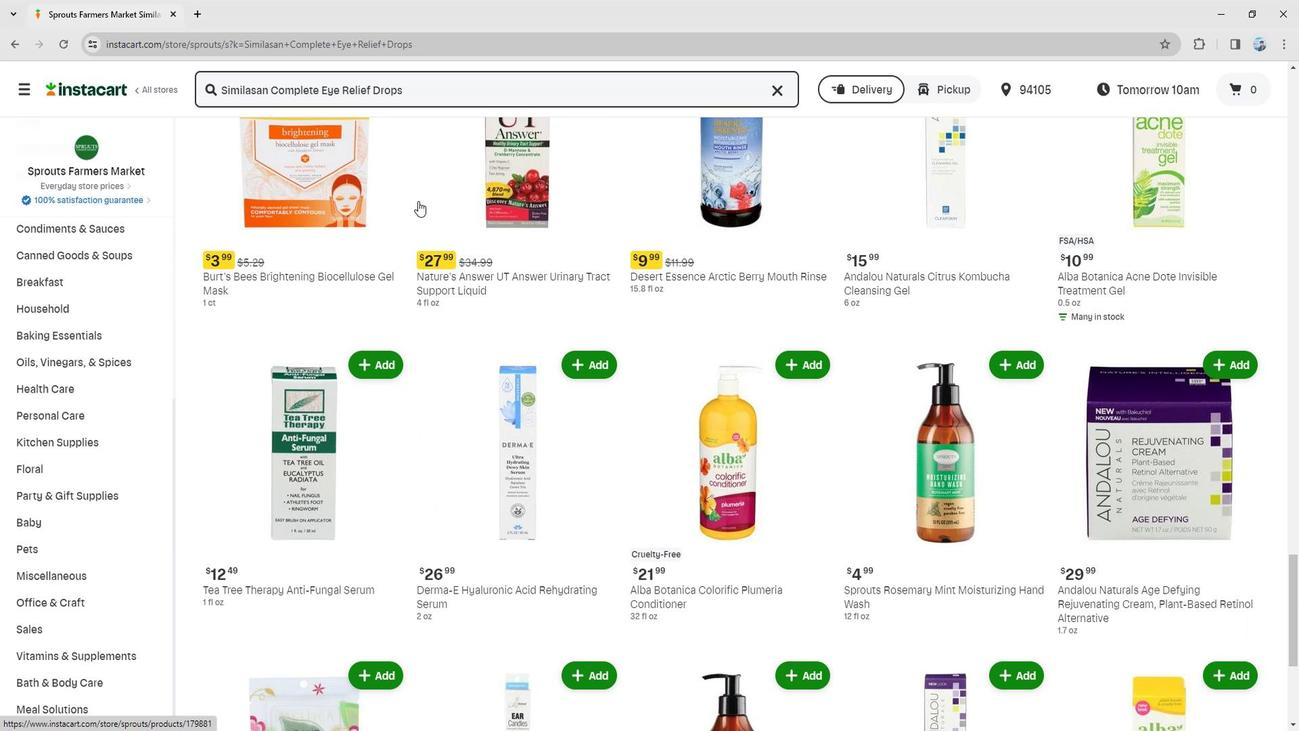 
Action: Mouse scrolled (414, 200) with delta (0, 0)
Screenshot: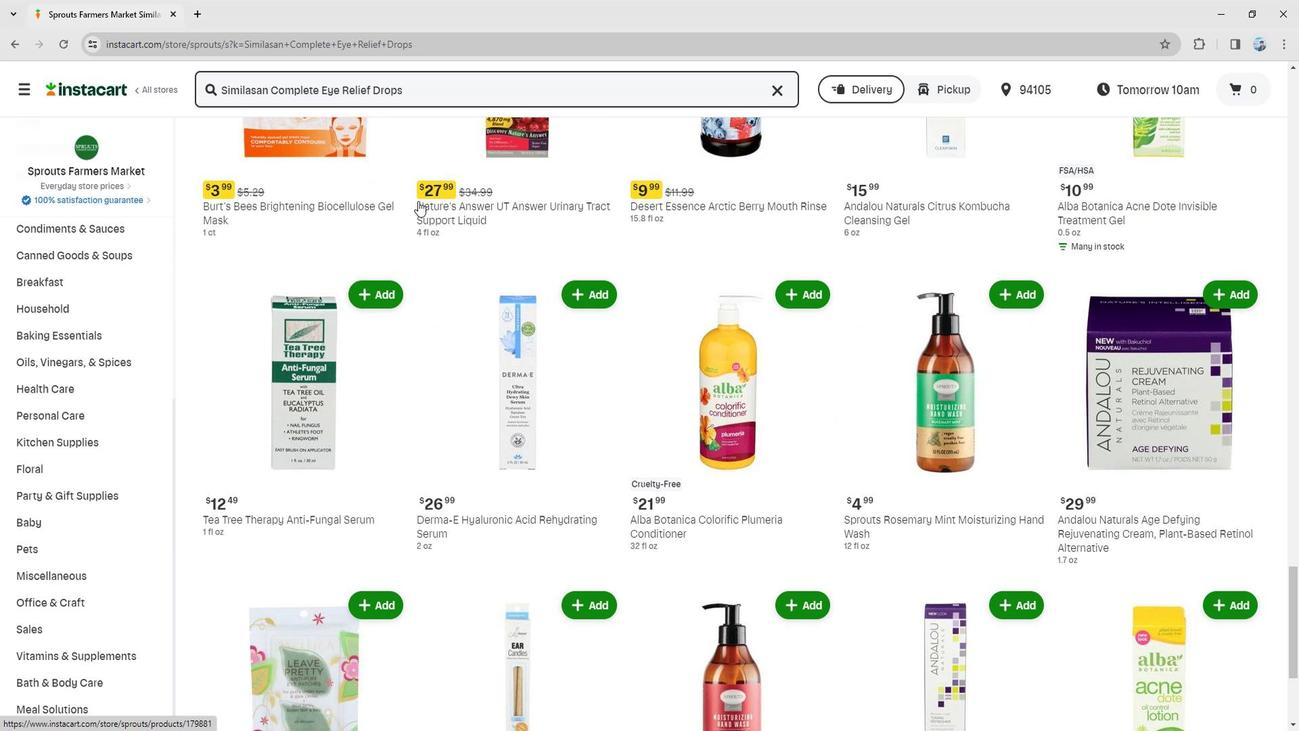 
Action: Mouse scrolled (414, 200) with delta (0, 0)
Screenshot: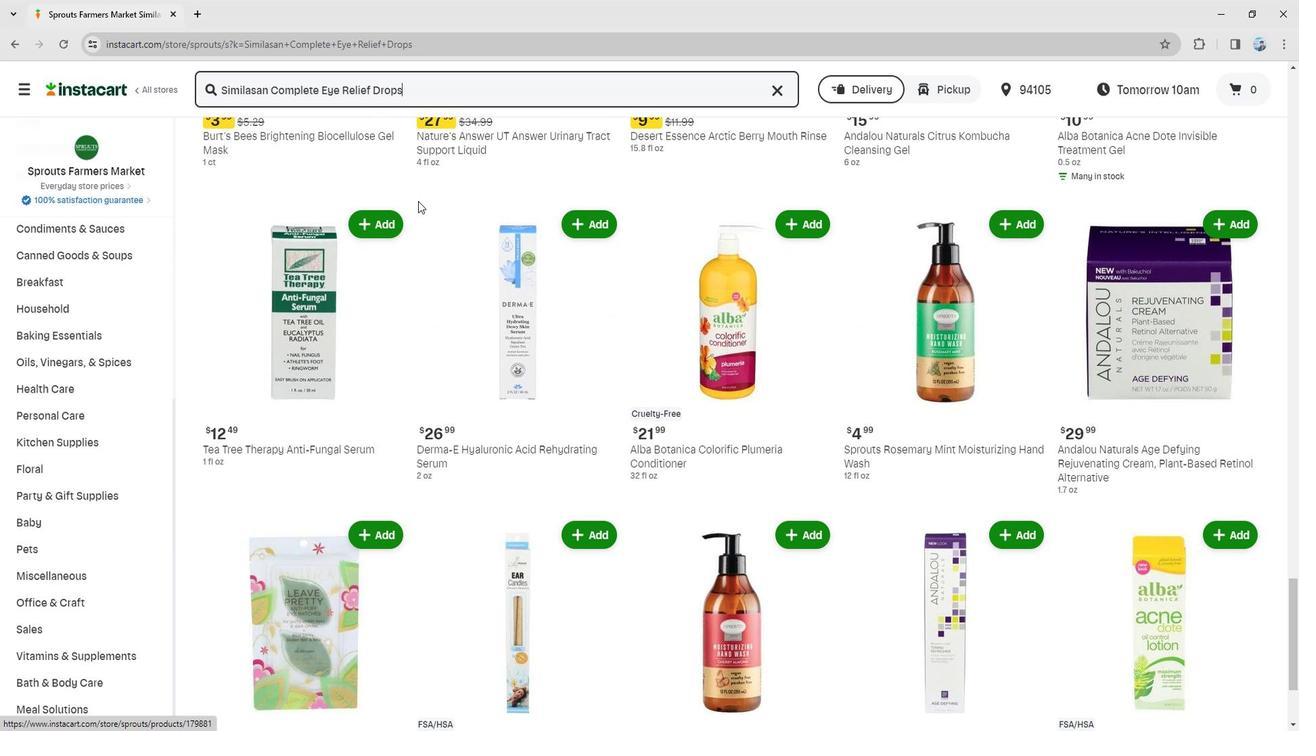 
Action: Mouse scrolled (414, 200) with delta (0, 0)
Screenshot: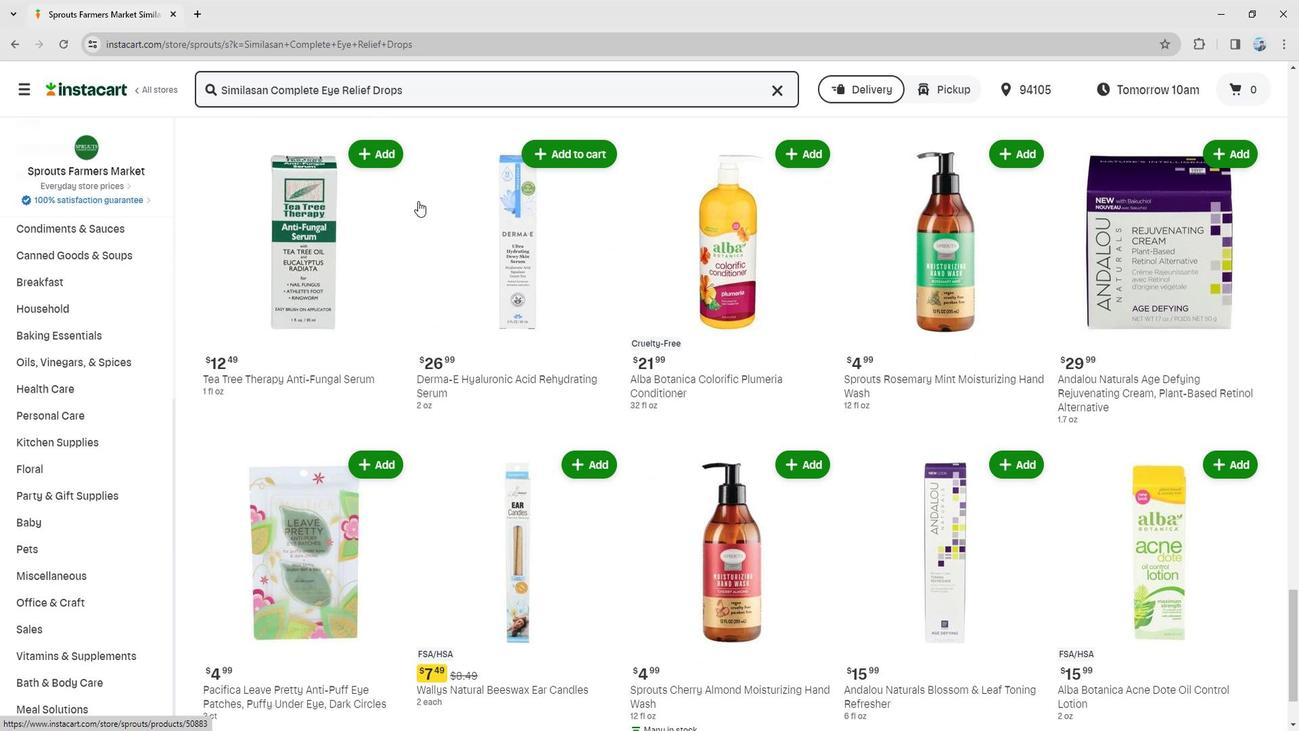 
Action: Mouse scrolled (414, 200) with delta (0, 0)
Screenshot: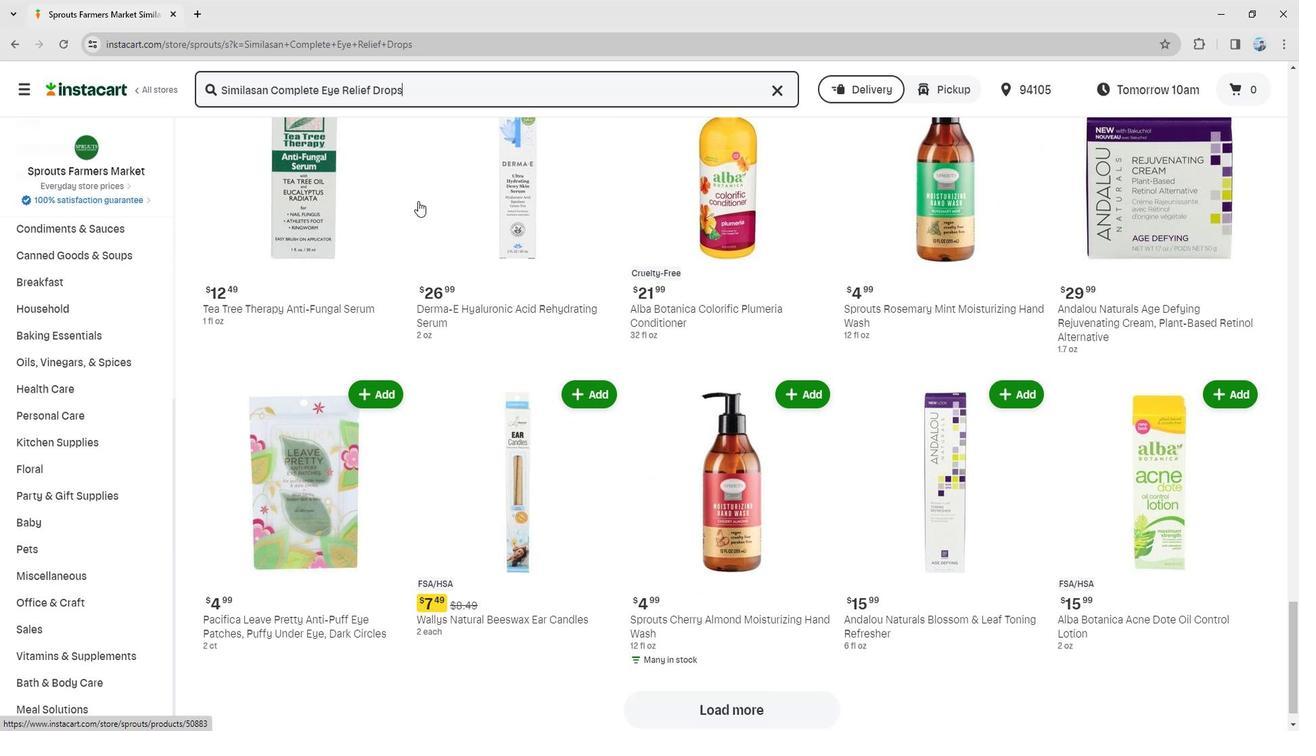
Action: Mouse scrolled (414, 200) with delta (0, 0)
Screenshot: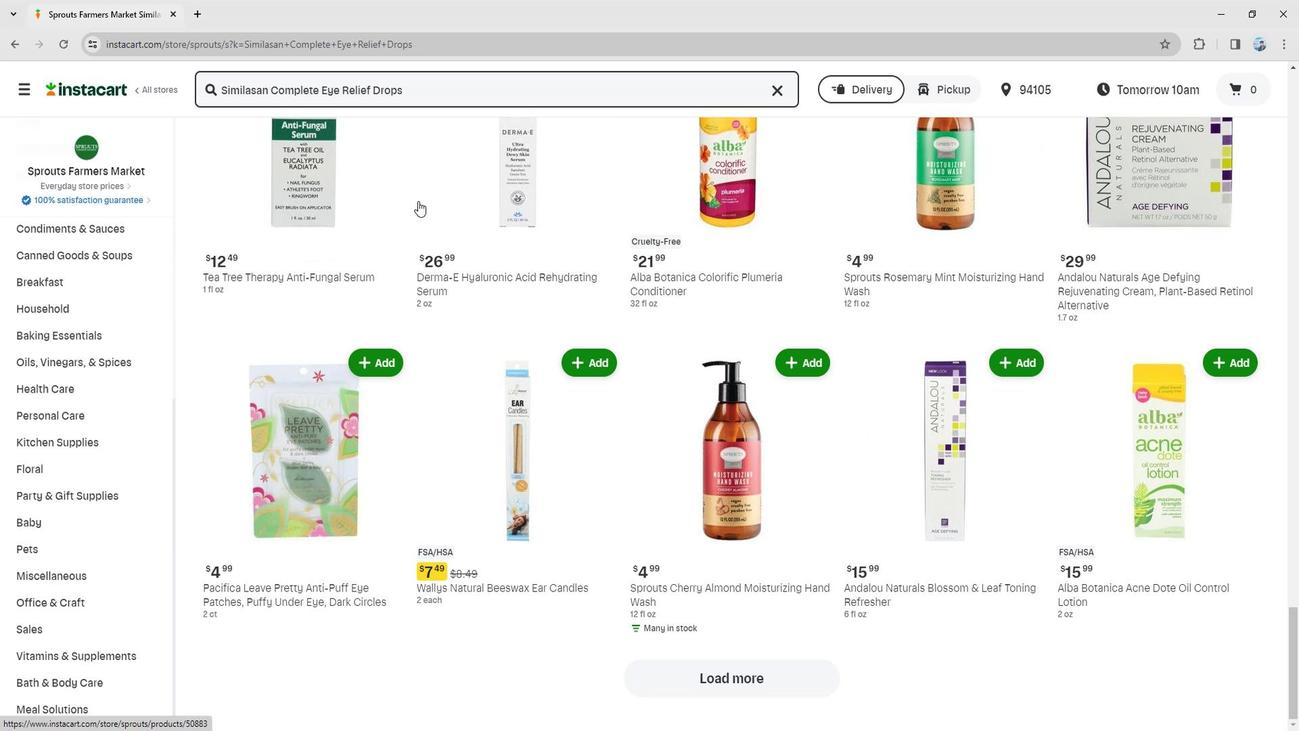 
